 Task: Find connections with filter location Payakumbuh with filter topic #Homeofficewith filter profile language Potuguese with filter current company Mobile Programming LLC with filter school Rathinam College of Arts and Science with filter industry IT System Custom Software Development with filter service category Nature Photography with filter keywords title Guidance Counselor
Action: Mouse pressed left at (536, 62)
Screenshot: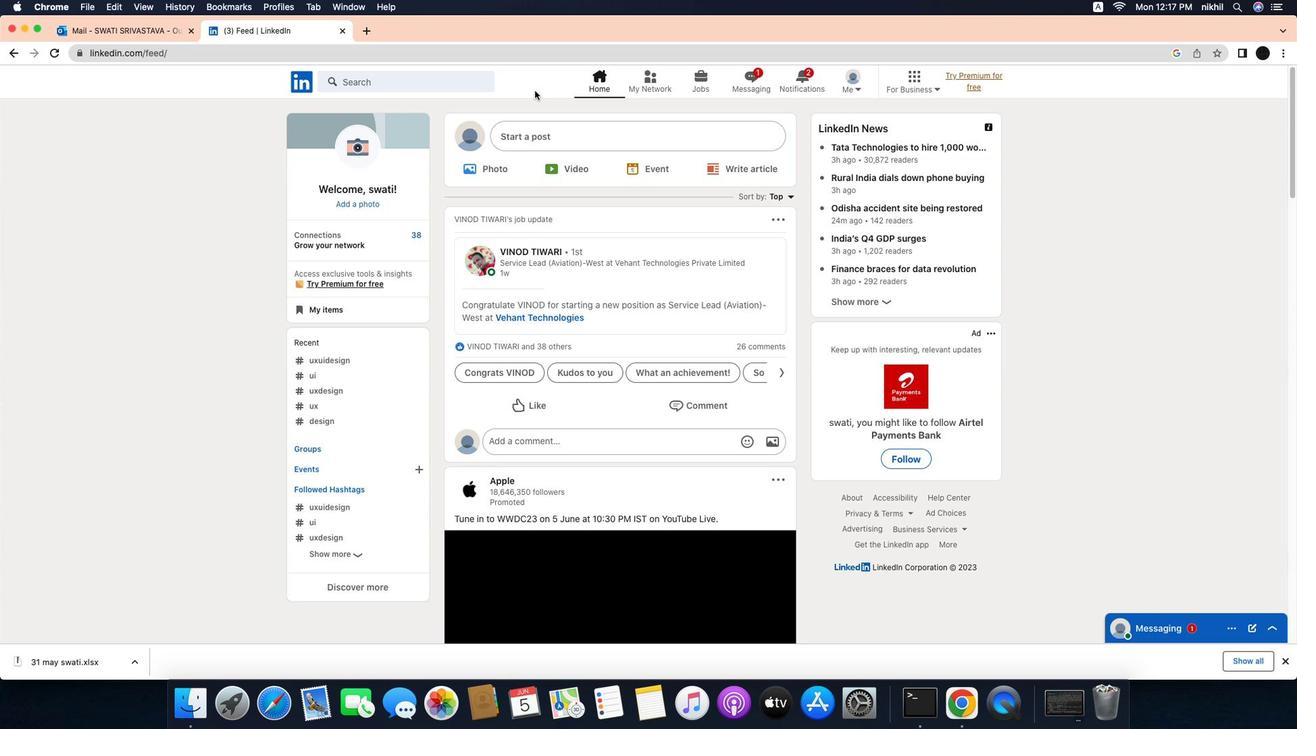 
Action: Mouse moved to (657, 52)
Screenshot: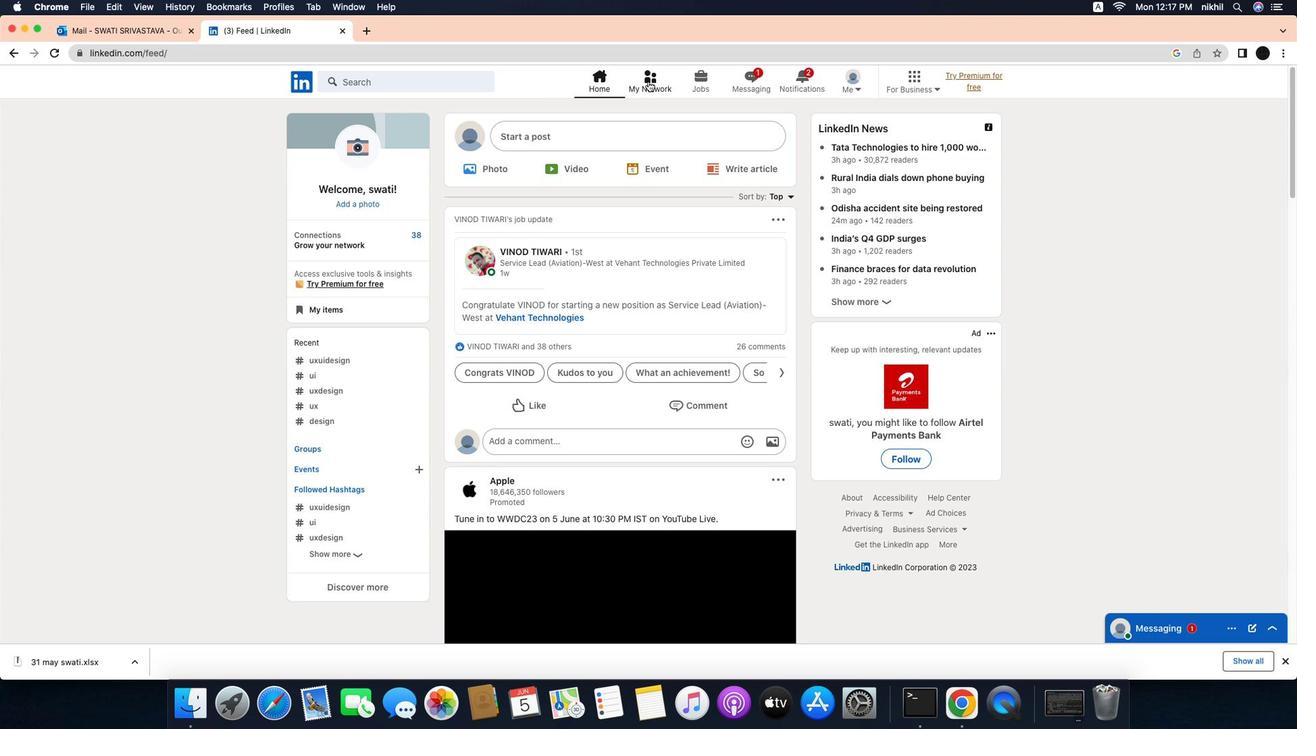 
Action: Mouse pressed left at (657, 52)
Screenshot: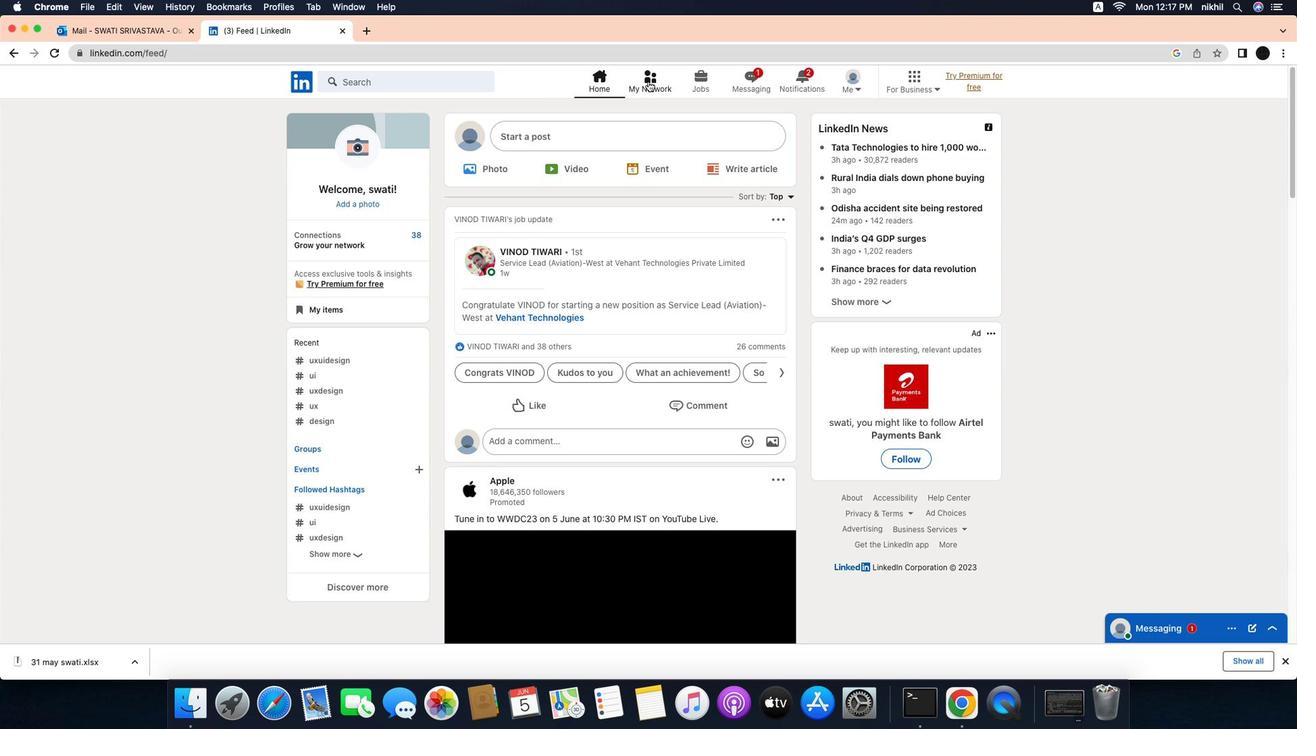 
Action: Mouse moved to (369, 114)
Screenshot: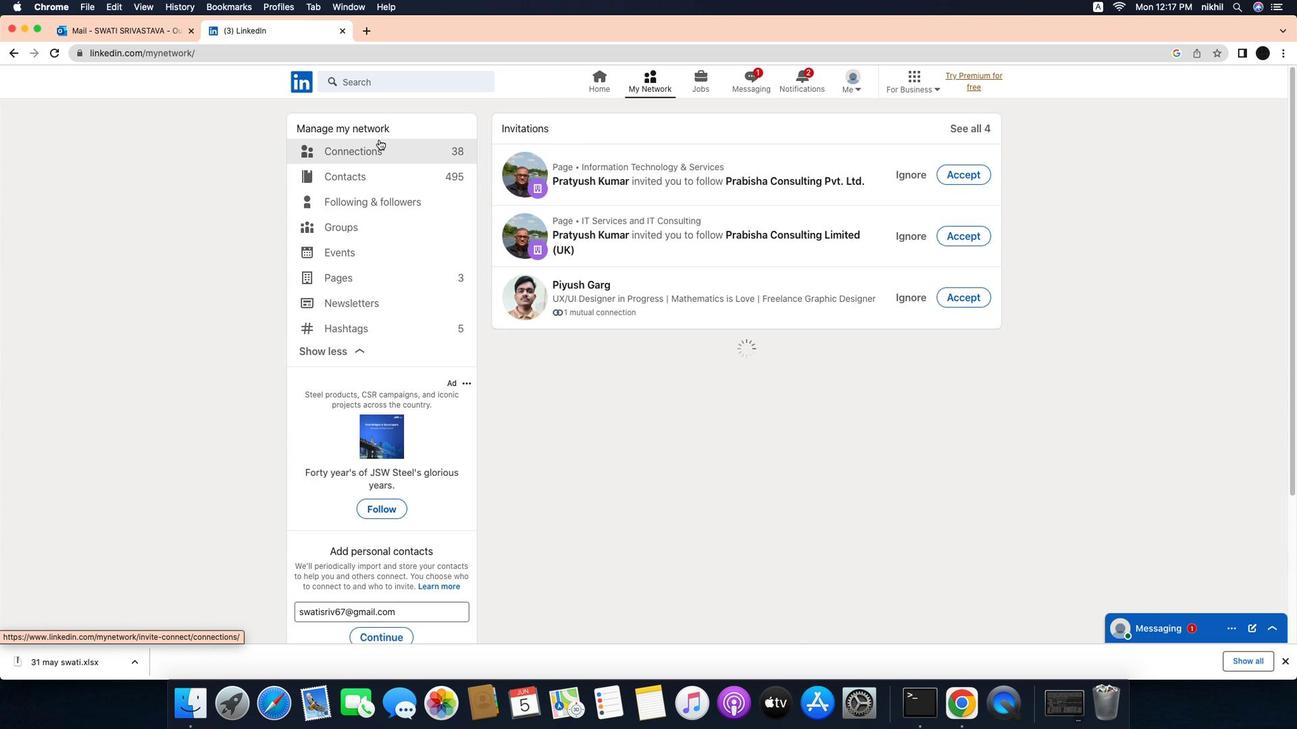 
Action: Mouse pressed left at (369, 114)
Screenshot: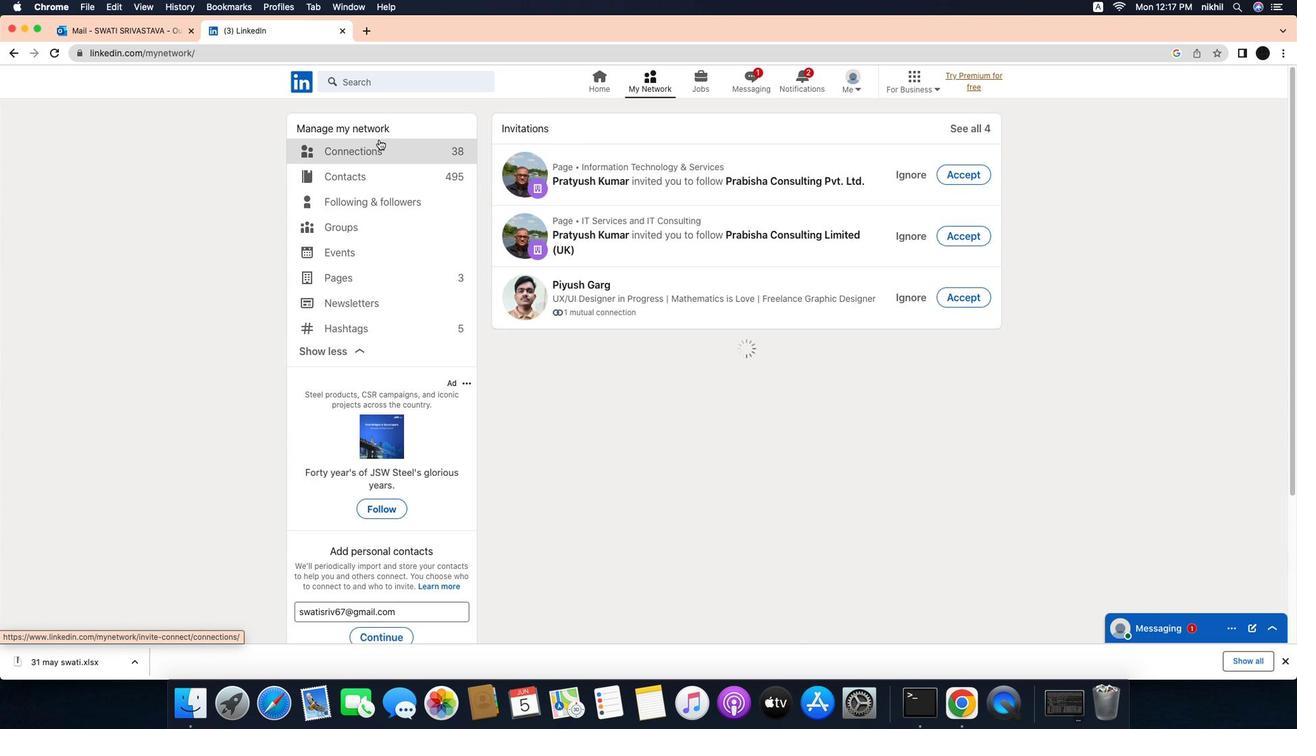 
Action: Mouse moved to (419, 130)
Screenshot: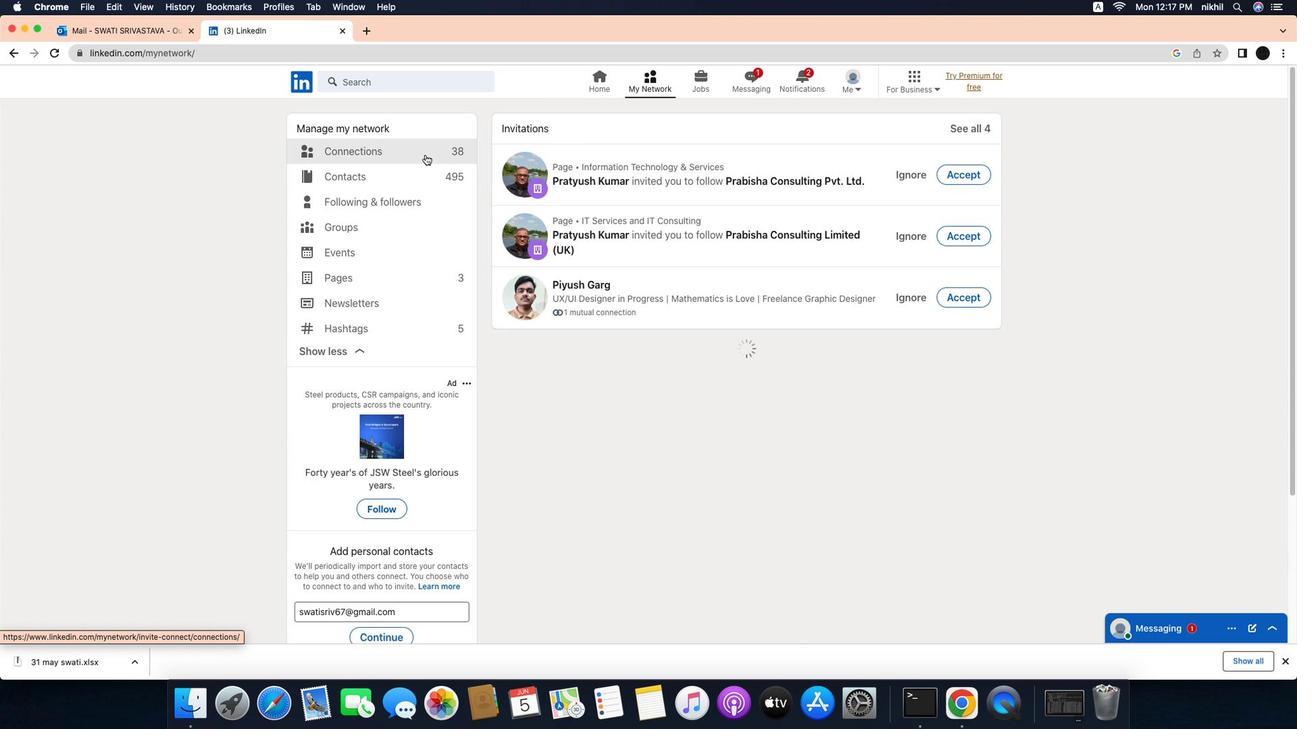 
Action: Mouse pressed left at (419, 130)
Screenshot: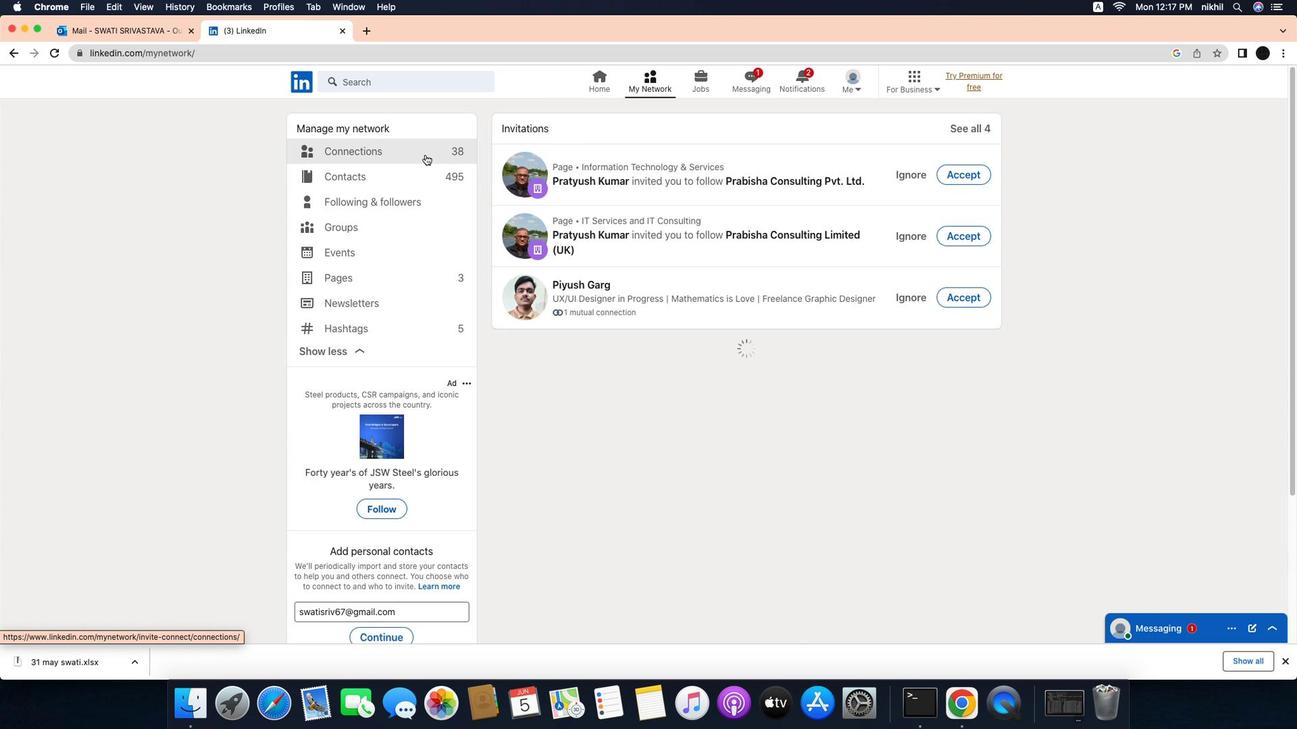 
Action: Mouse moved to (758, 131)
Screenshot: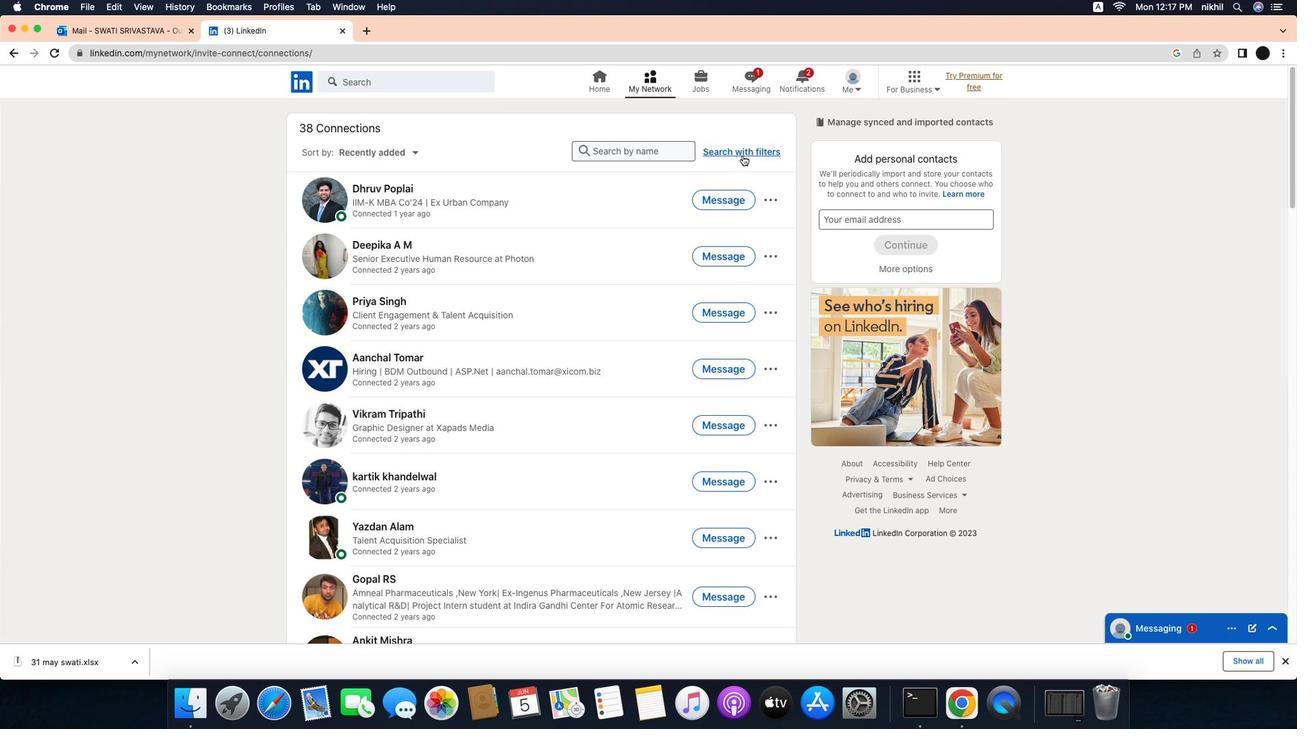 
Action: Mouse pressed left at (758, 131)
Screenshot: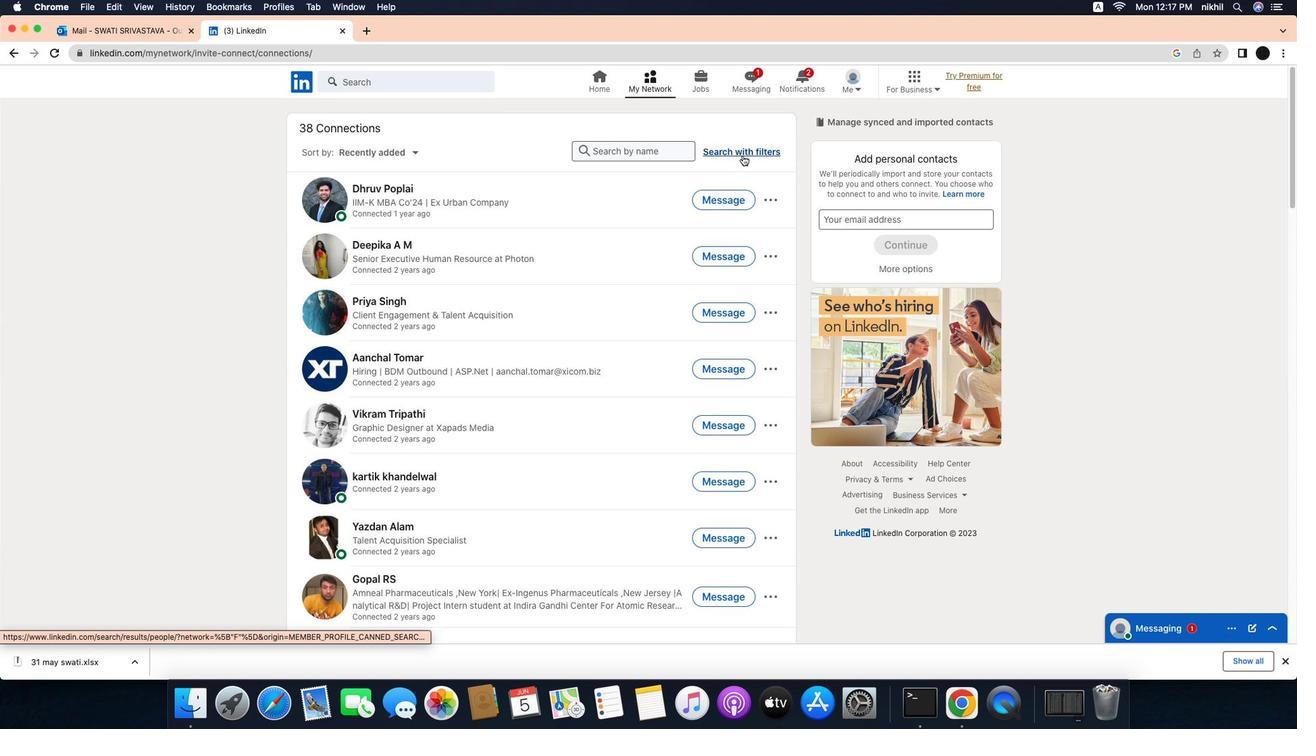 
Action: Mouse moved to (712, 95)
Screenshot: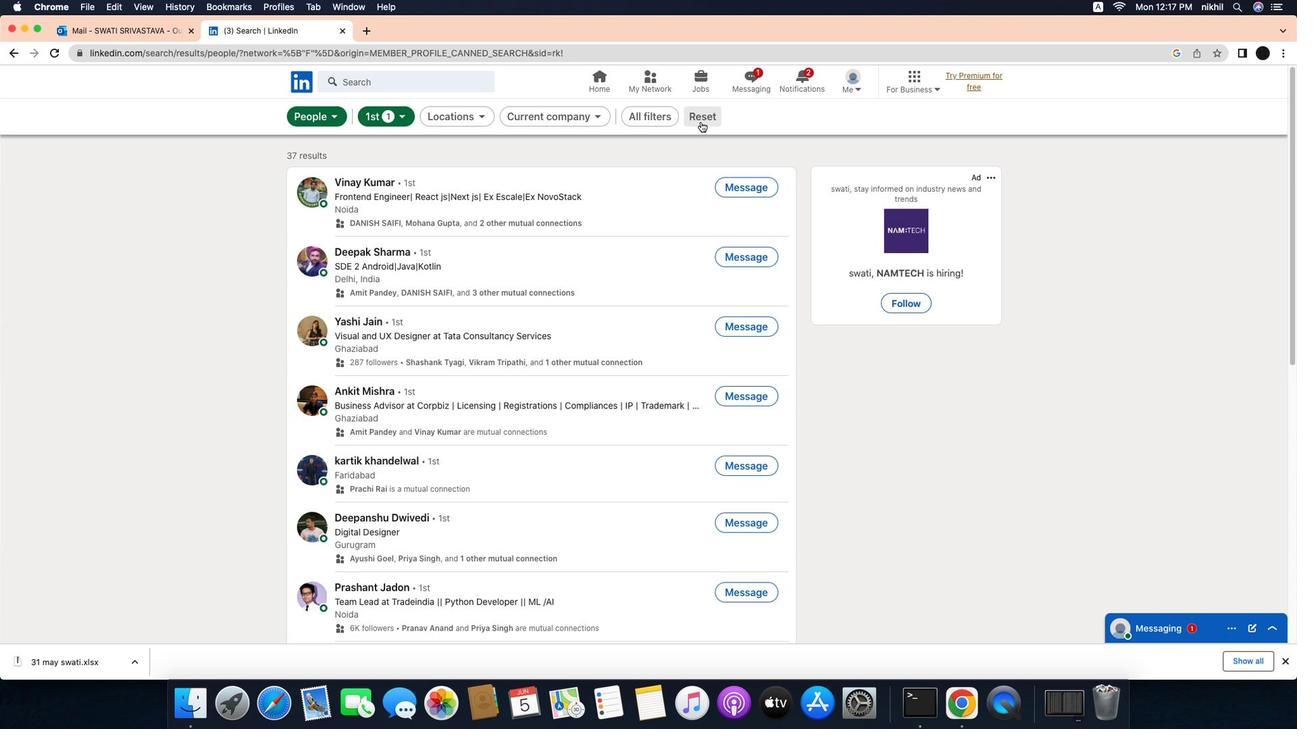 
Action: Mouse pressed left at (712, 95)
Screenshot: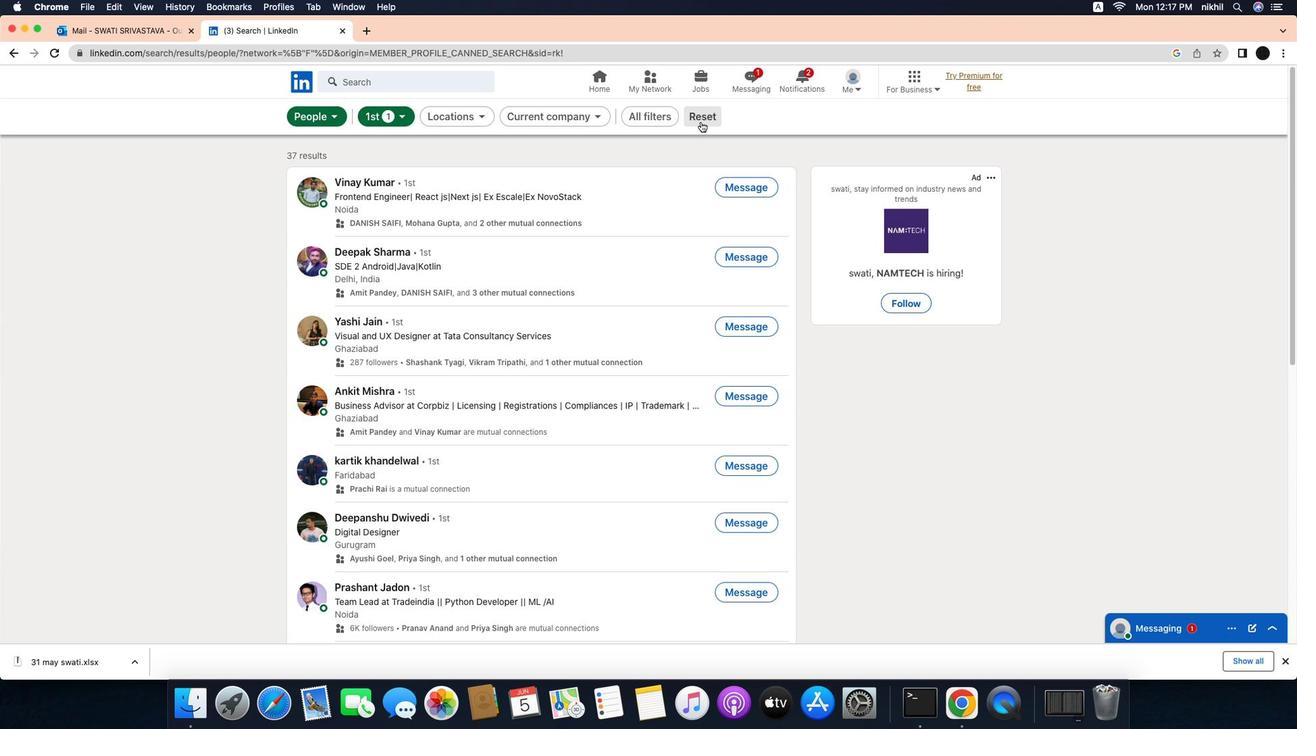 
Action: Mouse moved to (700, 94)
Screenshot: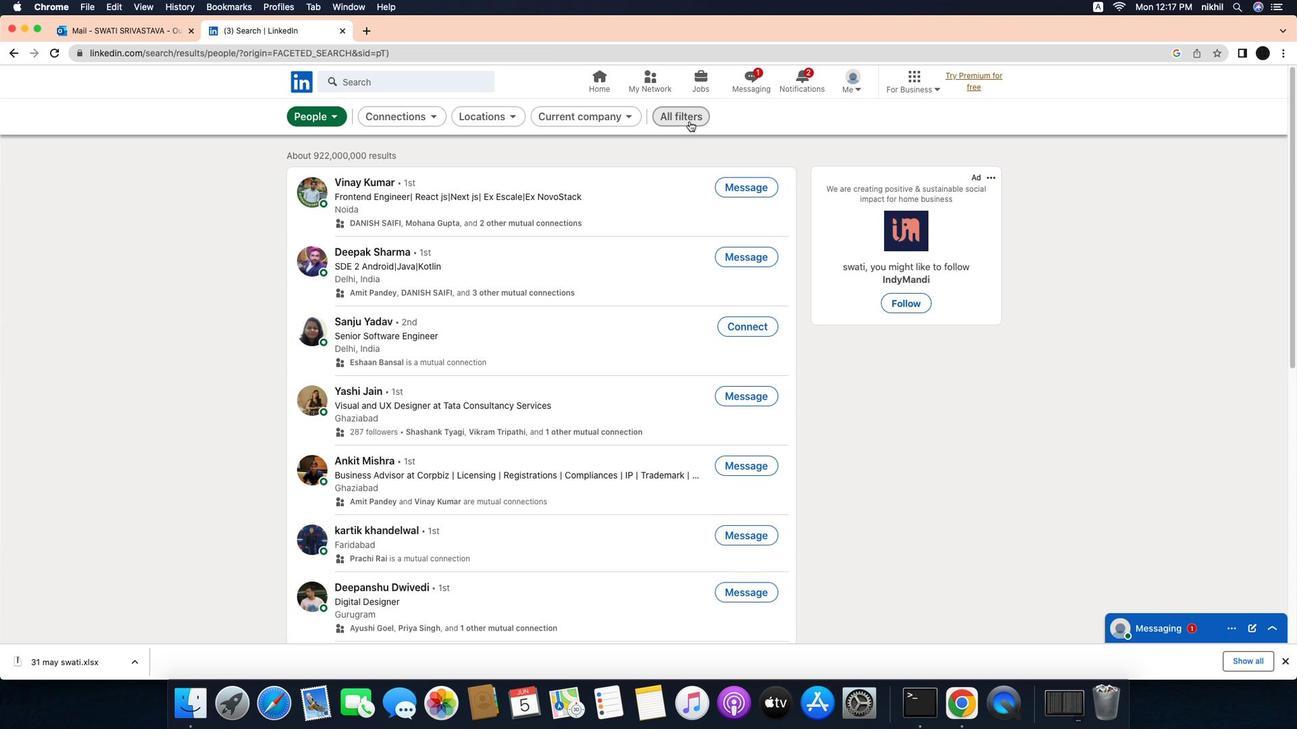 
Action: Mouse pressed left at (700, 94)
Screenshot: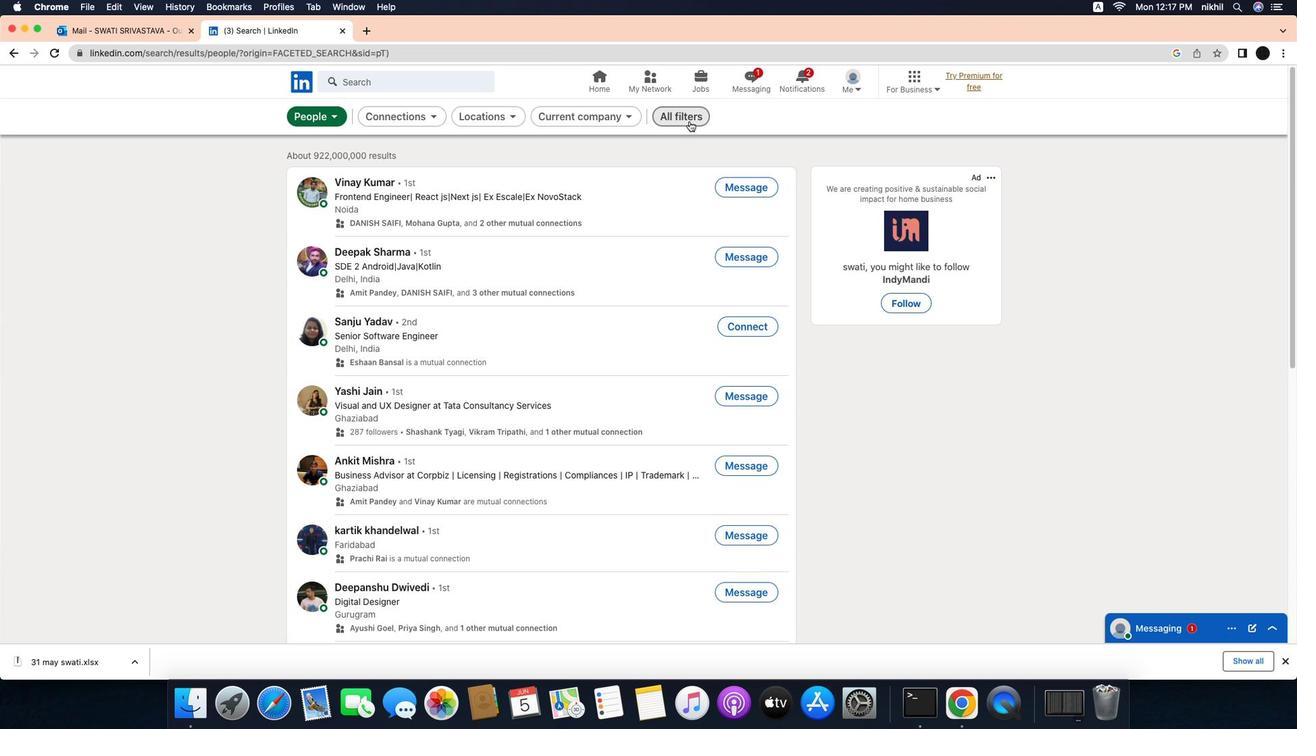 
Action: Mouse moved to (1142, 381)
Screenshot: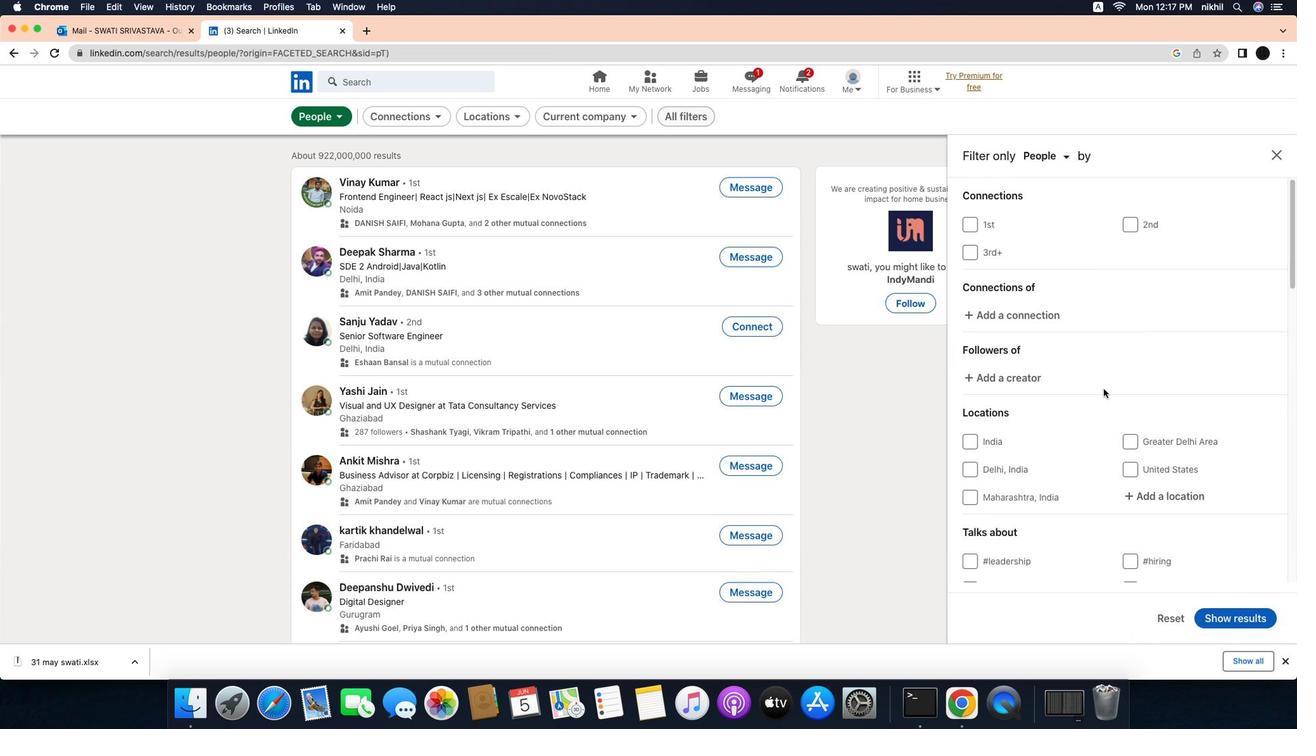 
Action: Mouse scrolled (1142, 381) with delta (-33, -34)
Screenshot: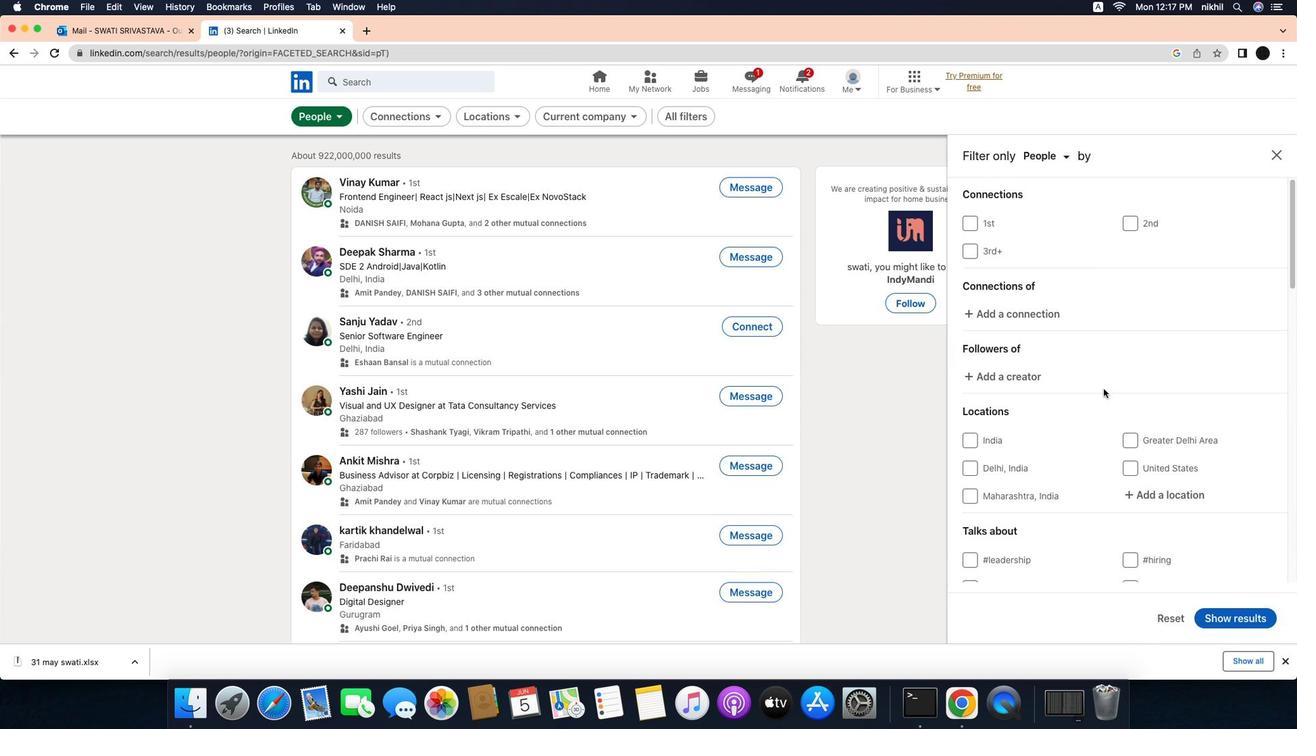 
Action: Mouse scrolled (1142, 381) with delta (-33, -34)
Screenshot: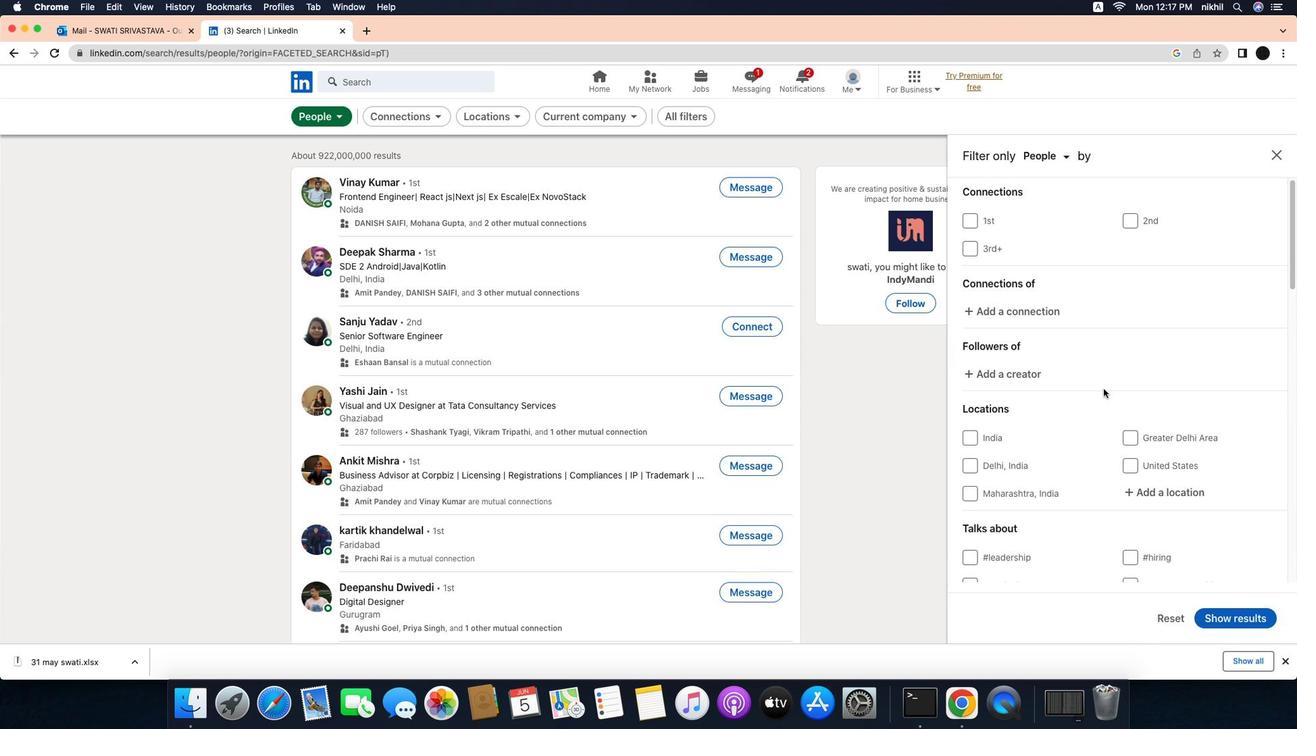 
Action: Mouse scrolled (1142, 381) with delta (-33, -35)
Screenshot: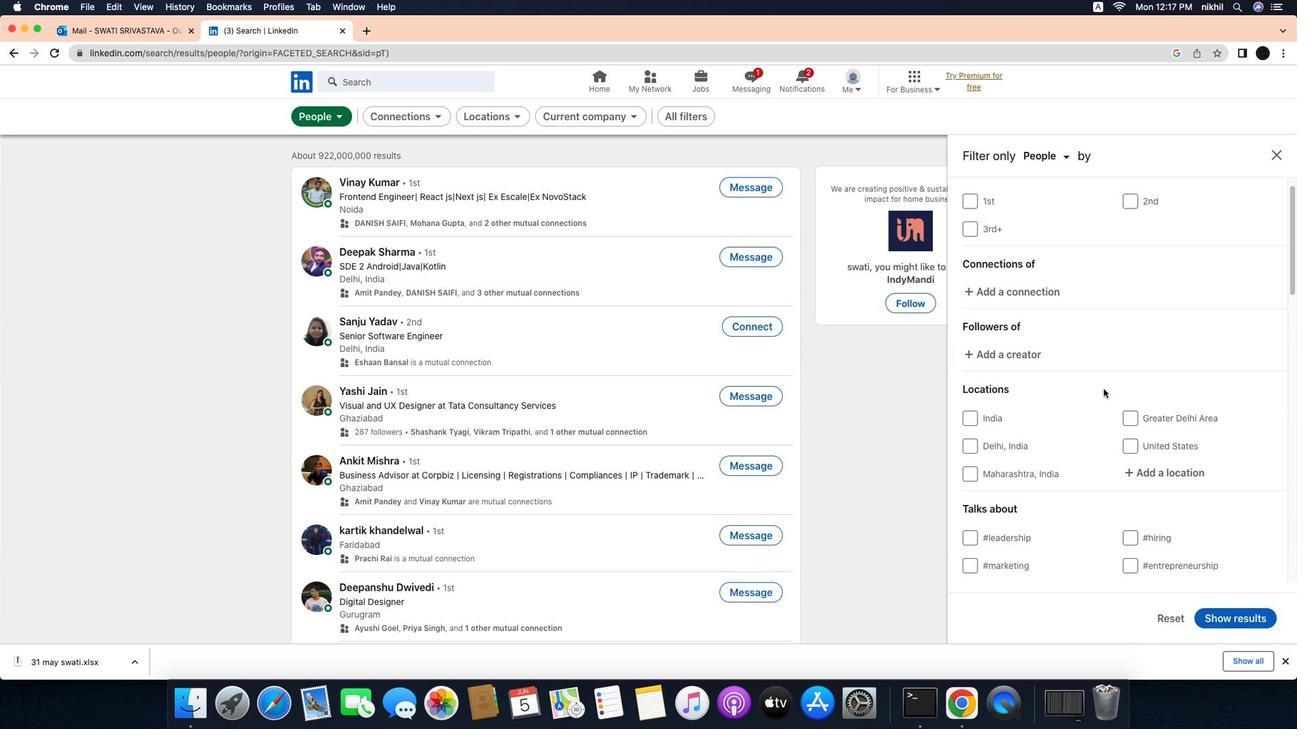 
Action: Mouse moved to (1204, 411)
Screenshot: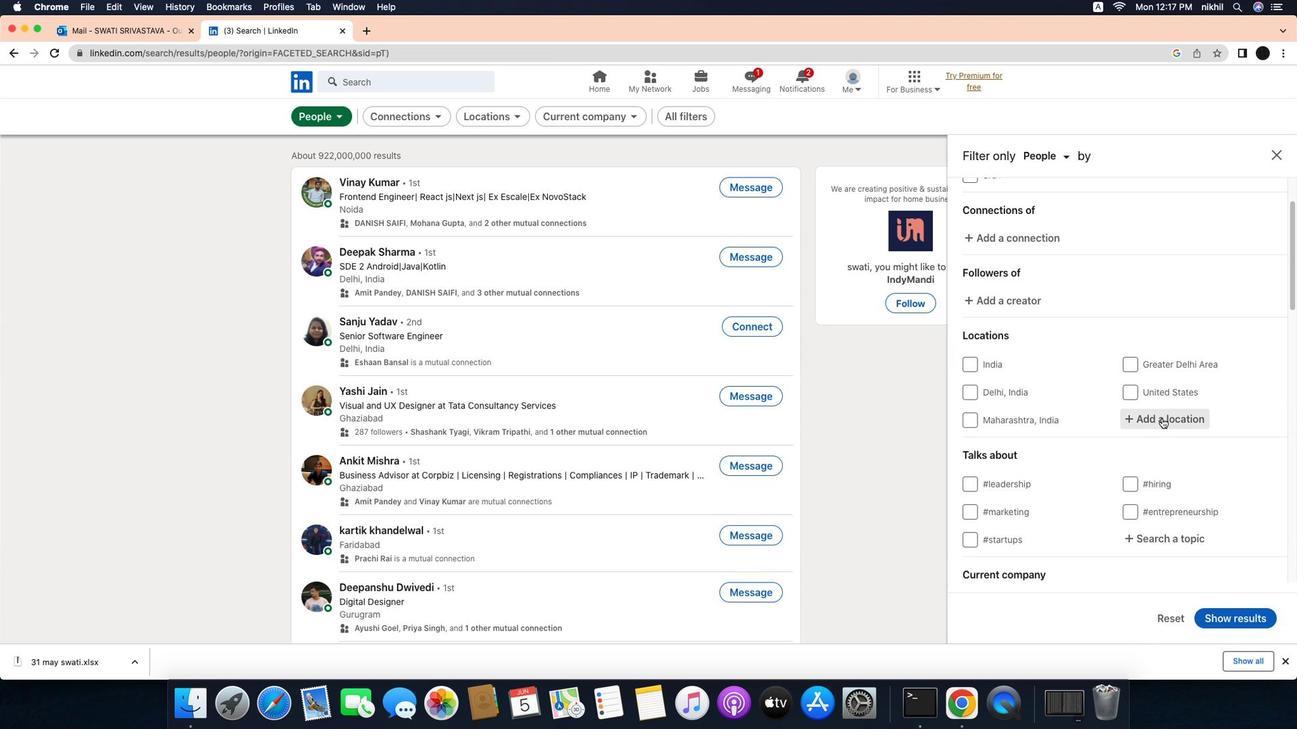 
Action: Mouse pressed left at (1204, 411)
Screenshot: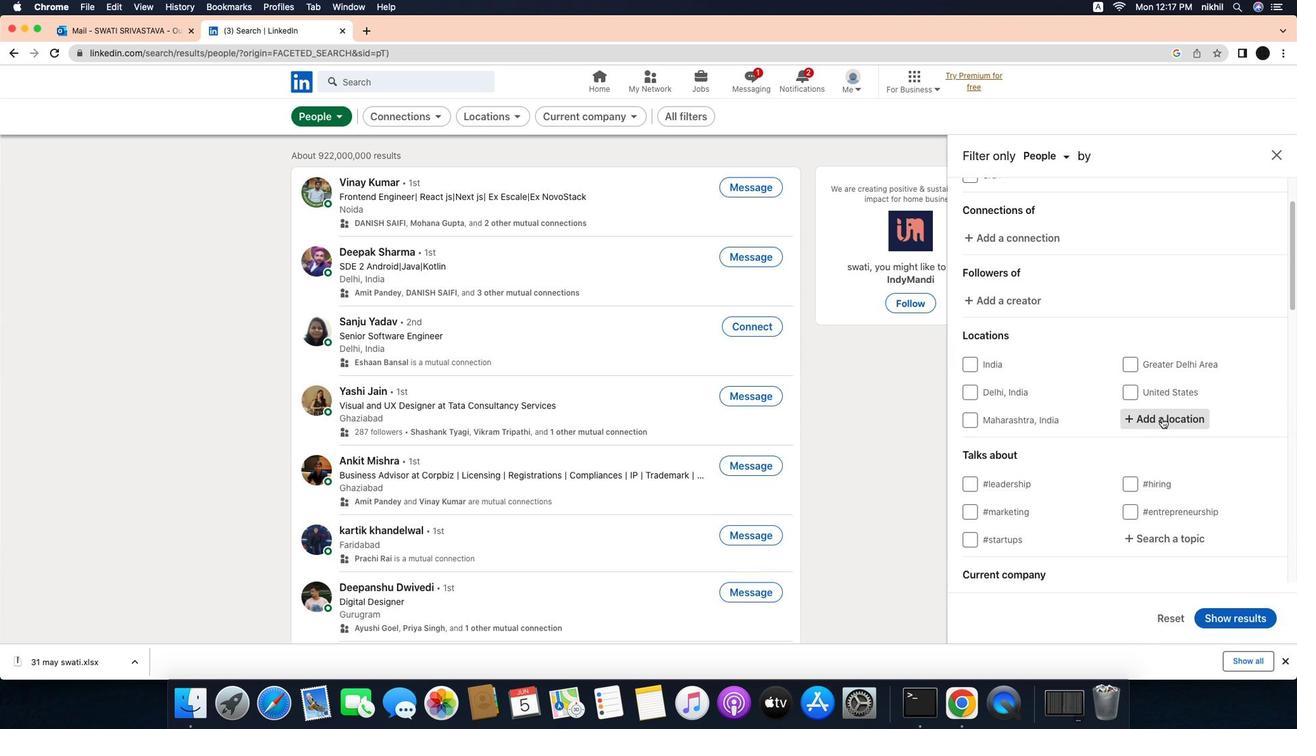 
Action: Mouse moved to (1183, 416)
Screenshot: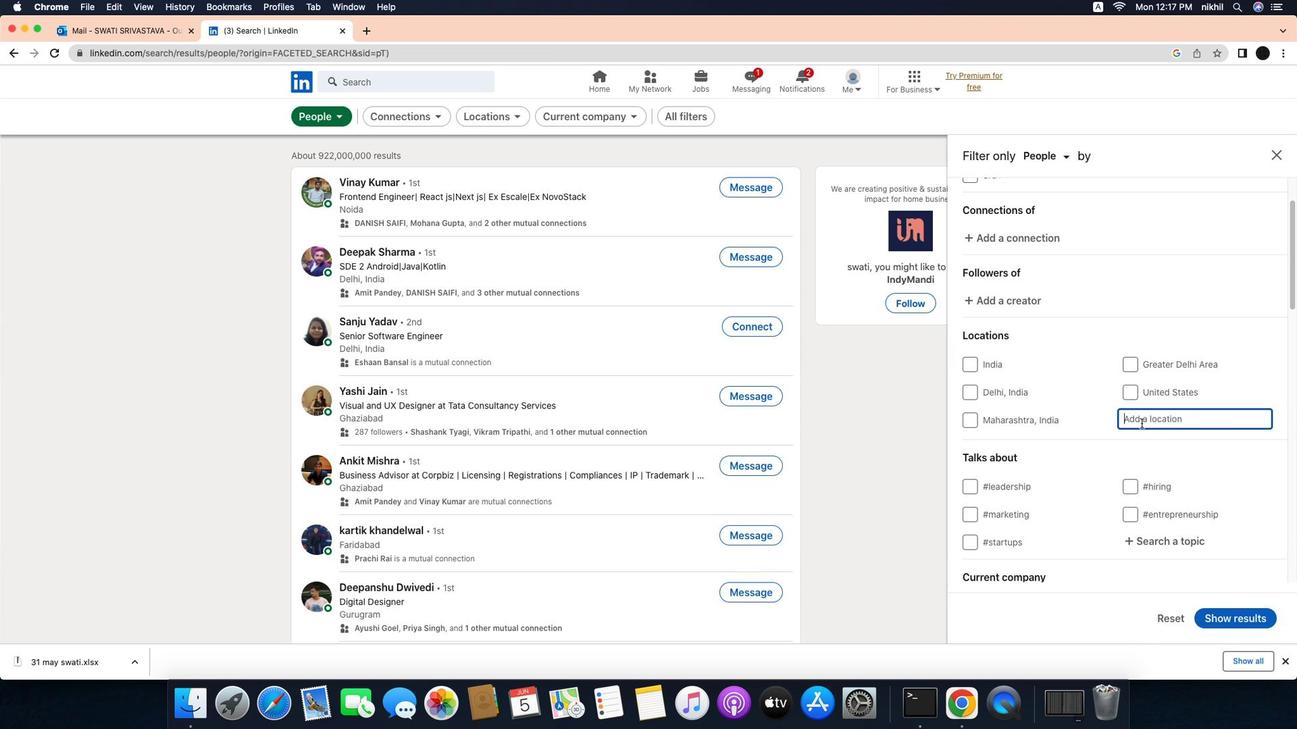 
Action: Mouse pressed left at (1183, 416)
Screenshot: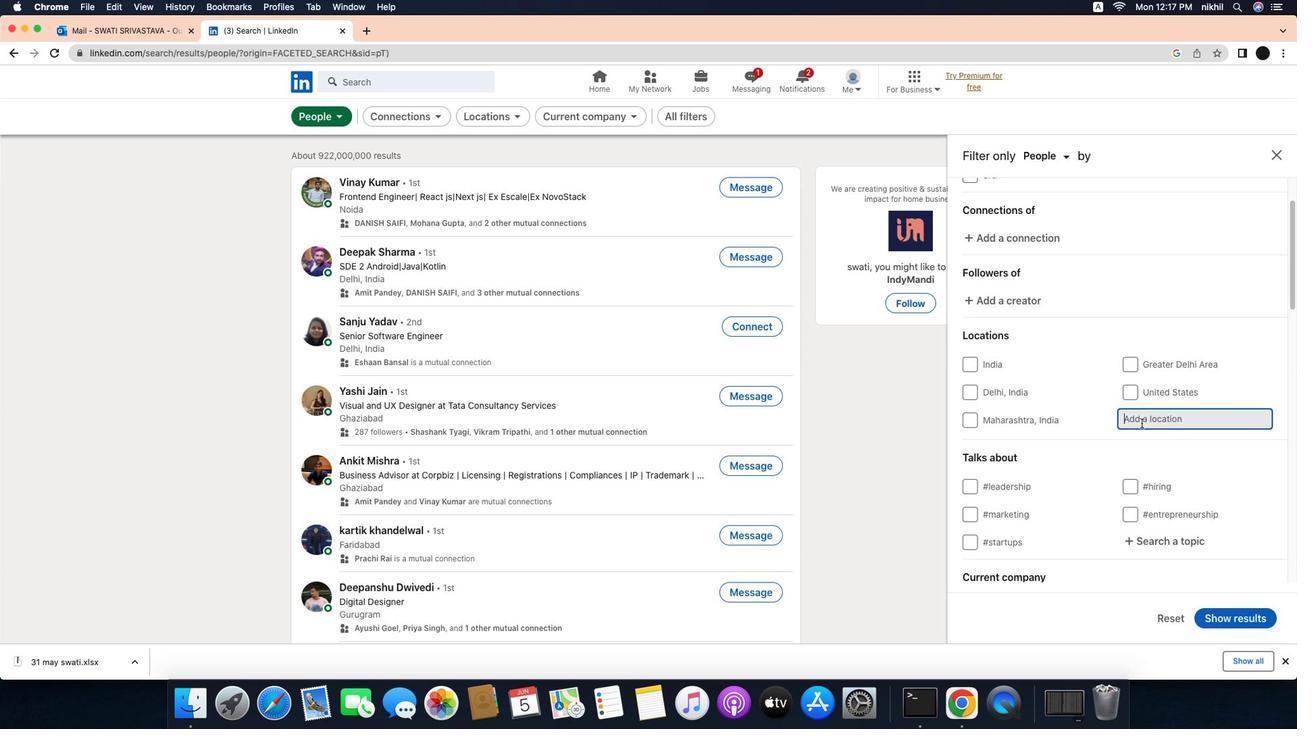 
Action: Key pressed Key.caps_lock'P'Key.caps_lock'a''y''a''k''u''m''b''u''h'Key.enter
Screenshot: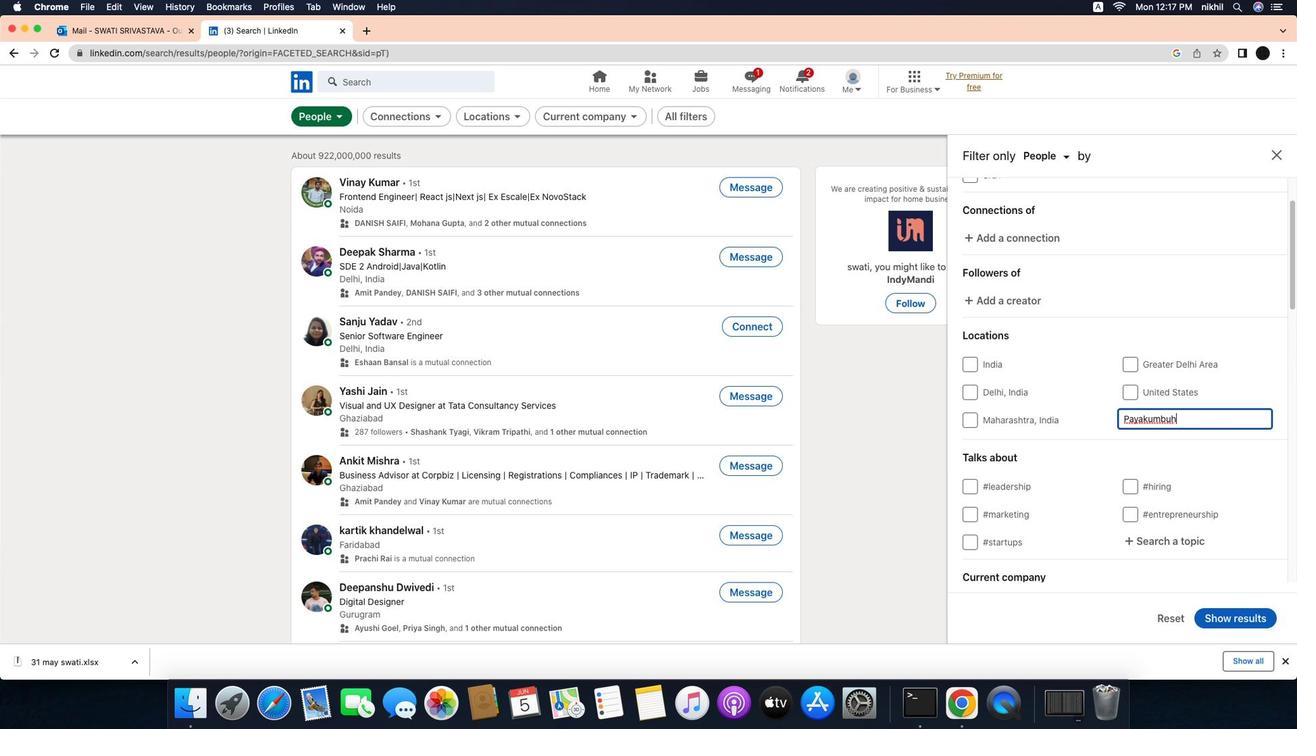 
Action: Mouse moved to (1289, 554)
Screenshot: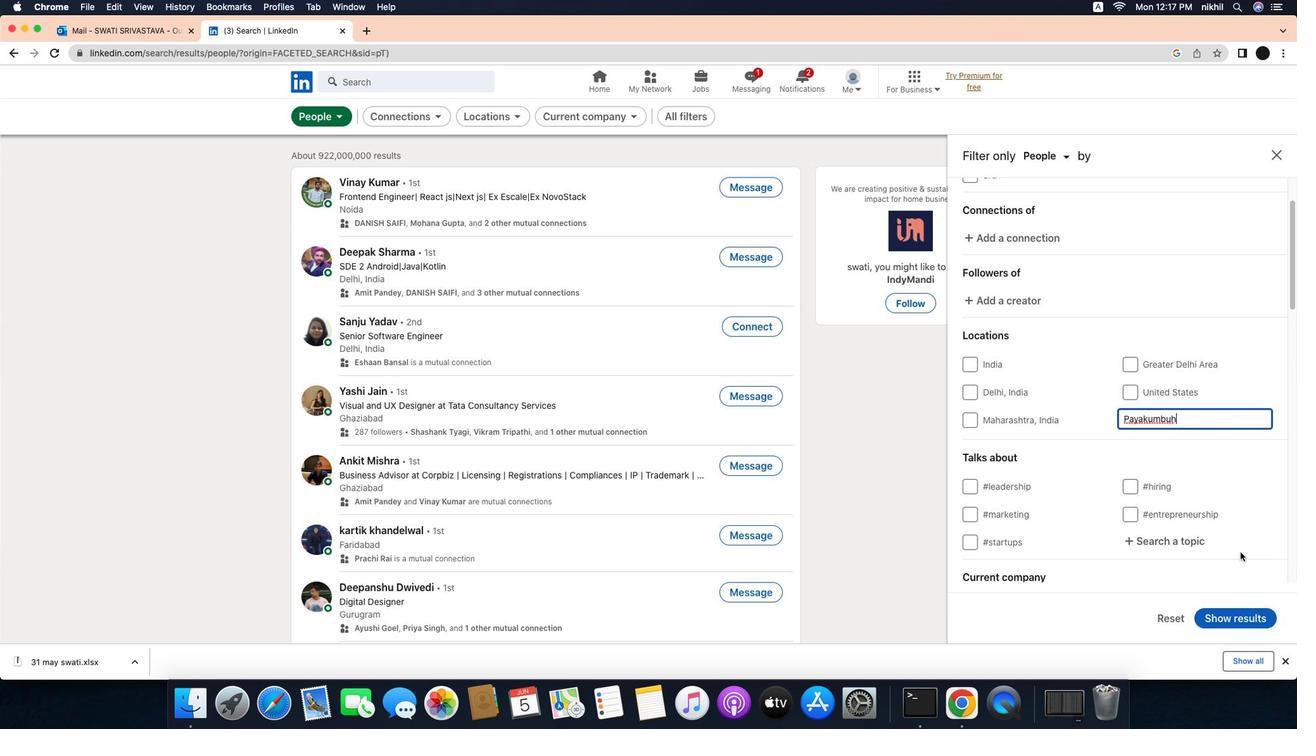 
Action: Mouse scrolled (1289, 554) with delta (-33, -34)
Screenshot: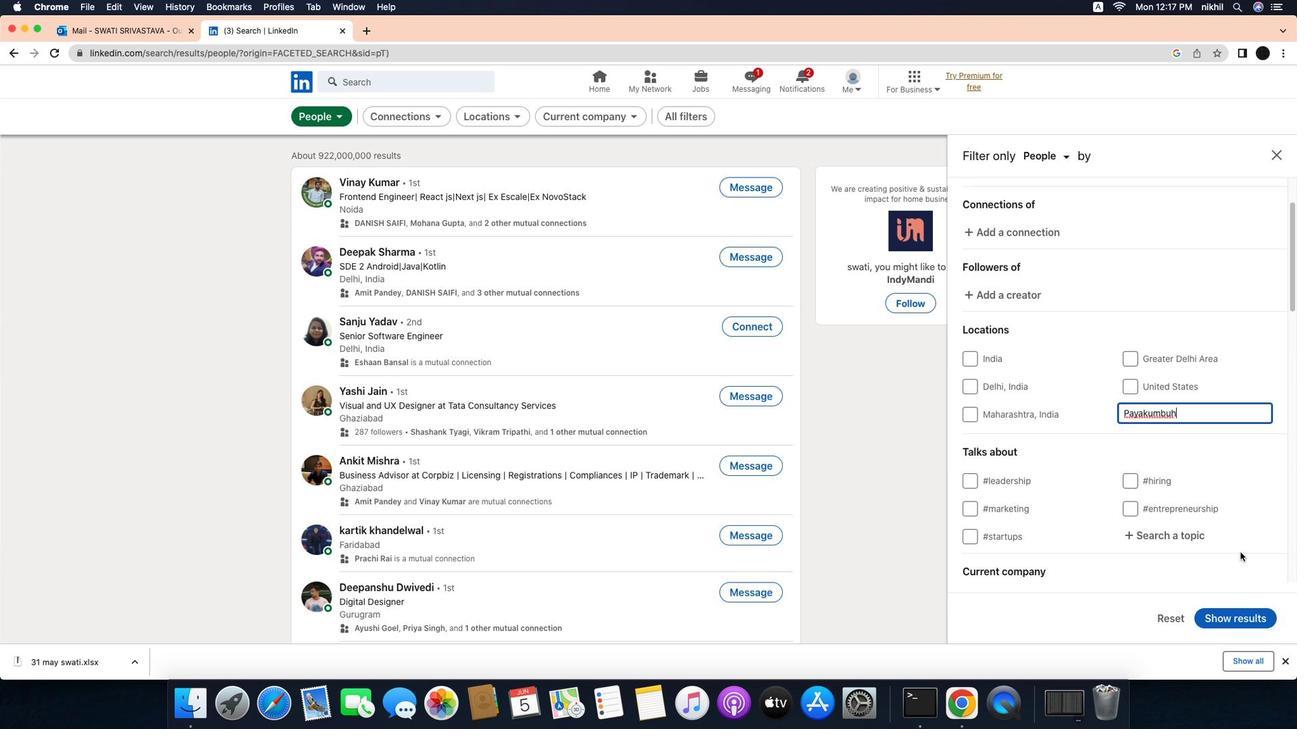 
Action: Mouse scrolled (1289, 554) with delta (-33, -34)
Screenshot: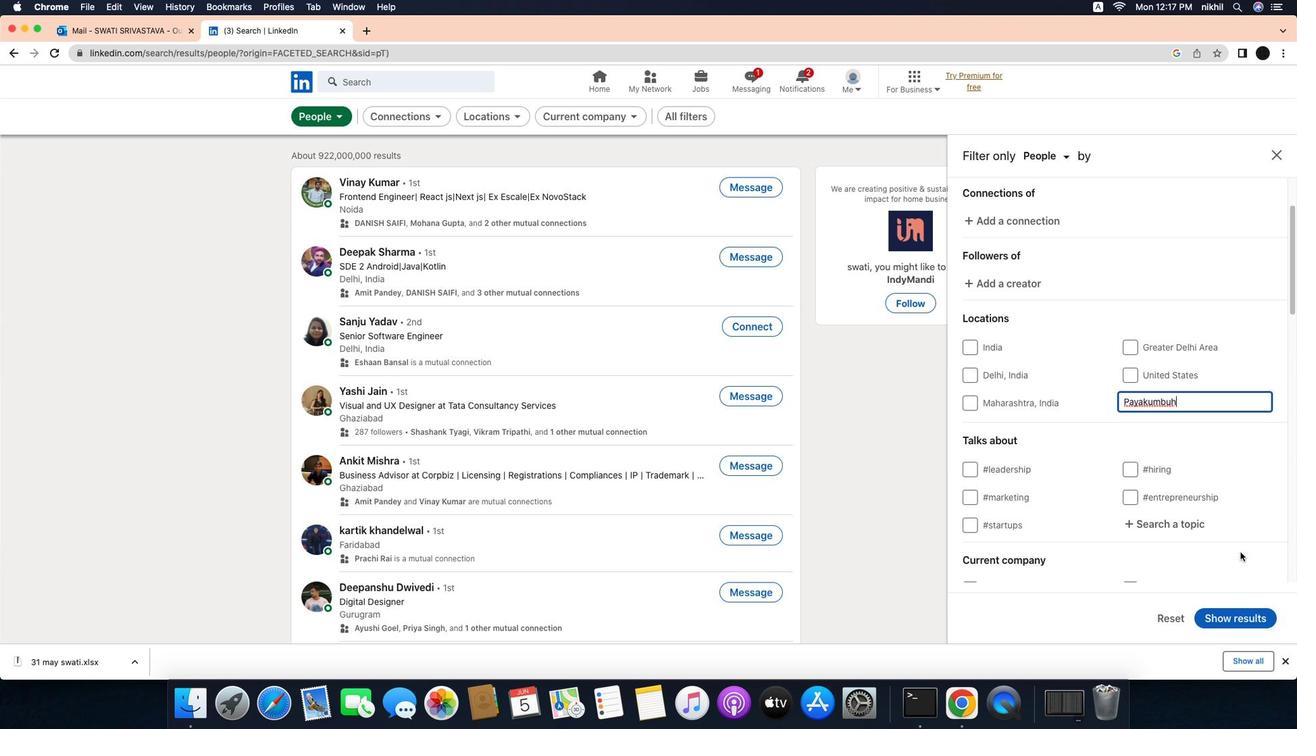 
Action: Mouse scrolled (1289, 554) with delta (-33, -35)
Screenshot: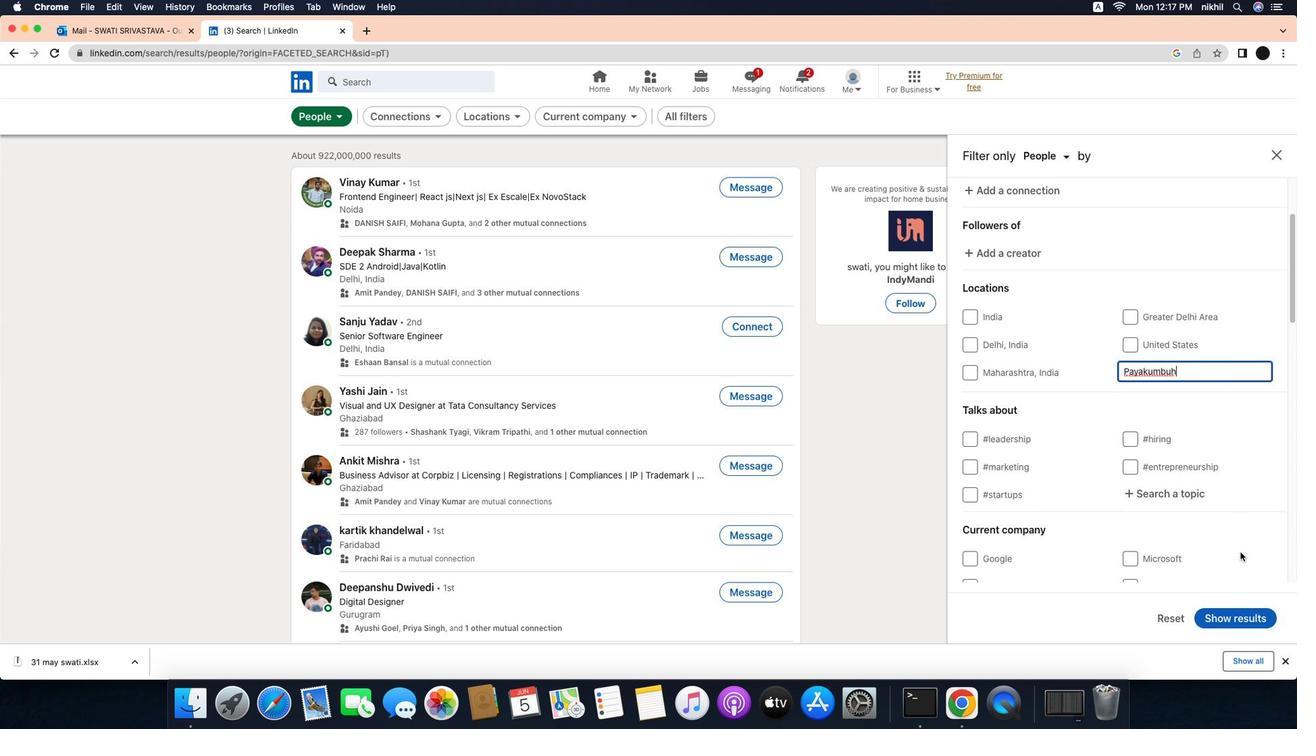 
Action: Mouse moved to (1219, 452)
Screenshot: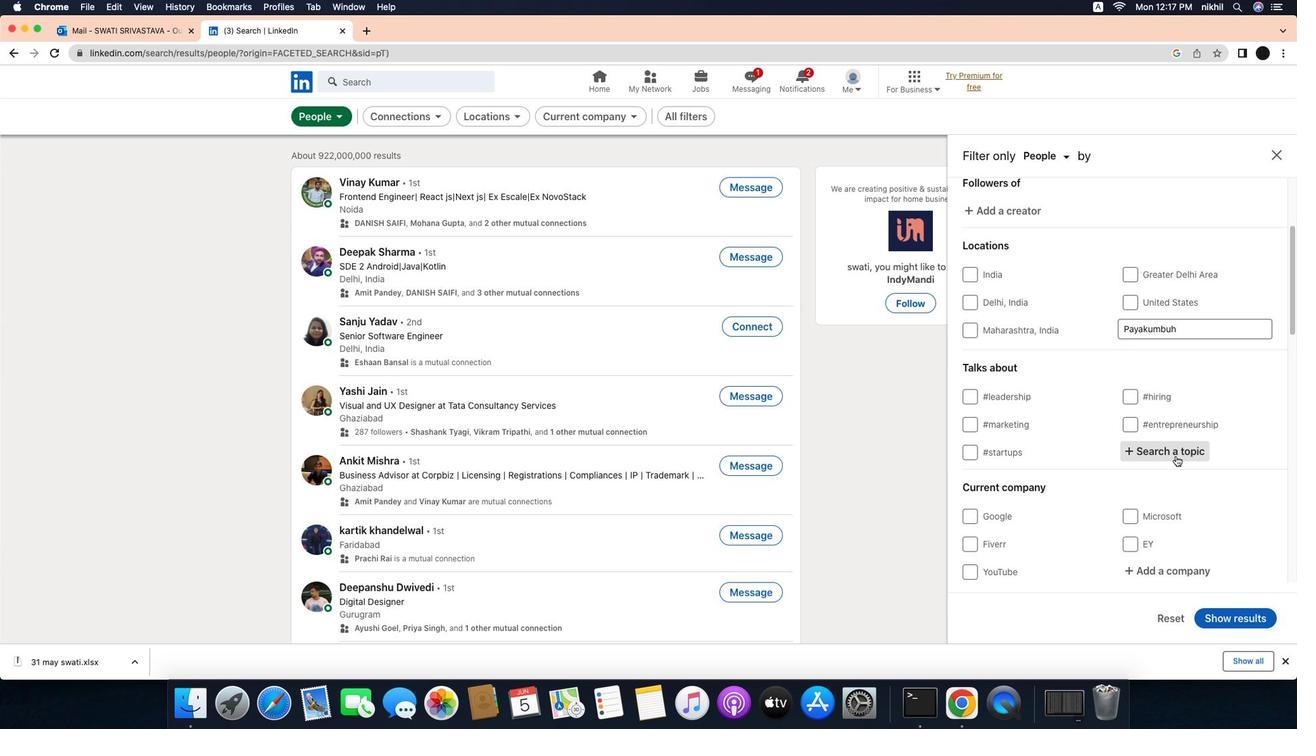 
Action: Mouse pressed left at (1219, 452)
Screenshot: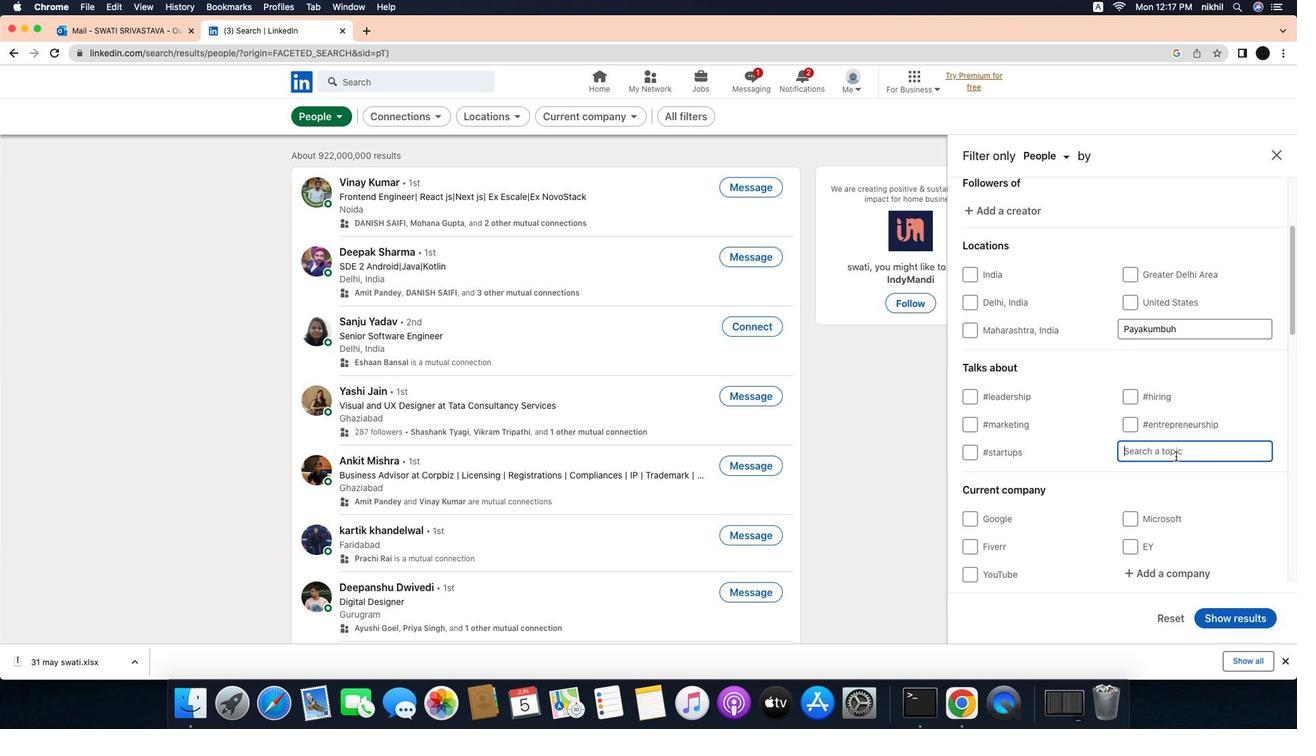 
Action: Mouse moved to (1191, 447)
Screenshot: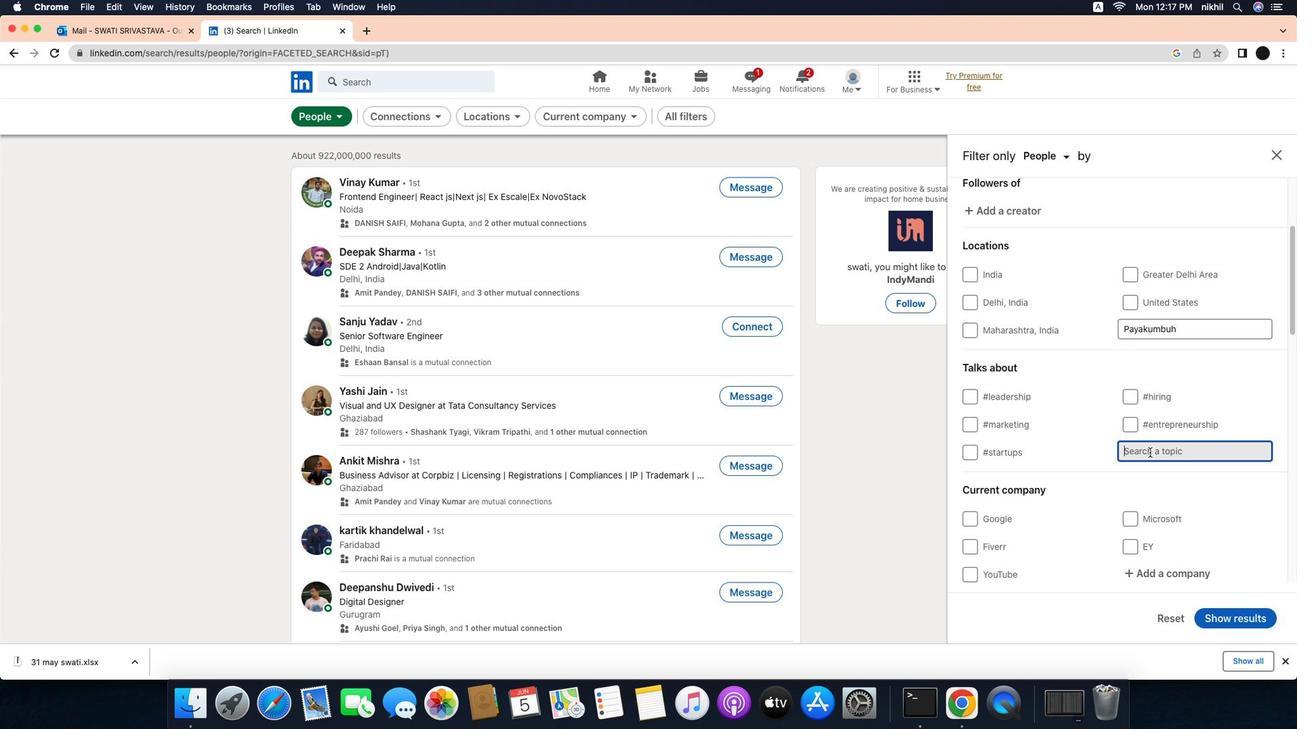 
Action: Mouse pressed left at (1191, 447)
Screenshot: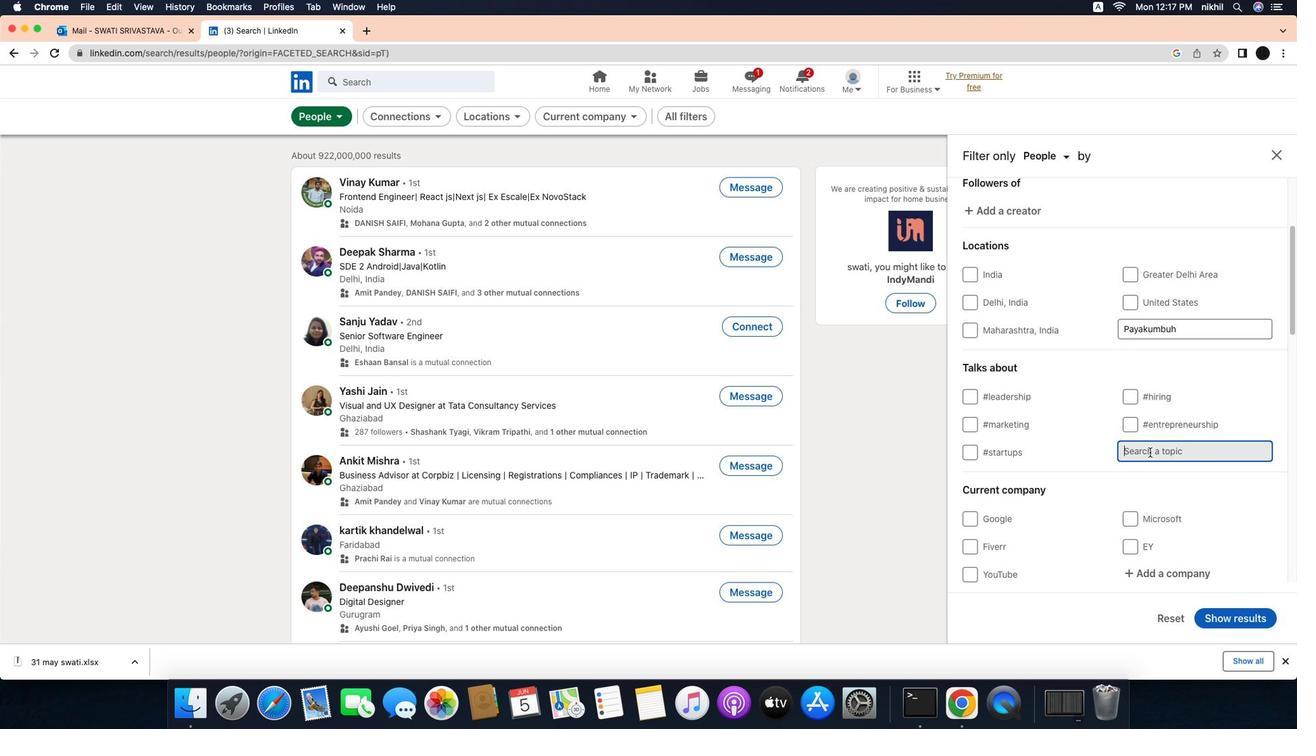 
Action: Mouse moved to (1191, 448)
Screenshot: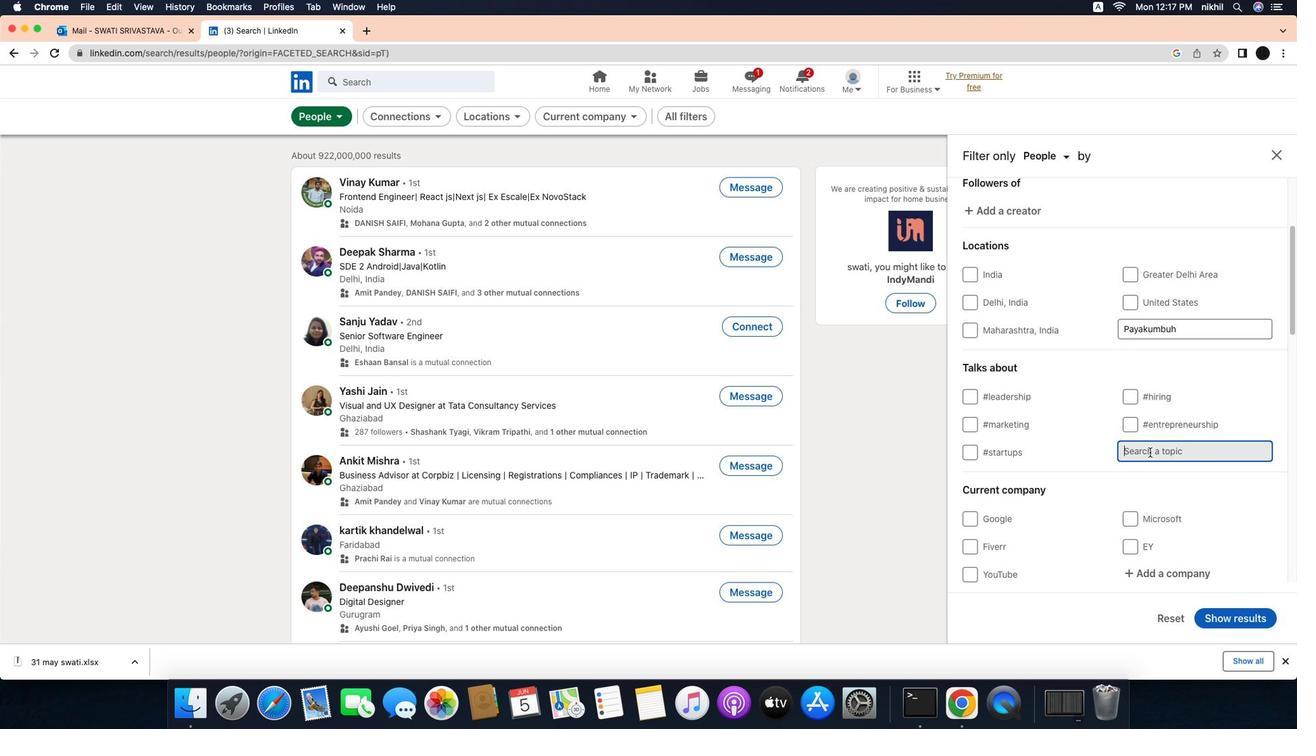 
Action: Key pressed Key.caps_lock'H'Key.caps_lock'o''m''e''o''f''f''i''c''e'
Screenshot: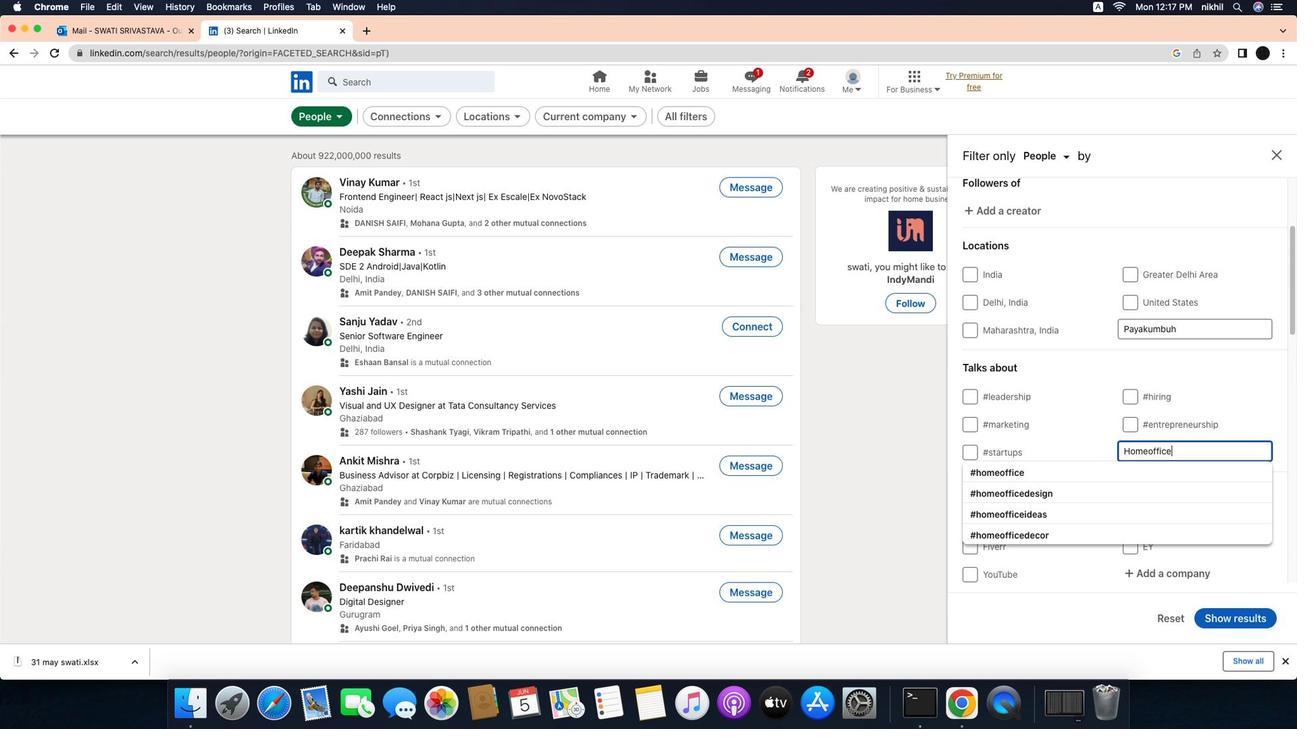 
Action: Mouse moved to (1196, 470)
Screenshot: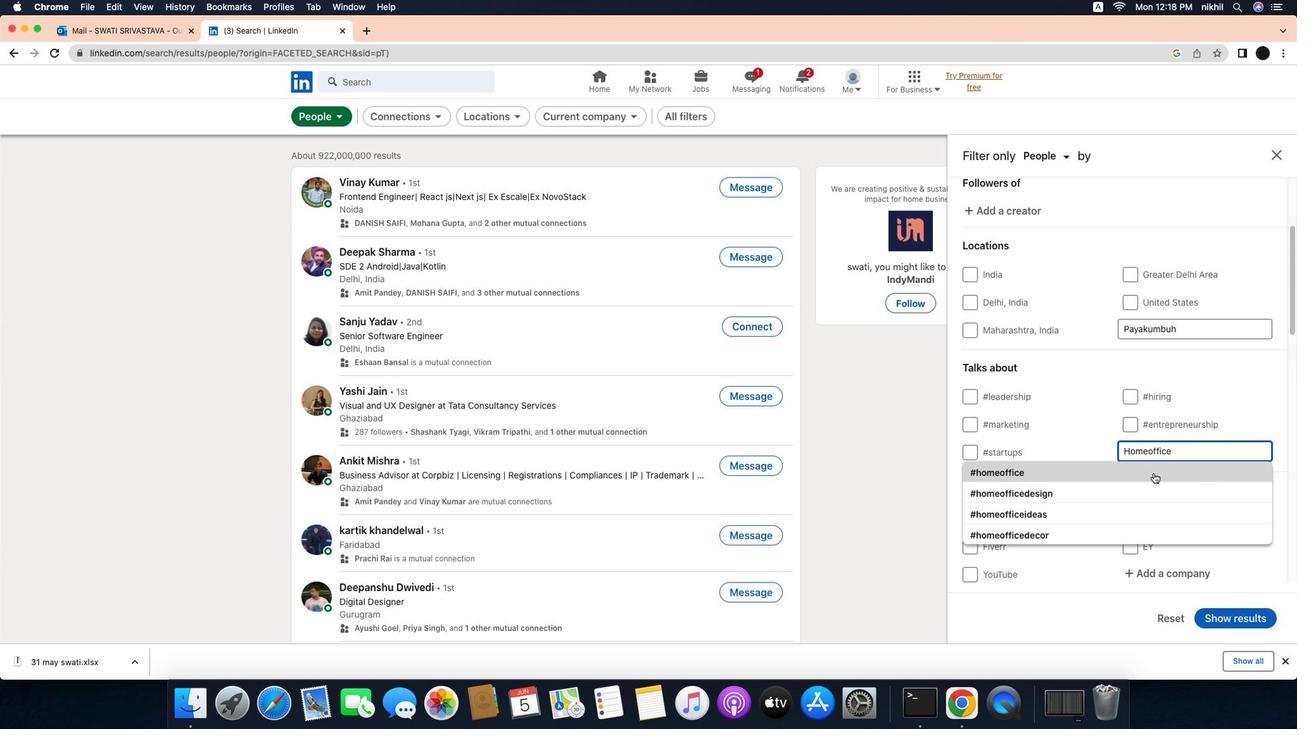 
Action: Mouse pressed left at (1196, 470)
Screenshot: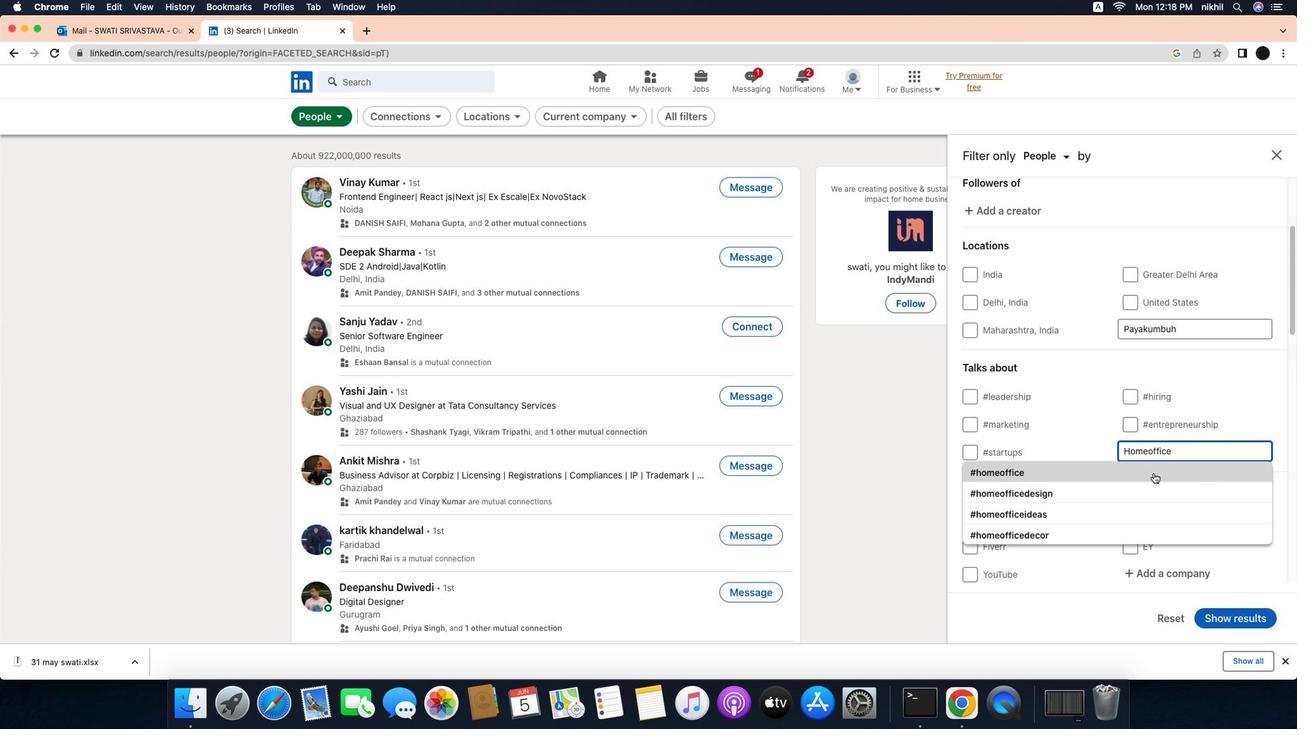 
Action: Mouse moved to (1194, 439)
Screenshot: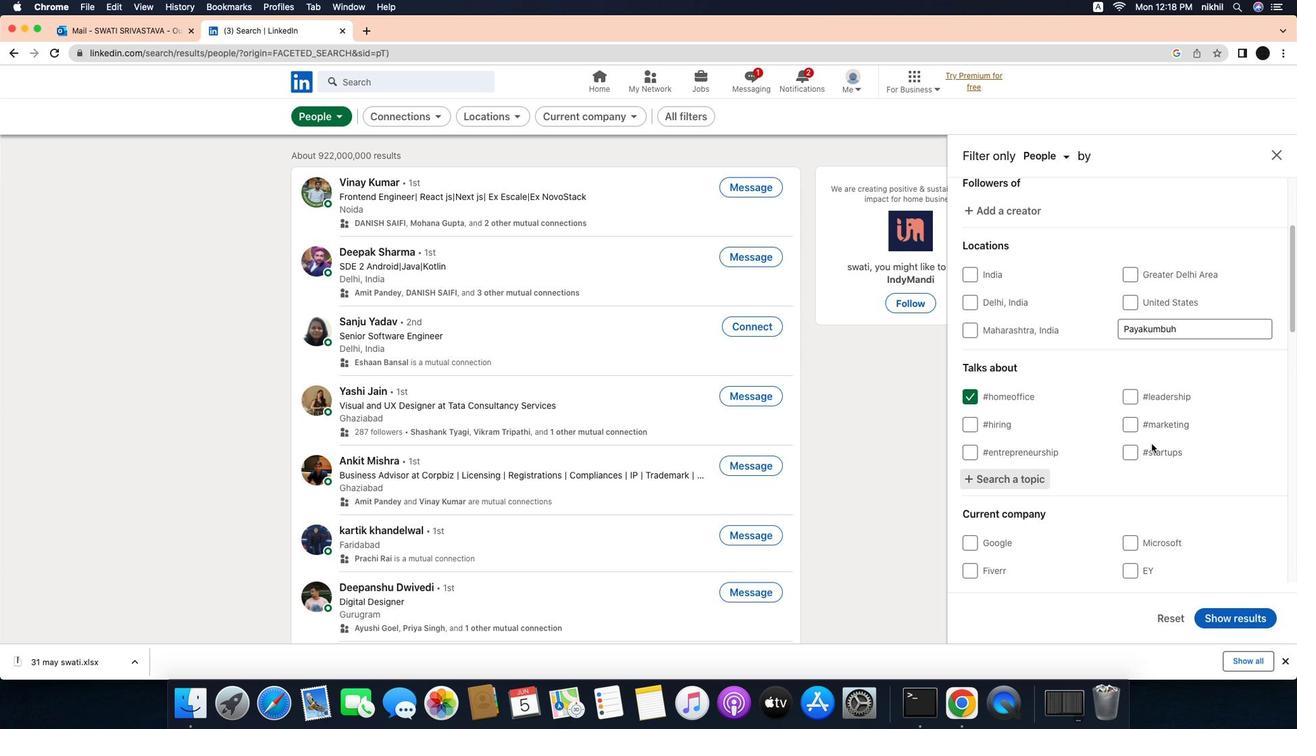 
Action: Mouse scrolled (1194, 439) with delta (-33, -34)
Screenshot: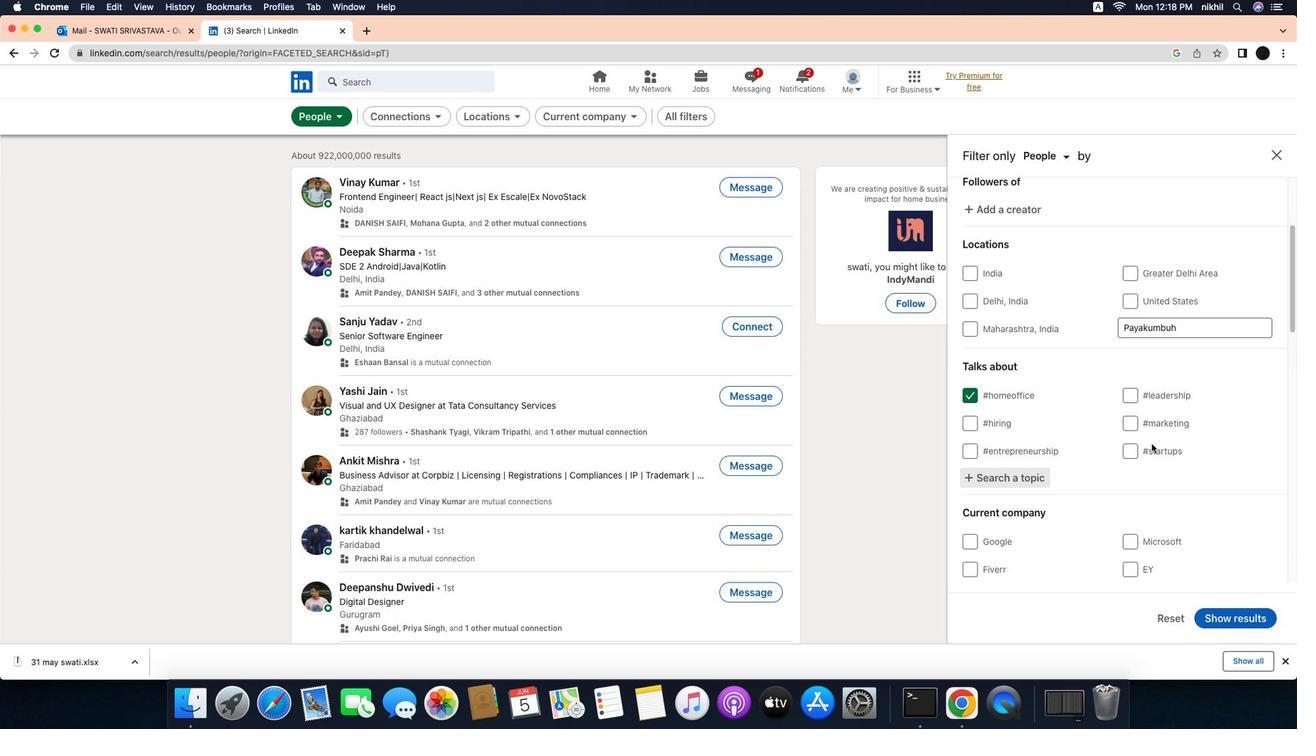 
Action: Mouse scrolled (1194, 439) with delta (-33, -34)
Screenshot: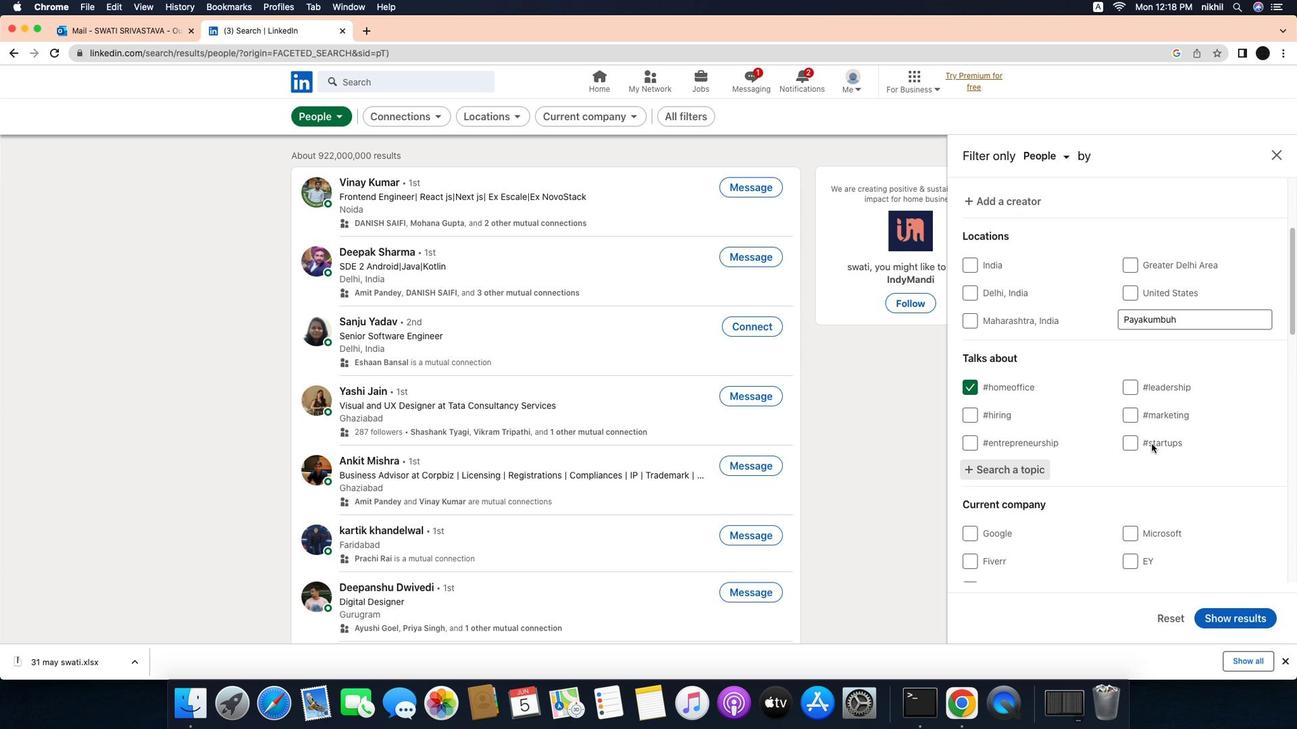 
Action: Mouse scrolled (1194, 439) with delta (-33, -34)
Screenshot: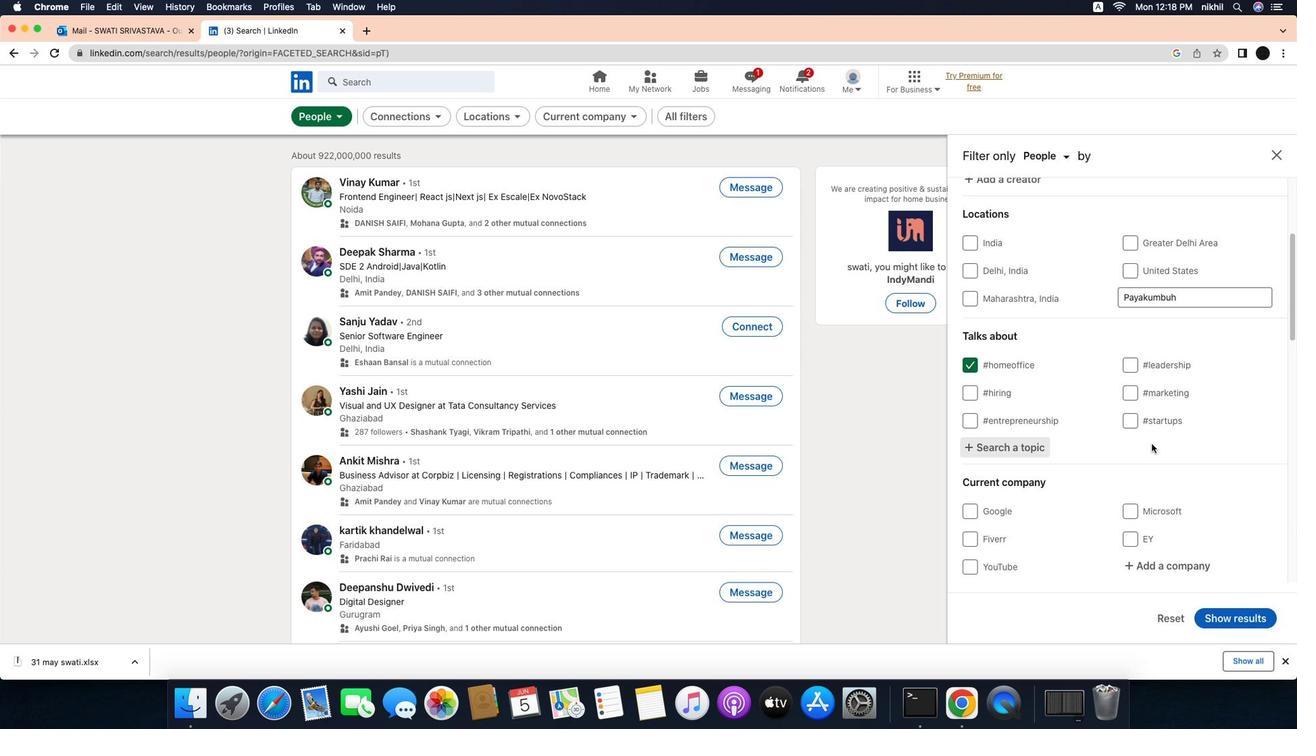 
Action: Mouse scrolled (1194, 439) with delta (-33, -34)
Screenshot: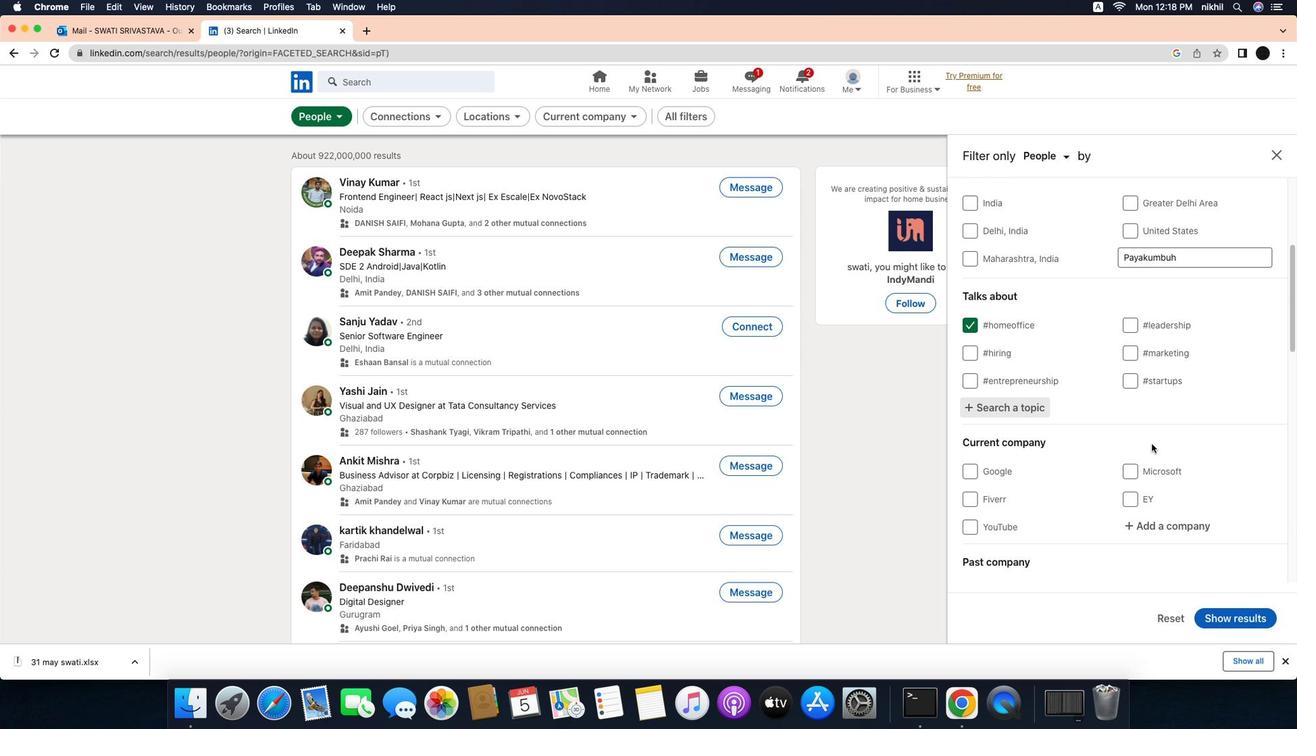 
Action: Mouse scrolled (1194, 439) with delta (-33, -34)
Screenshot: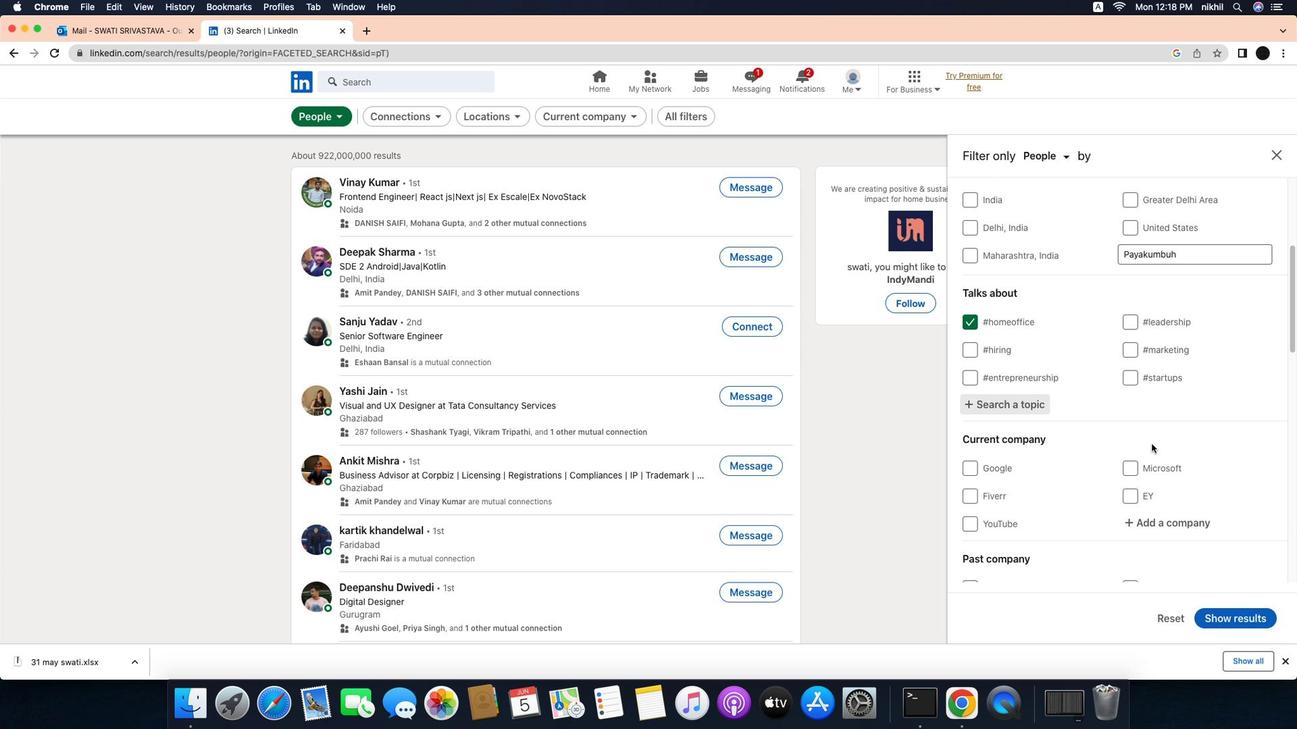 
Action: Mouse scrolled (1194, 439) with delta (-33, -34)
Screenshot: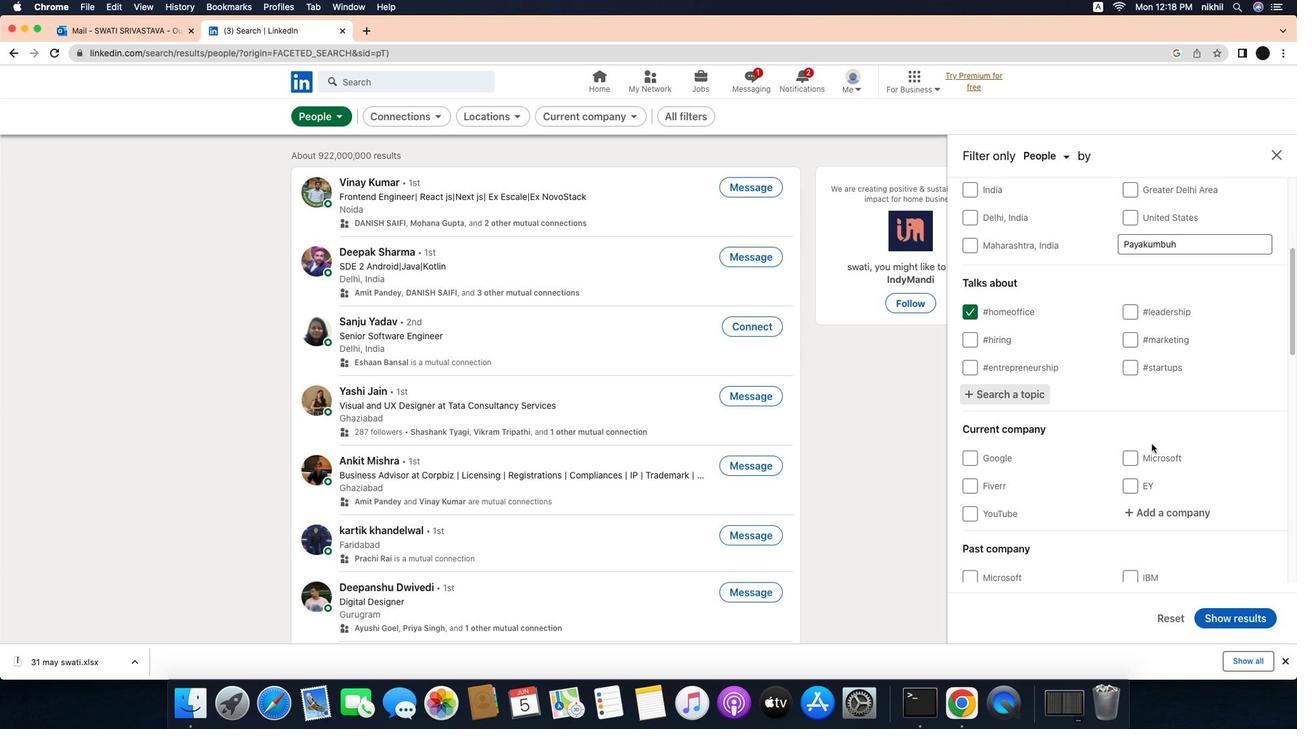 
Action: Mouse scrolled (1194, 439) with delta (-33, -35)
Screenshot: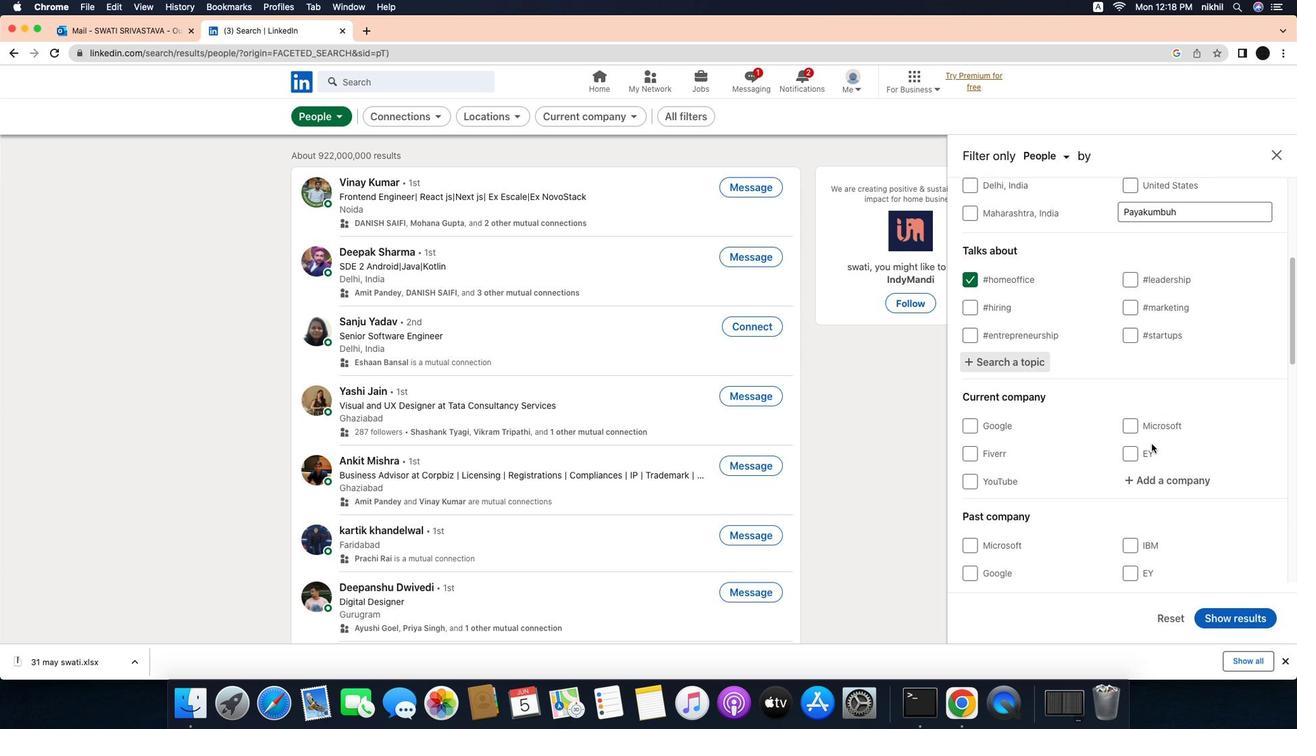 
Action: Mouse moved to (1204, 442)
Screenshot: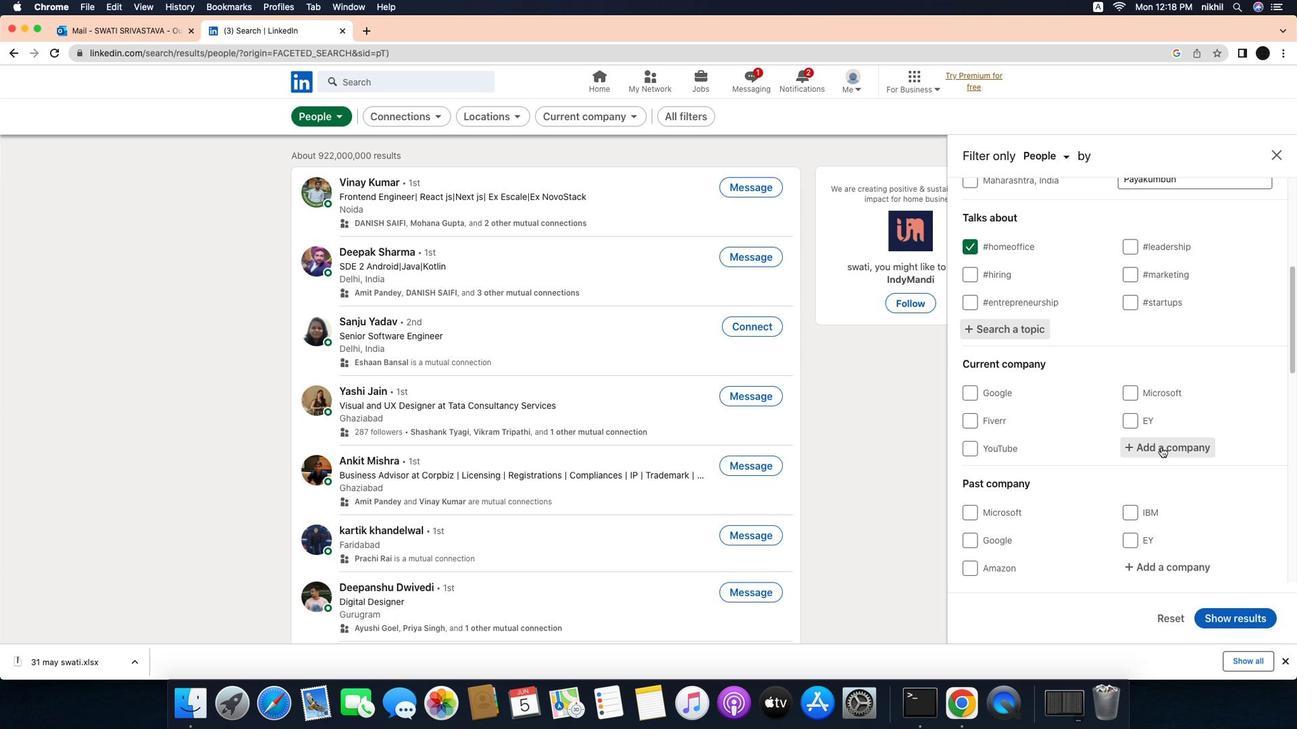 
Action: Mouse pressed left at (1204, 442)
Screenshot: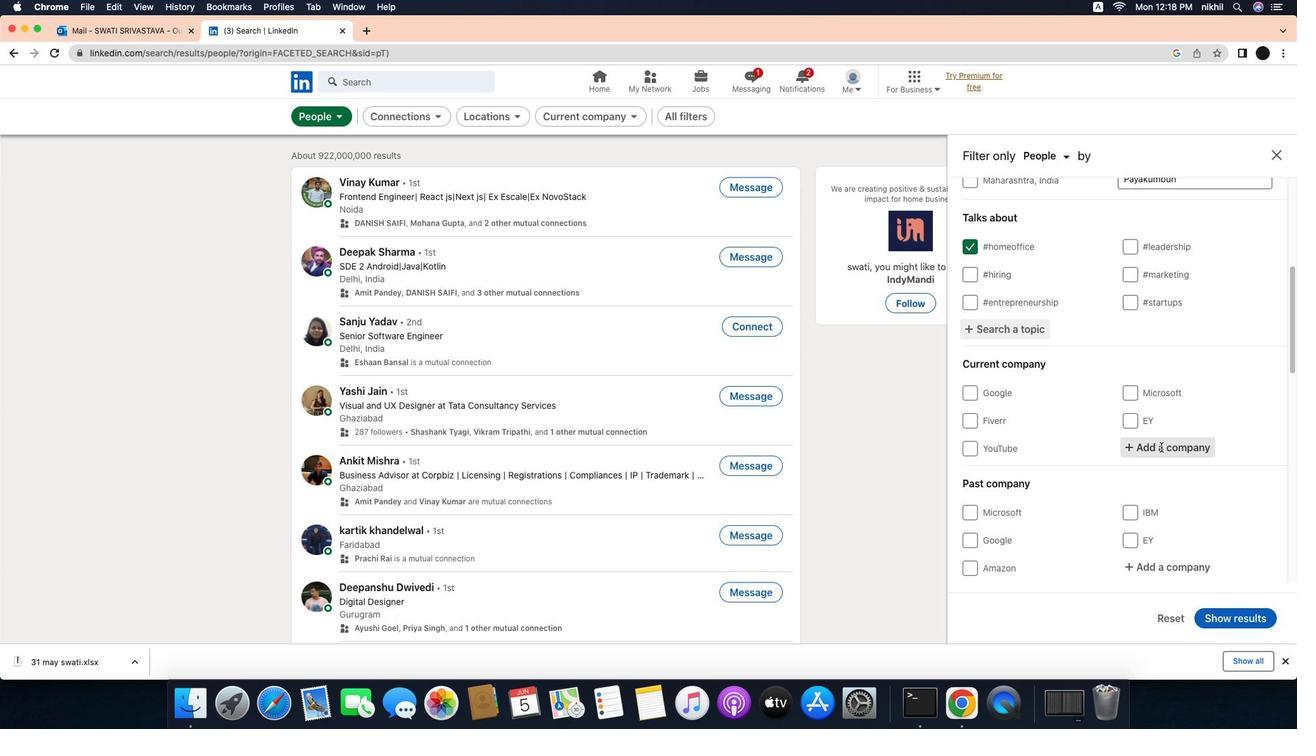 
Action: Mouse moved to (1187, 446)
Screenshot: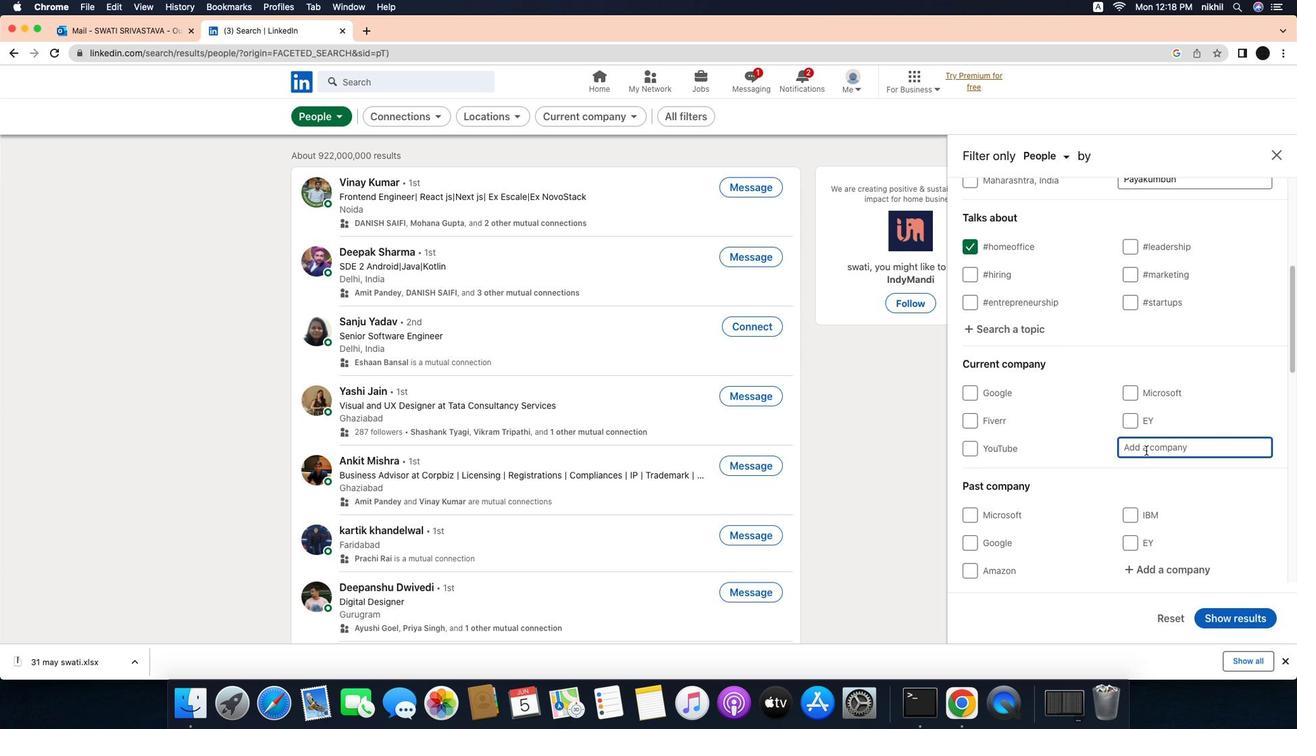 
Action: Mouse pressed left at (1187, 446)
Screenshot: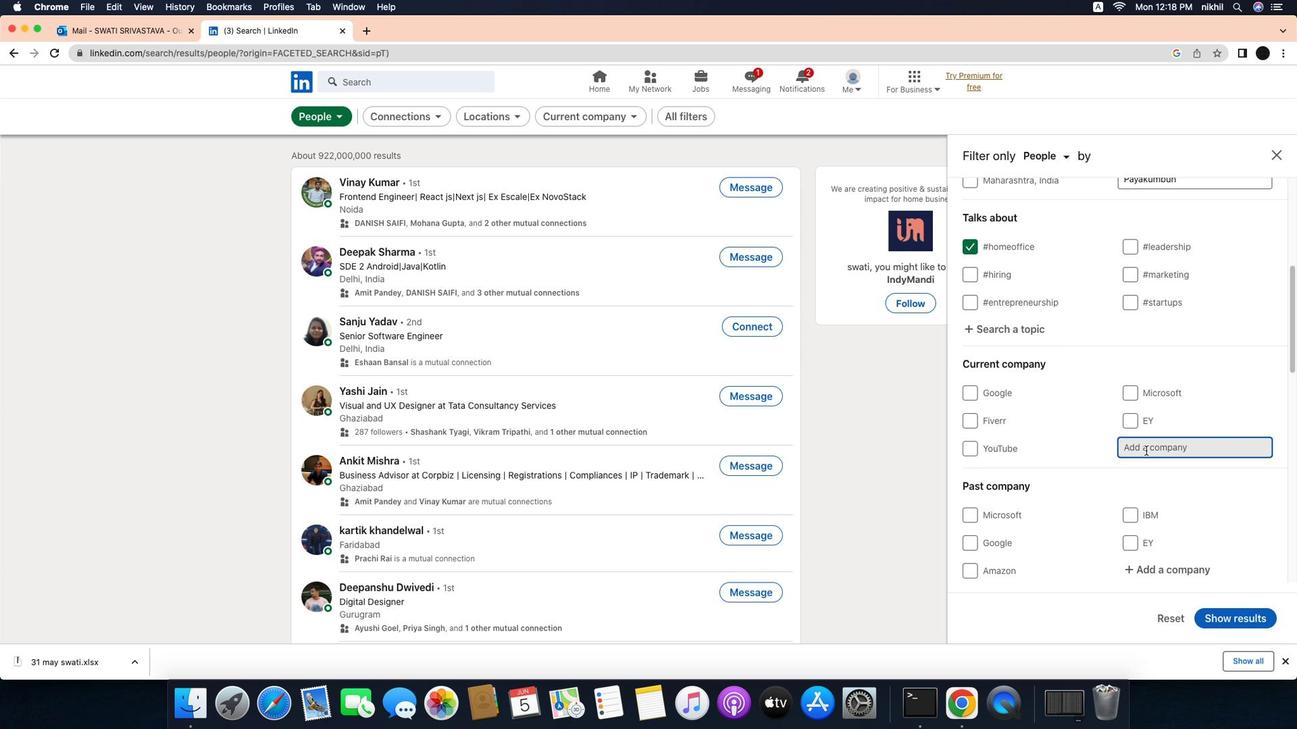 
Action: Key pressed Key.caps_lock'M'Key.caps_lock'o''b''i''l''e'Key.spaceKey.caps_lock'P'Key.caps_lock'r''o''g''r''a''m''m''i''n''g'Key.spaceKey.caps_lock'L''L''C'
Screenshot: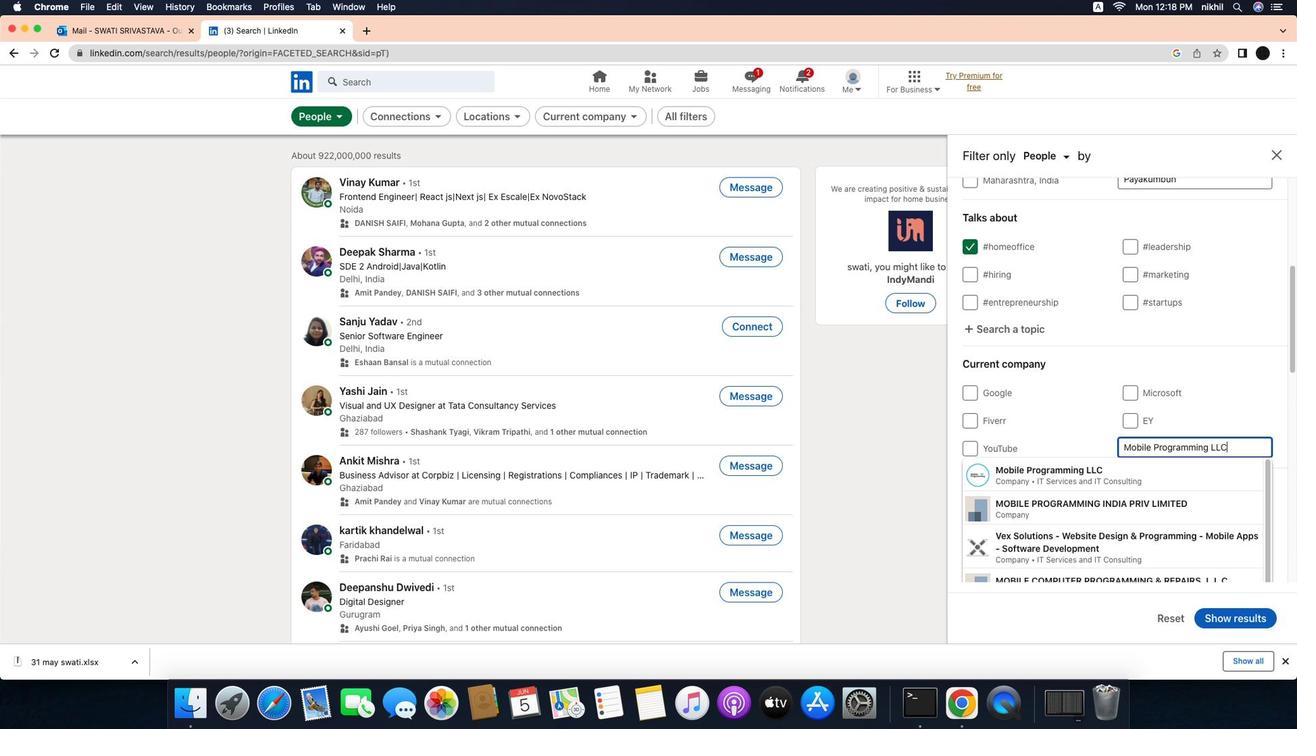 
Action: Mouse moved to (1179, 477)
Screenshot: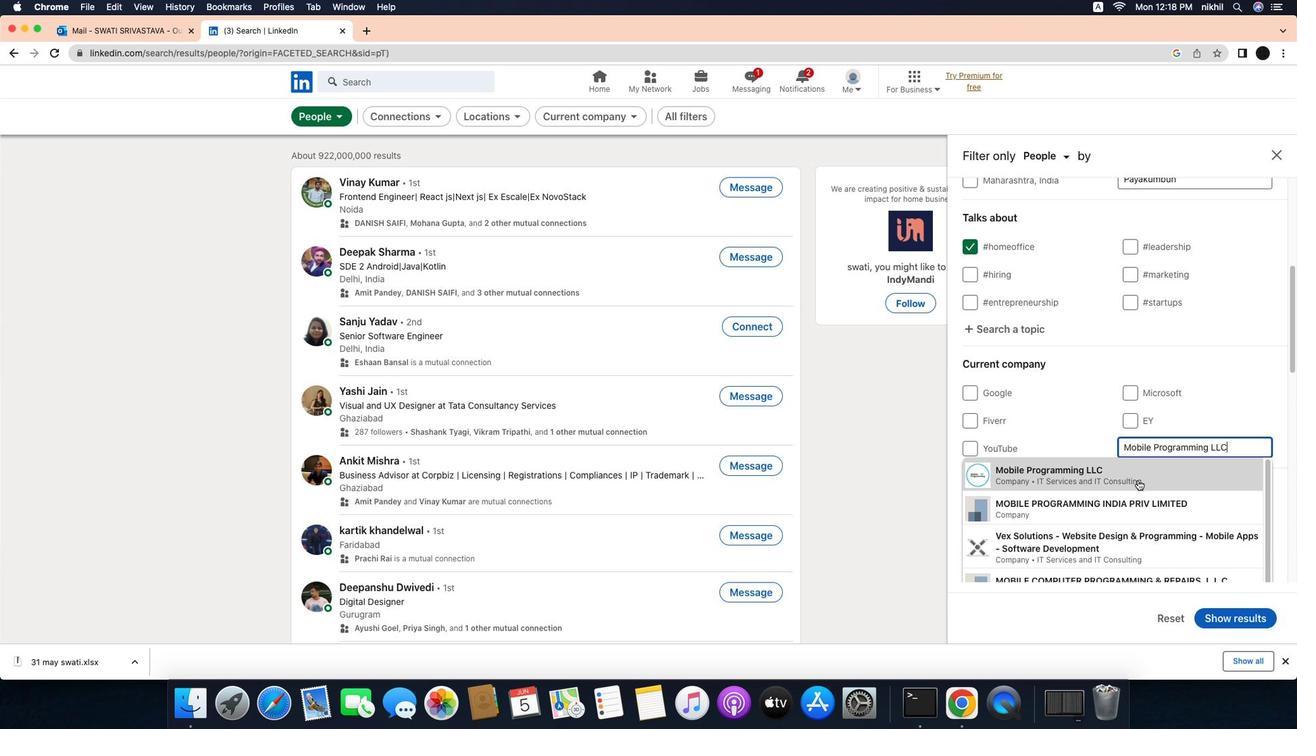 
Action: Mouse pressed left at (1179, 477)
Screenshot: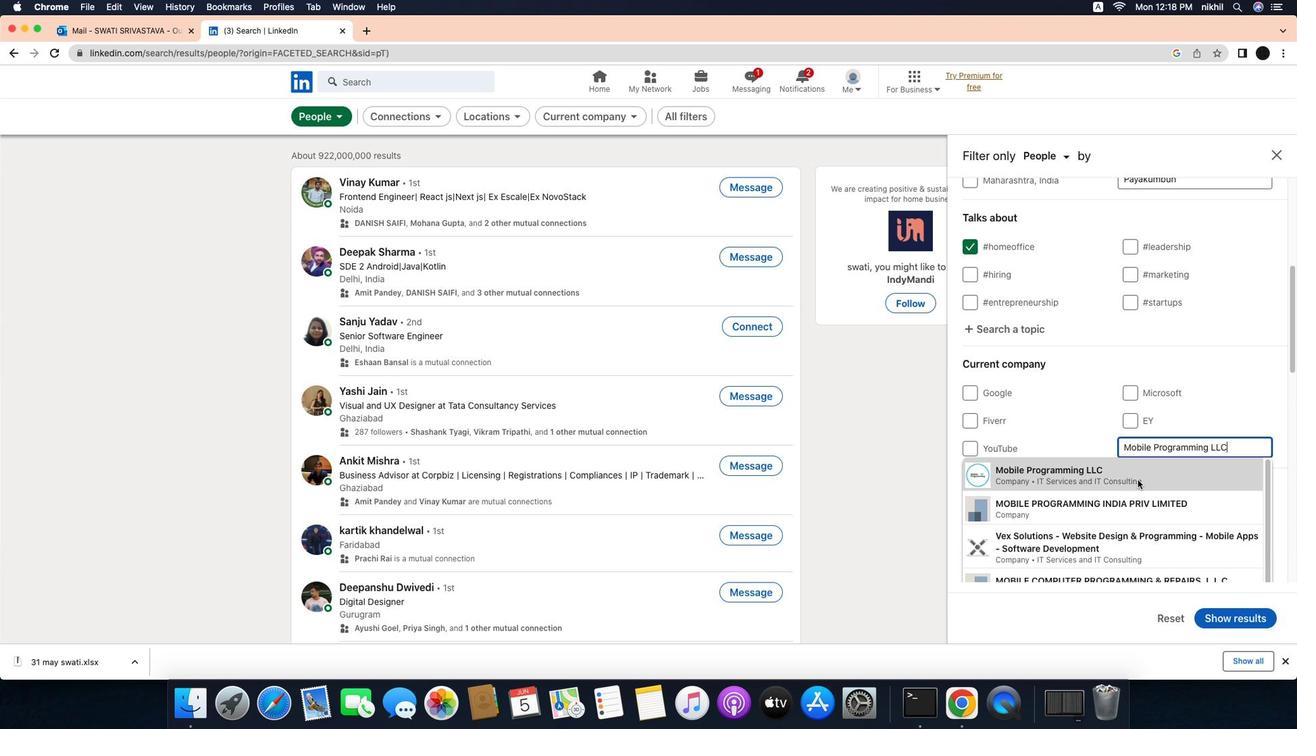 
Action: Mouse moved to (1173, 479)
Screenshot: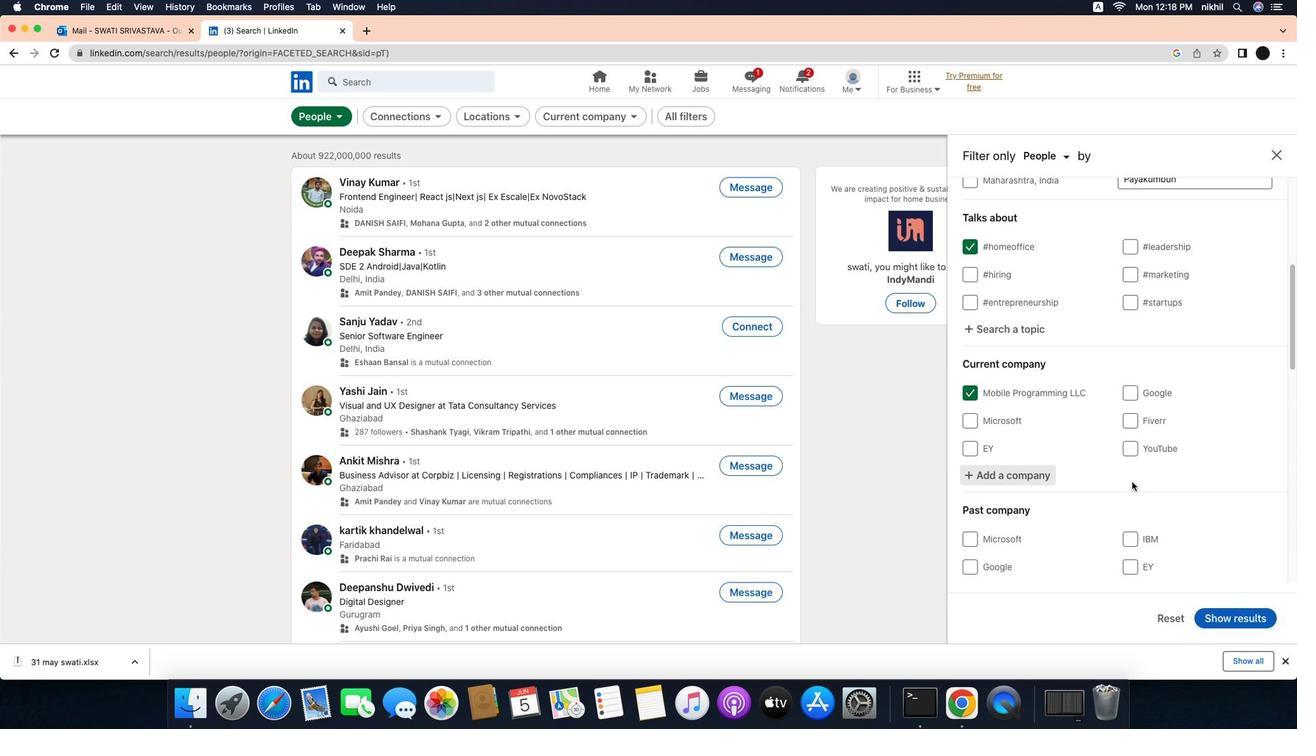 
Action: Mouse scrolled (1173, 479) with delta (-33, -34)
Screenshot: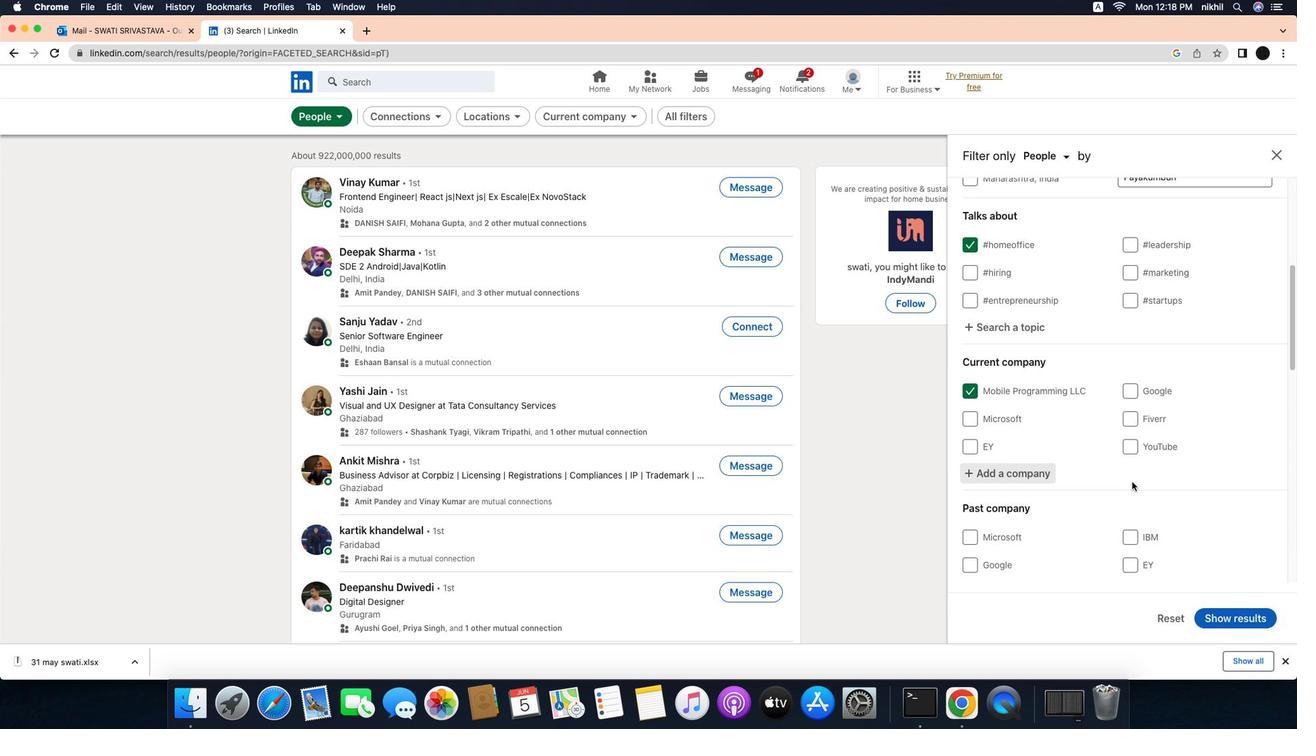 
Action: Mouse scrolled (1173, 479) with delta (-33, -34)
Screenshot: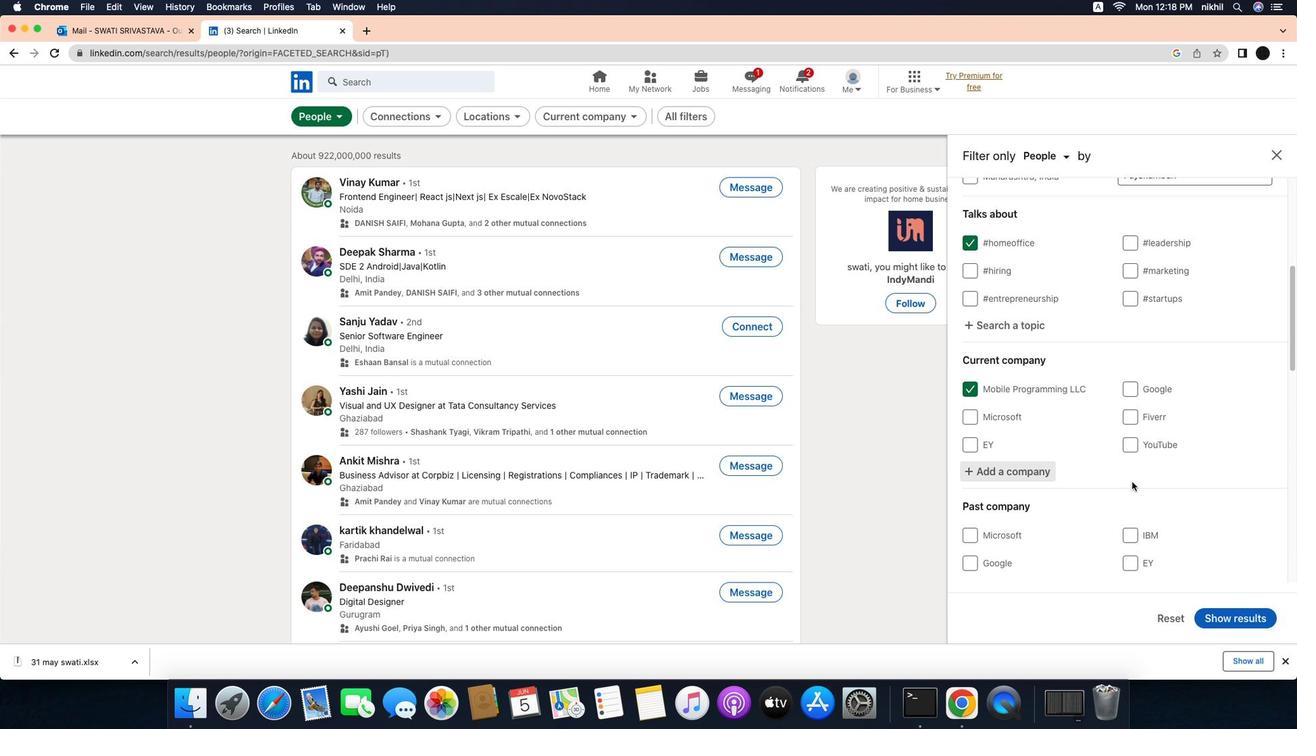 
Action: Mouse scrolled (1173, 479) with delta (-33, -34)
Screenshot: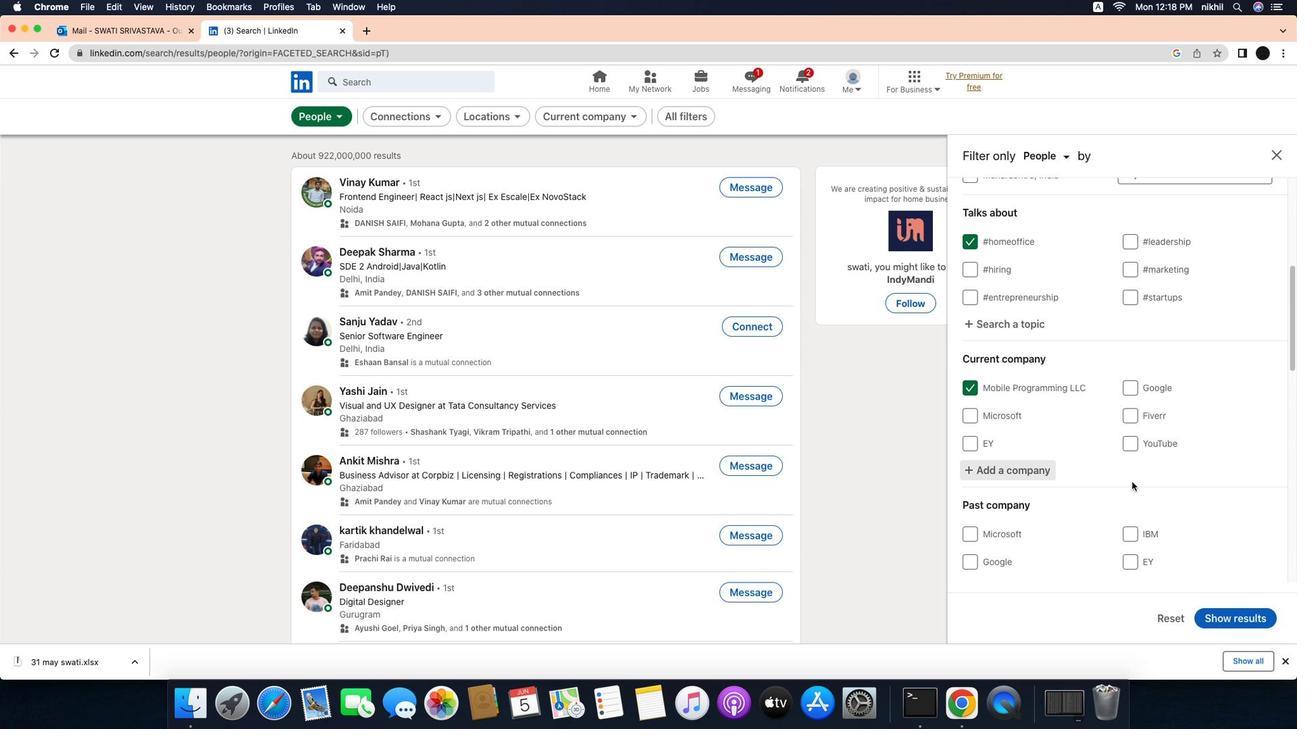 
Action: Mouse scrolled (1173, 479) with delta (-33, -34)
Screenshot: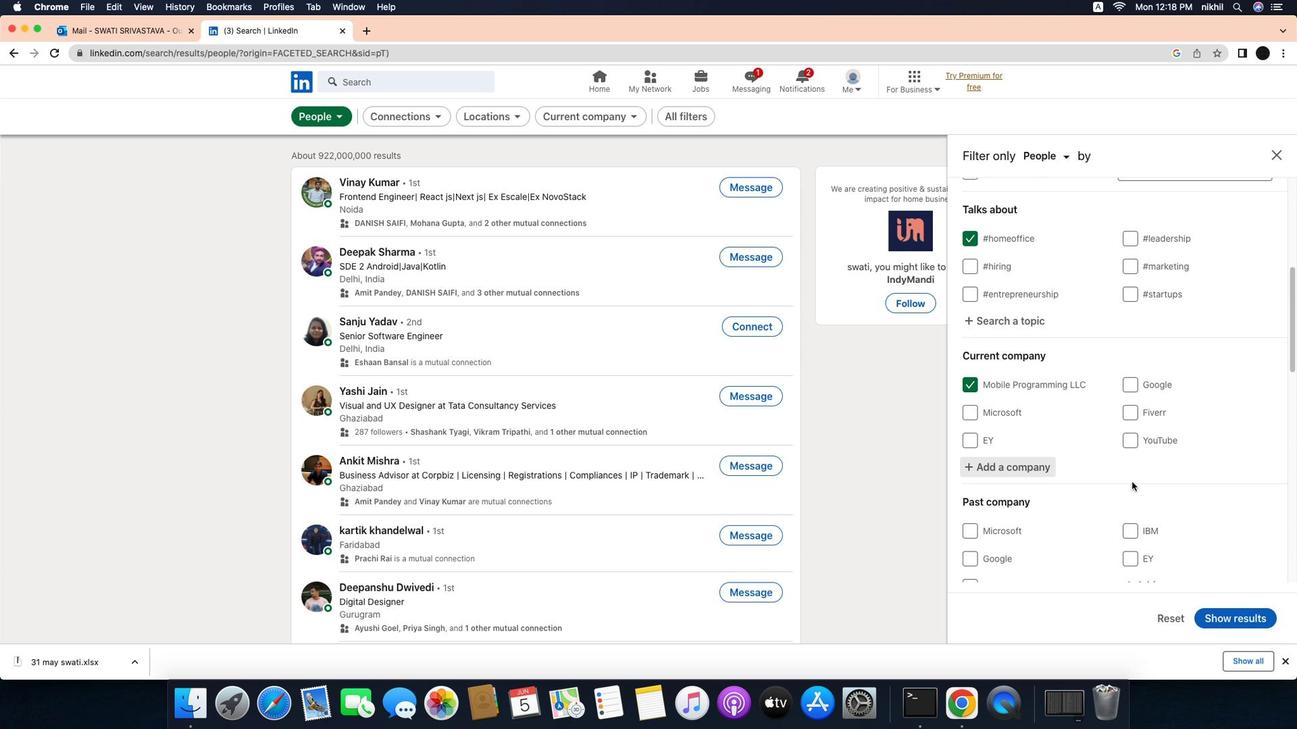 
Action: Mouse scrolled (1173, 479) with delta (-33, -34)
Screenshot: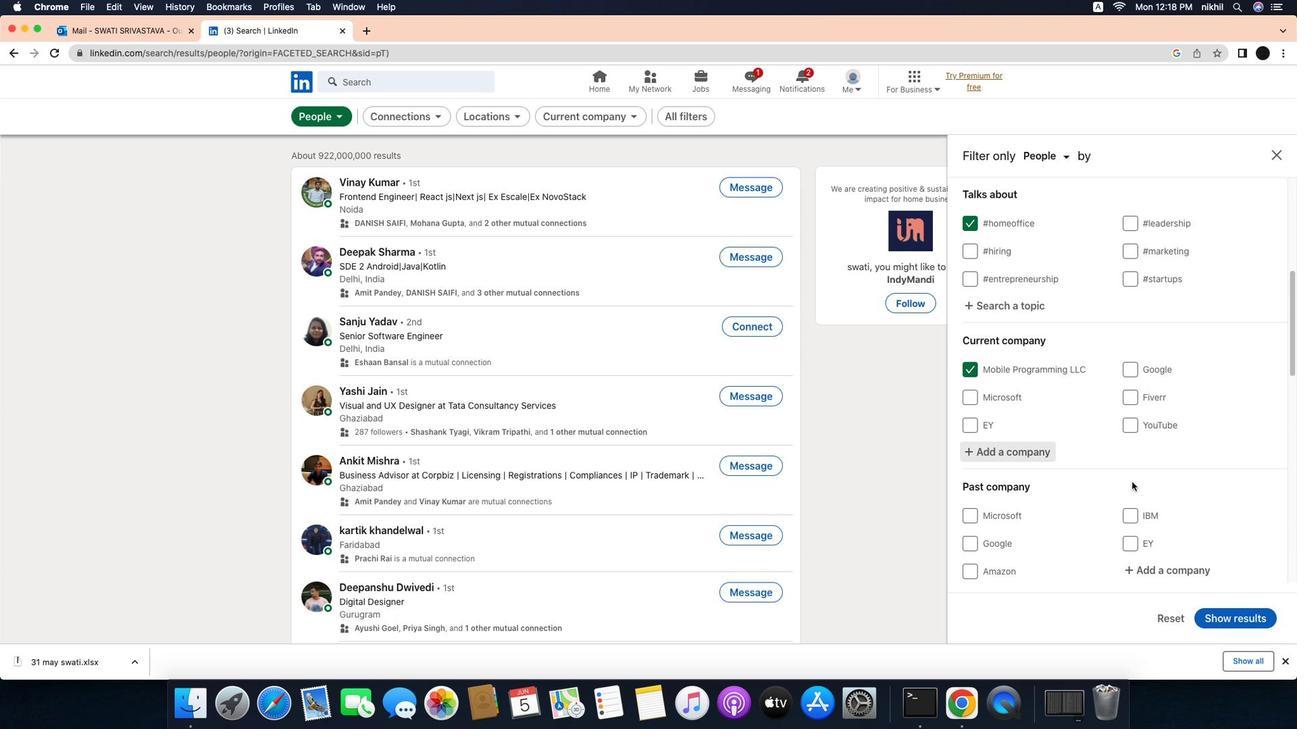 
Action: Mouse scrolled (1173, 479) with delta (-33, -34)
Screenshot: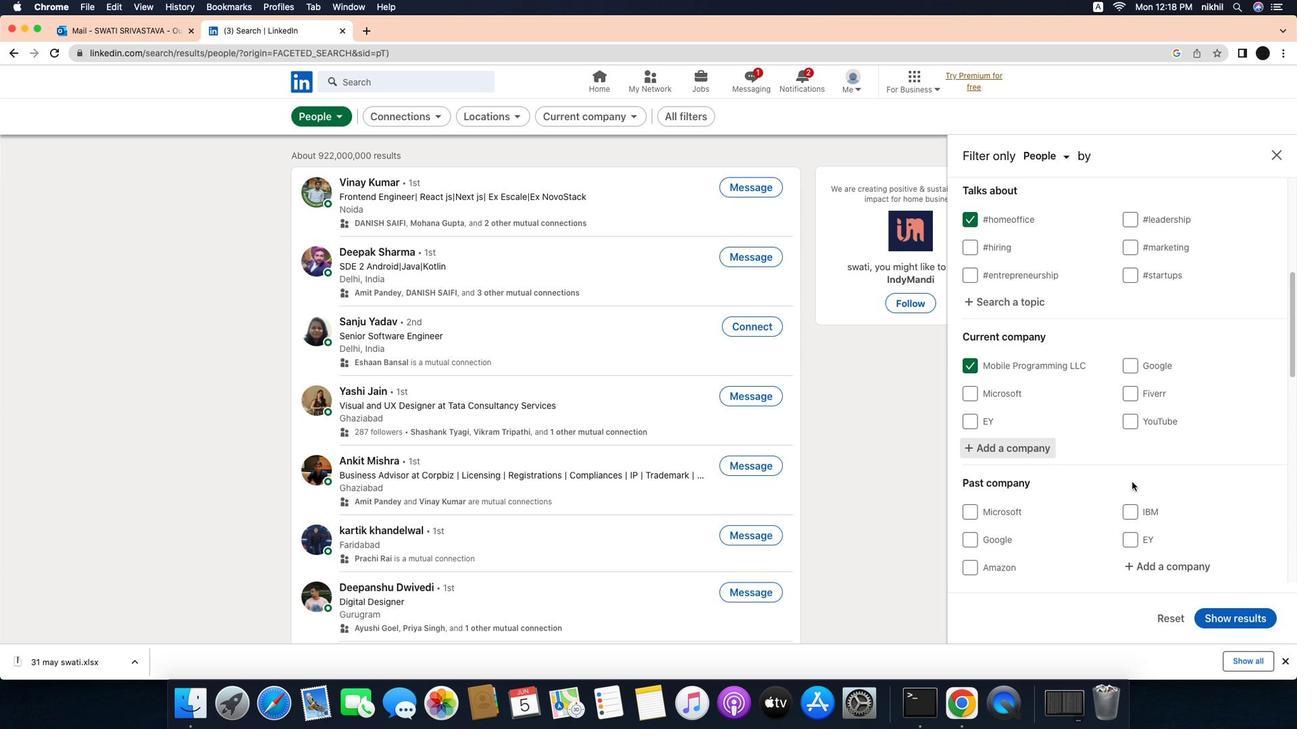 
Action: Mouse scrolled (1173, 479) with delta (-33, -34)
Screenshot: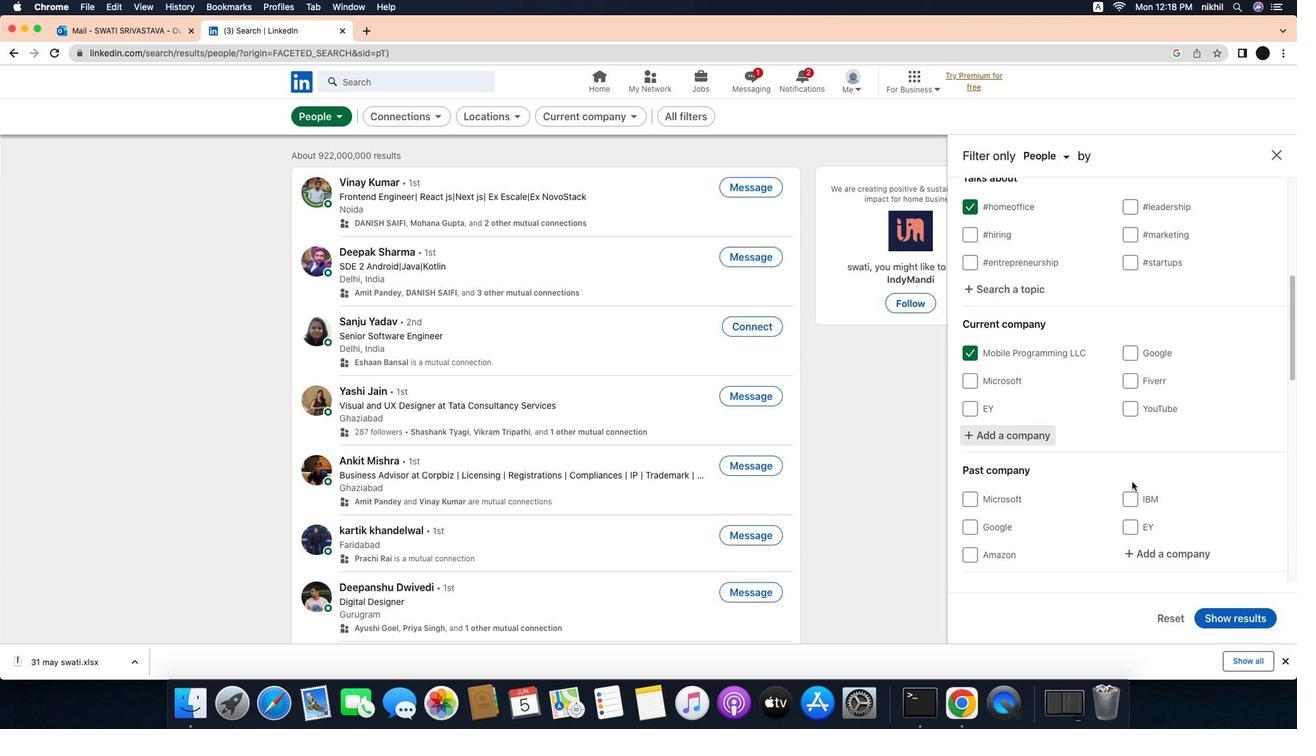 
Action: Mouse scrolled (1173, 479) with delta (-33, -34)
Screenshot: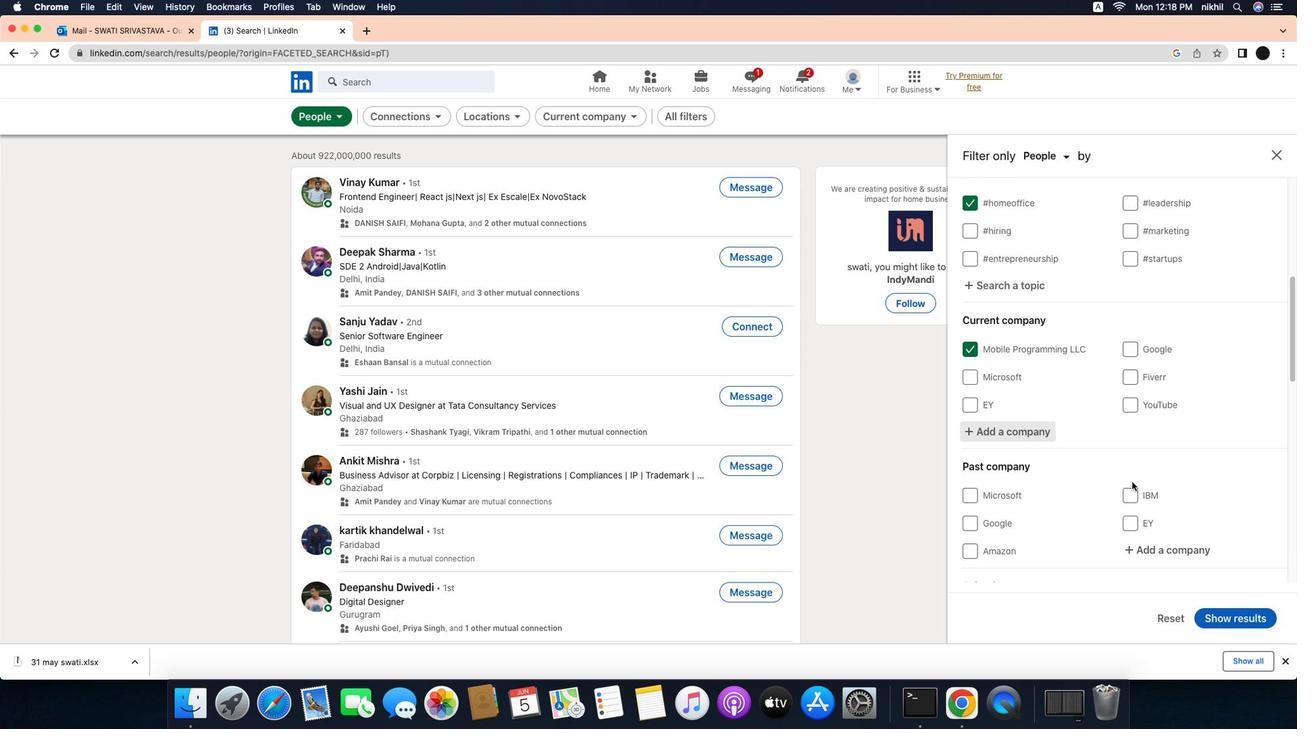 
Action: Mouse scrolled (1173, 479) with delta (-33, -35)
Screenshot: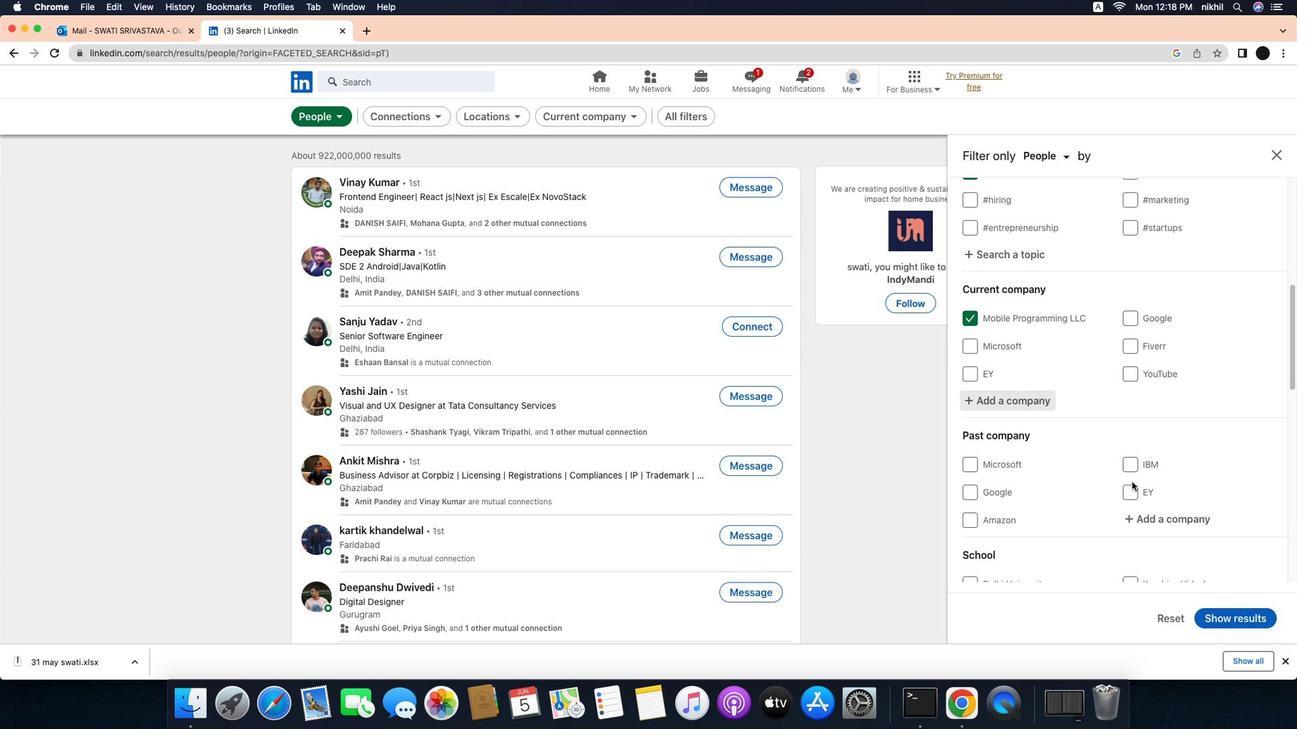 
Action: Mouse scrolled (1173, 479) with delta (-33, -35)
Screenshot: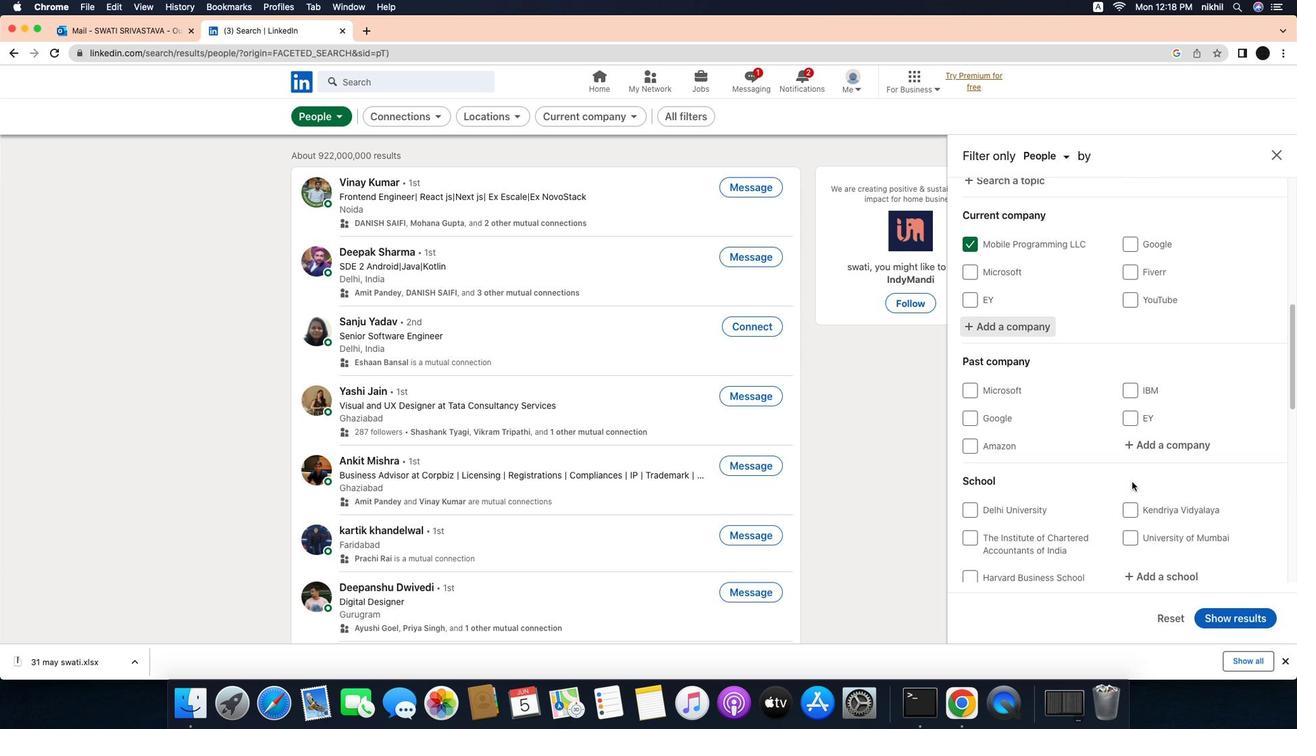 
Action: Mouse scrolled (1173, 479) with delta (-33, -34)
Screenshot: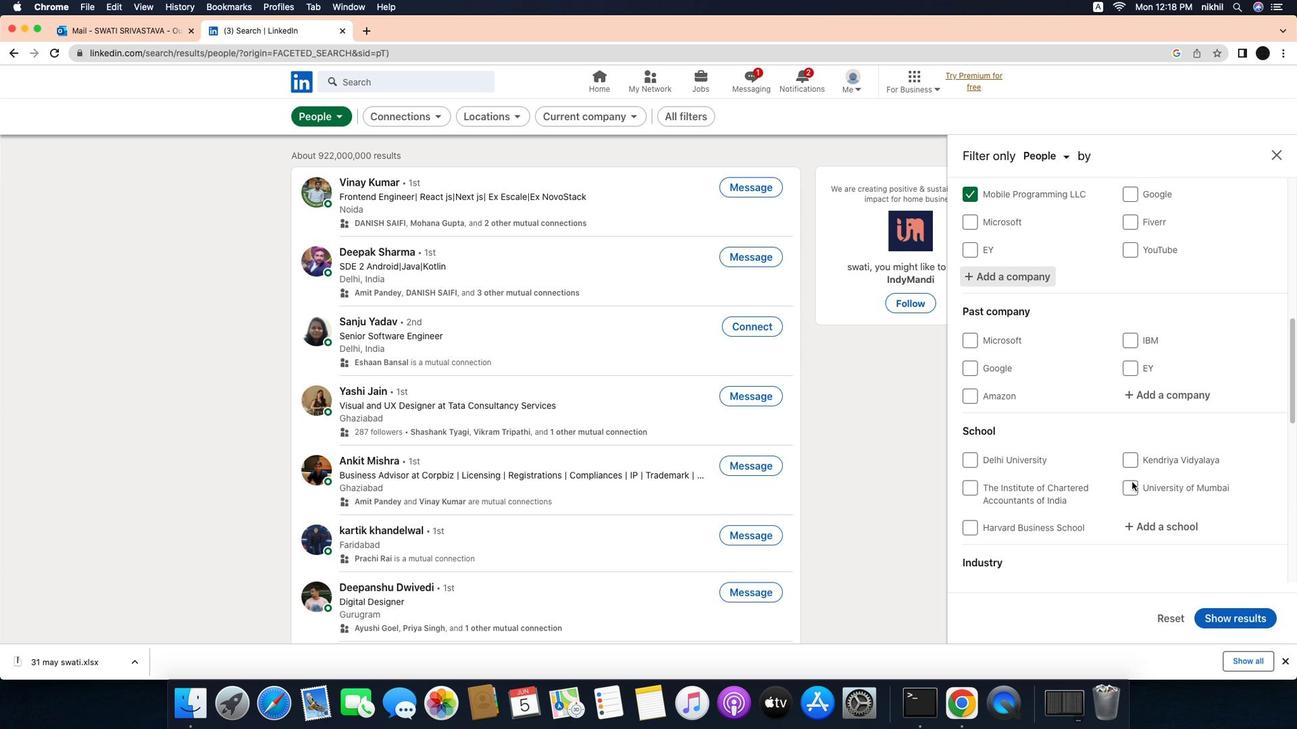 
Action: Mouse scrolled (1173, 479) with delta (-33, -34)
Screenshot: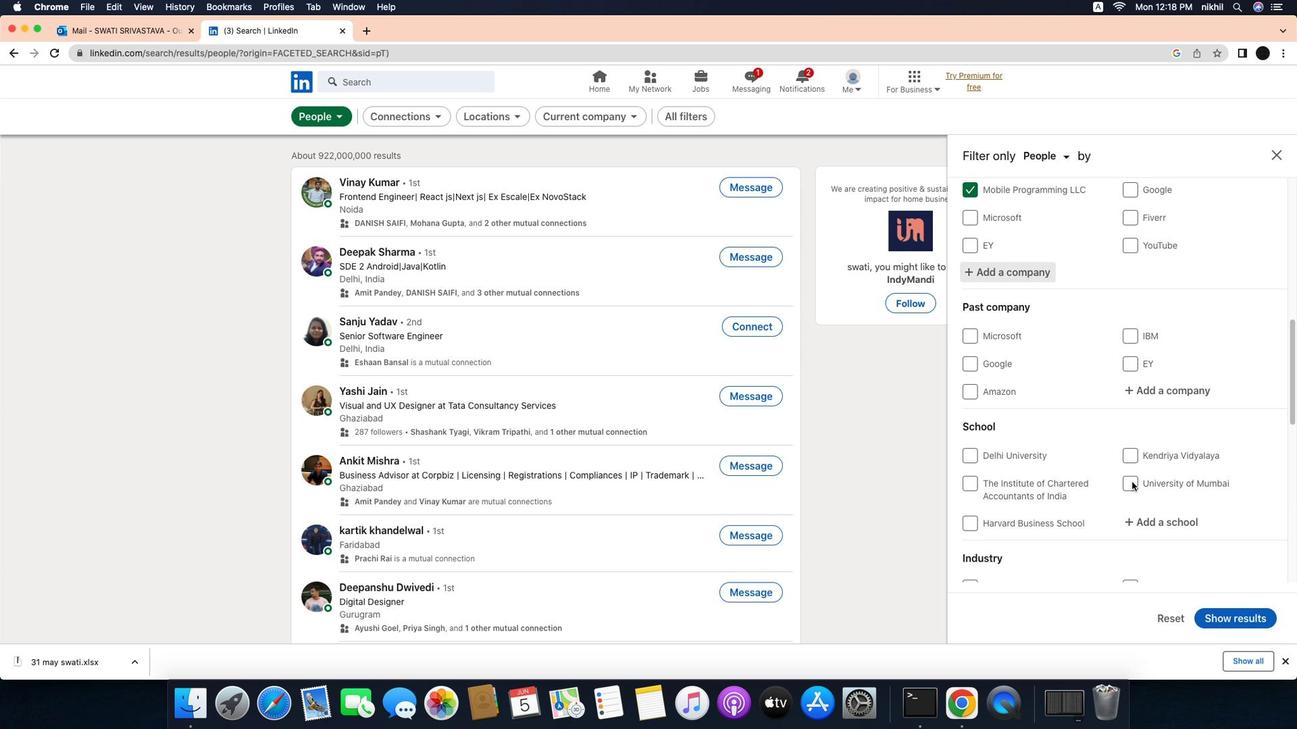 
Action: Mouse scrolled (1173, 479) with delta (-33, -35)
Screenshot: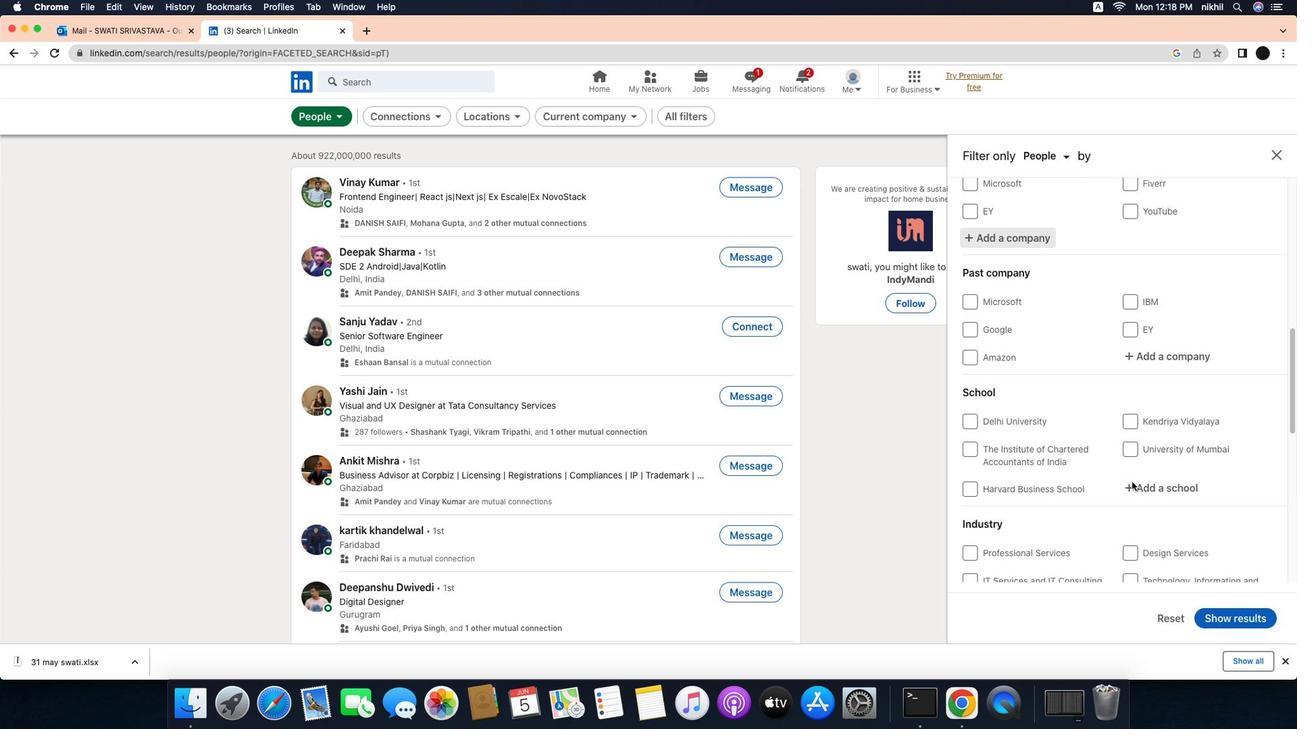 
Action: Mouse moved to (1214, 429)
Screenshot: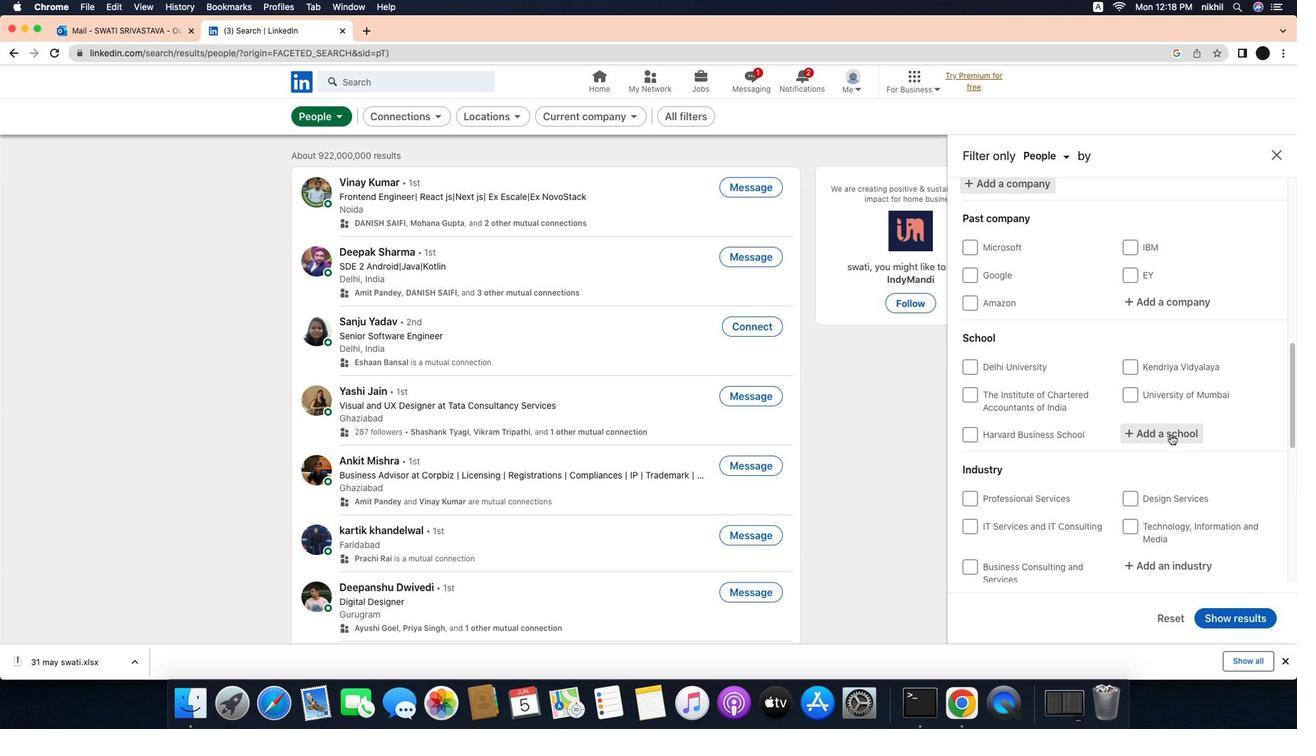 
Action: Mouse pressed left at (1214, 429)
Screenshot: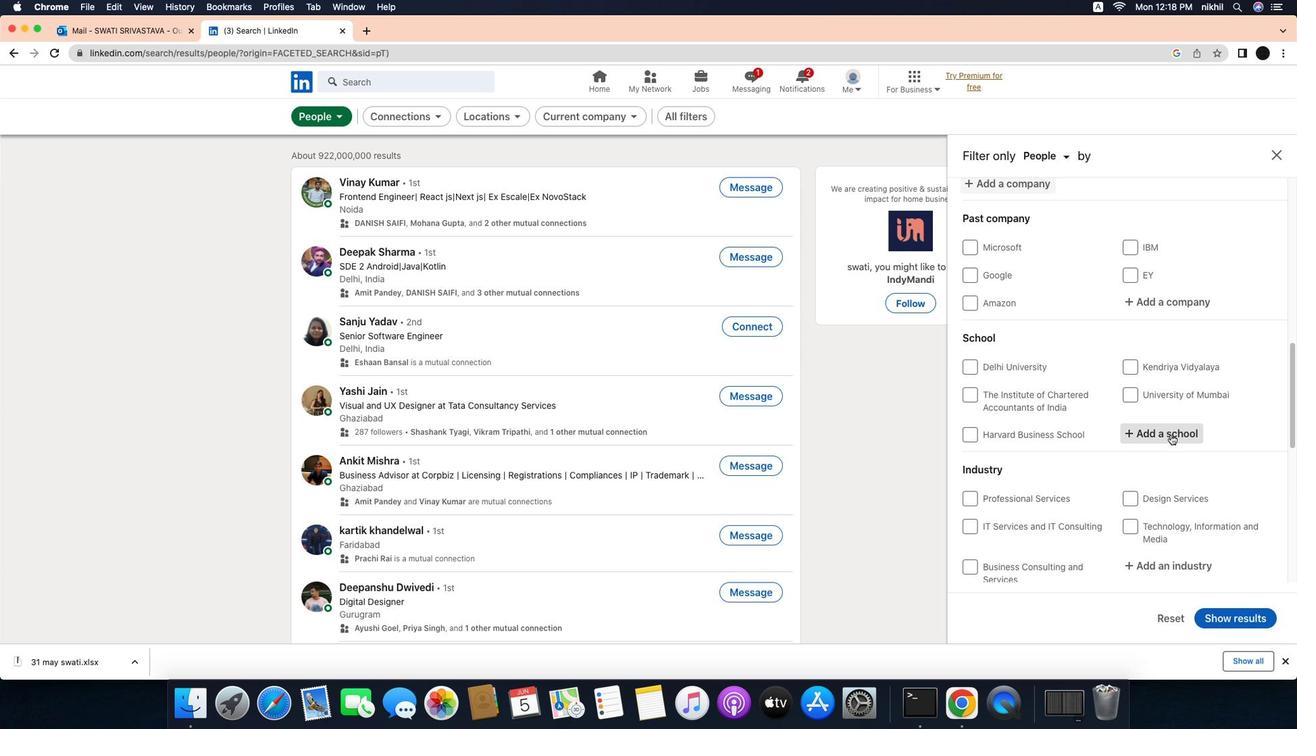 
Action: Mouse moved to (1196, 432)
Screenshot: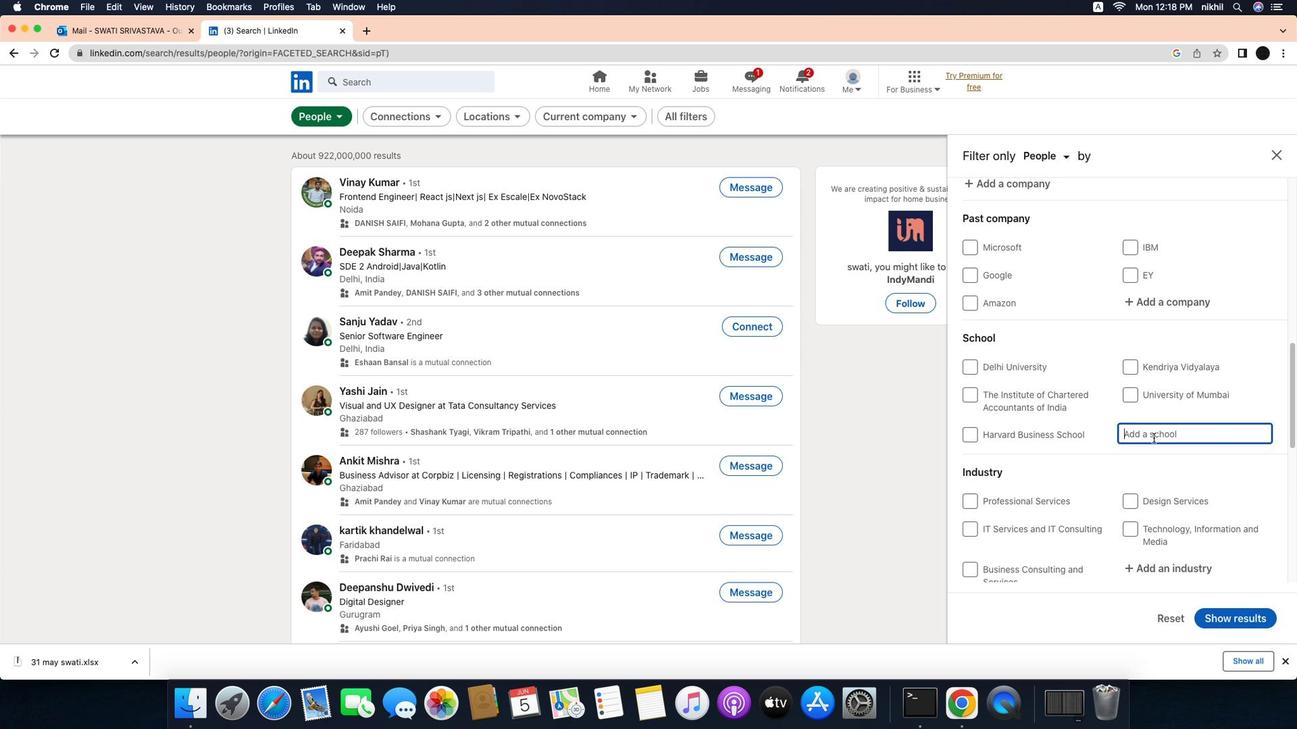 
Action: Mouse pressed left at (1196, 432)
Screenshot: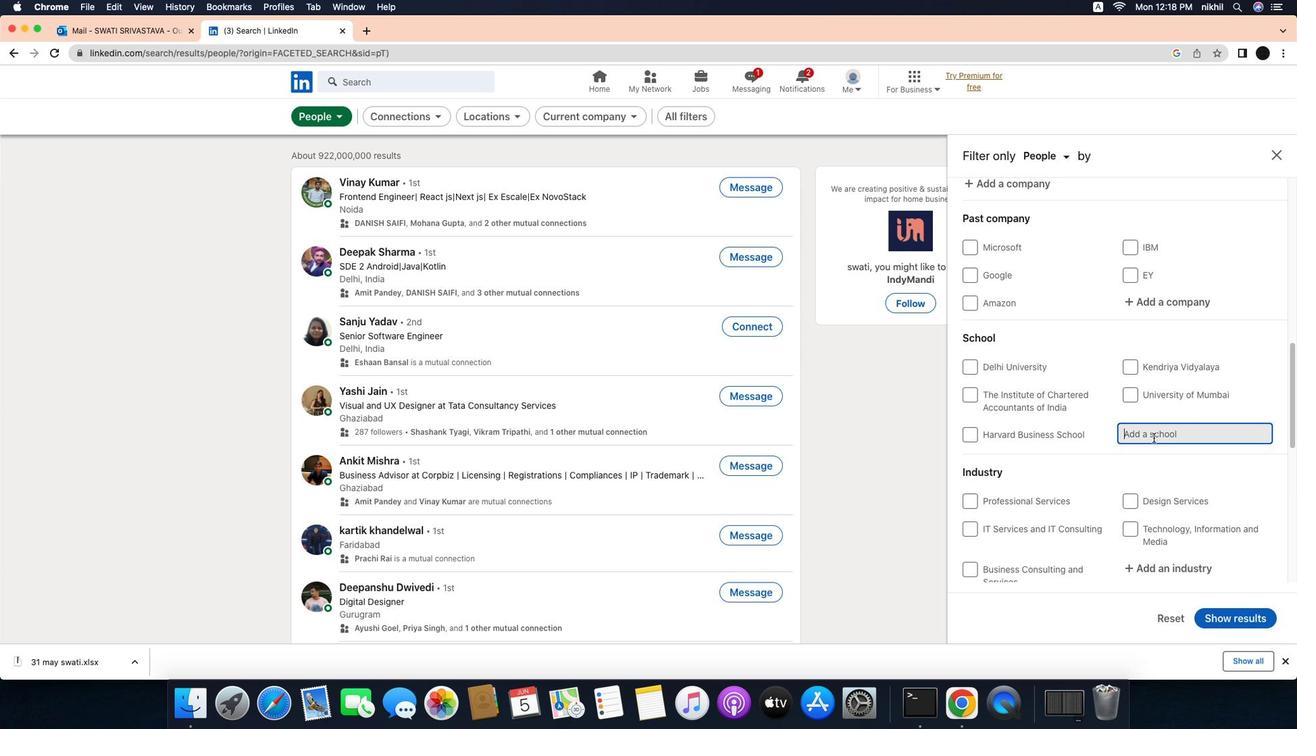
Action: Key pressed Key.caps_lockKey.caps_lock'R'Key.caps_lock'a''t''h''i''n''a''m'Key.spaceKey.caps_lock'C'Key.caps_lock'o''l''l''e''g''e'Key.space'o''f'Key.spaceKey.caps_lock'A'Key.caps_lock'r''t''s'Key.space'a''n''d'Key.spaceKey.caps_lock'S'Key.caps_lock'c''i''e''n''c''e'
Screenshot: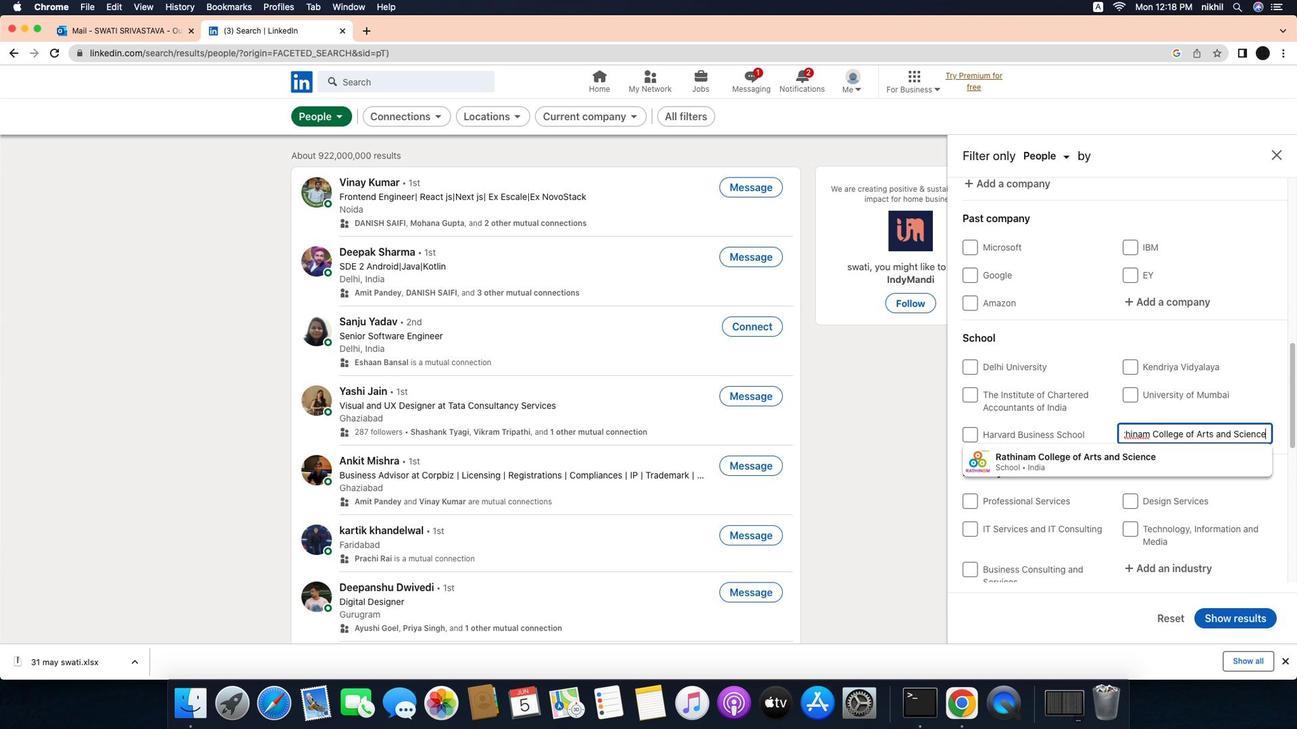
Action: Mouse moved to (1166, 454)
Screenshot: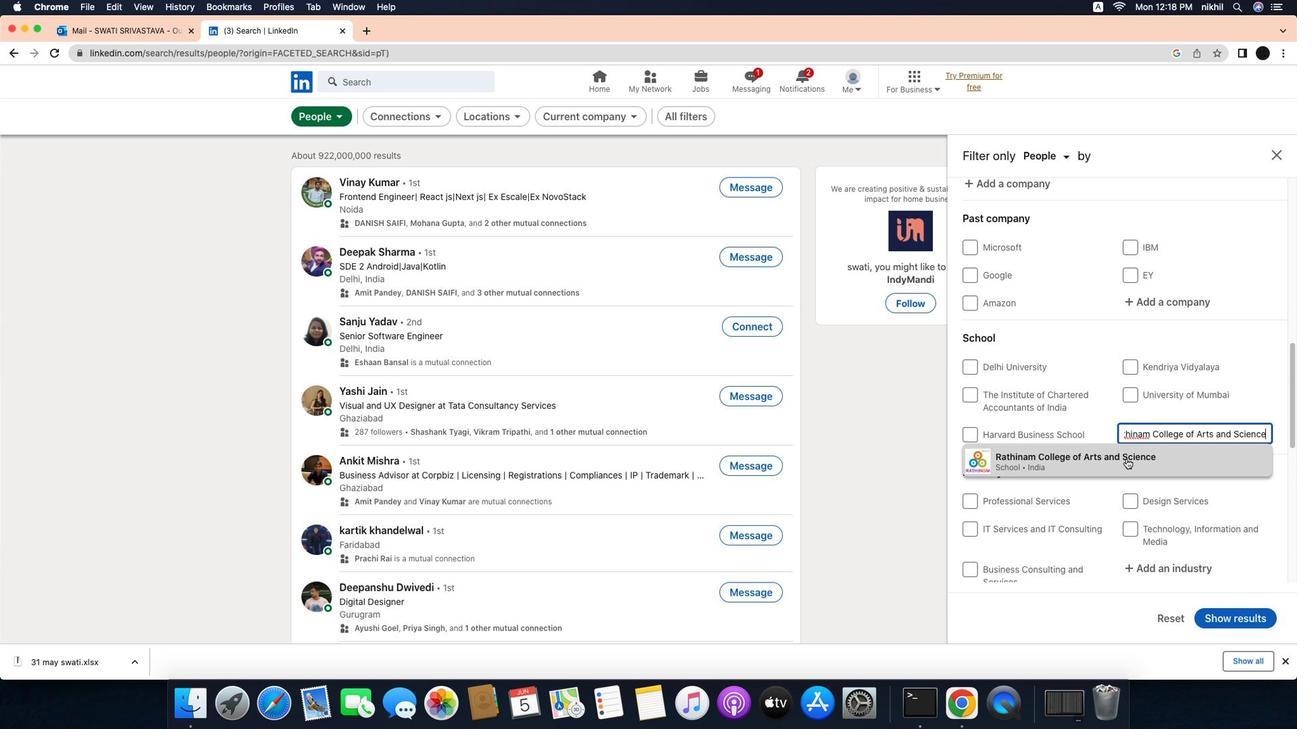 
Action: Mouse pressed left at (1166, 454)
Screenshot: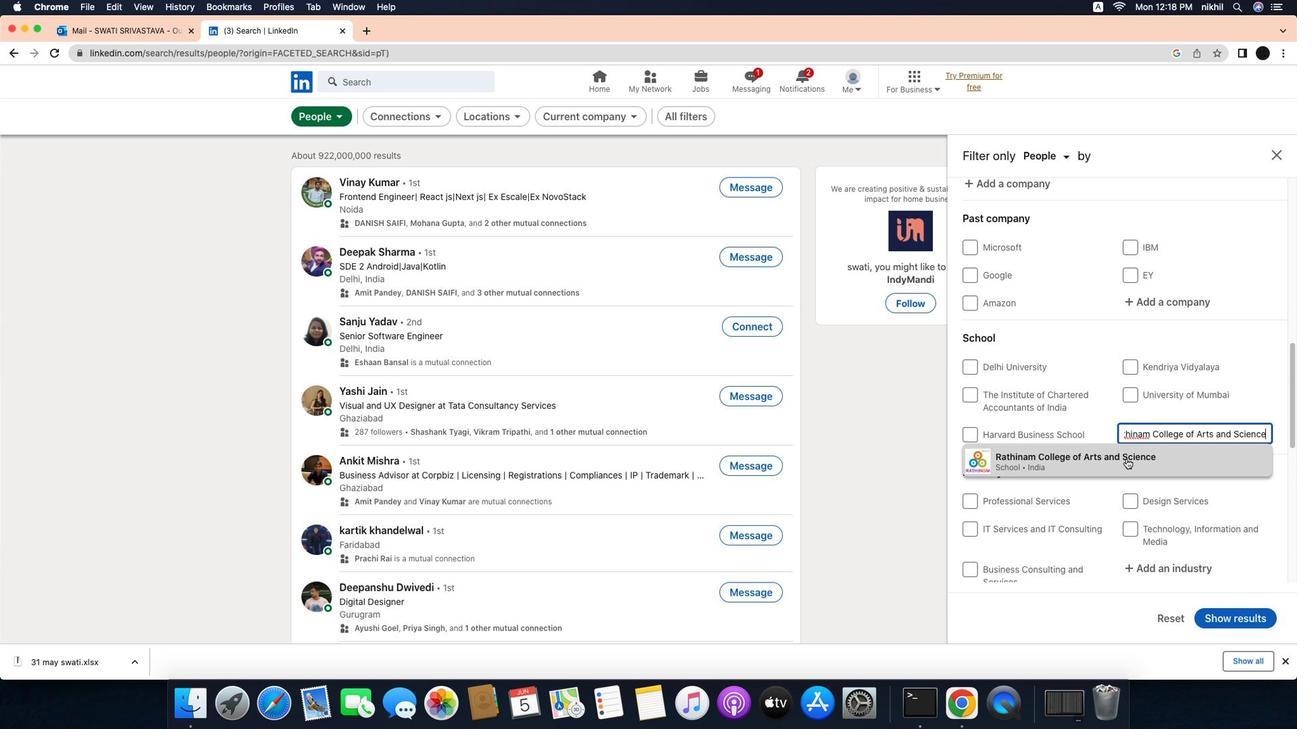 
Action: Mouse moved to (1196, 454)
Screenshot: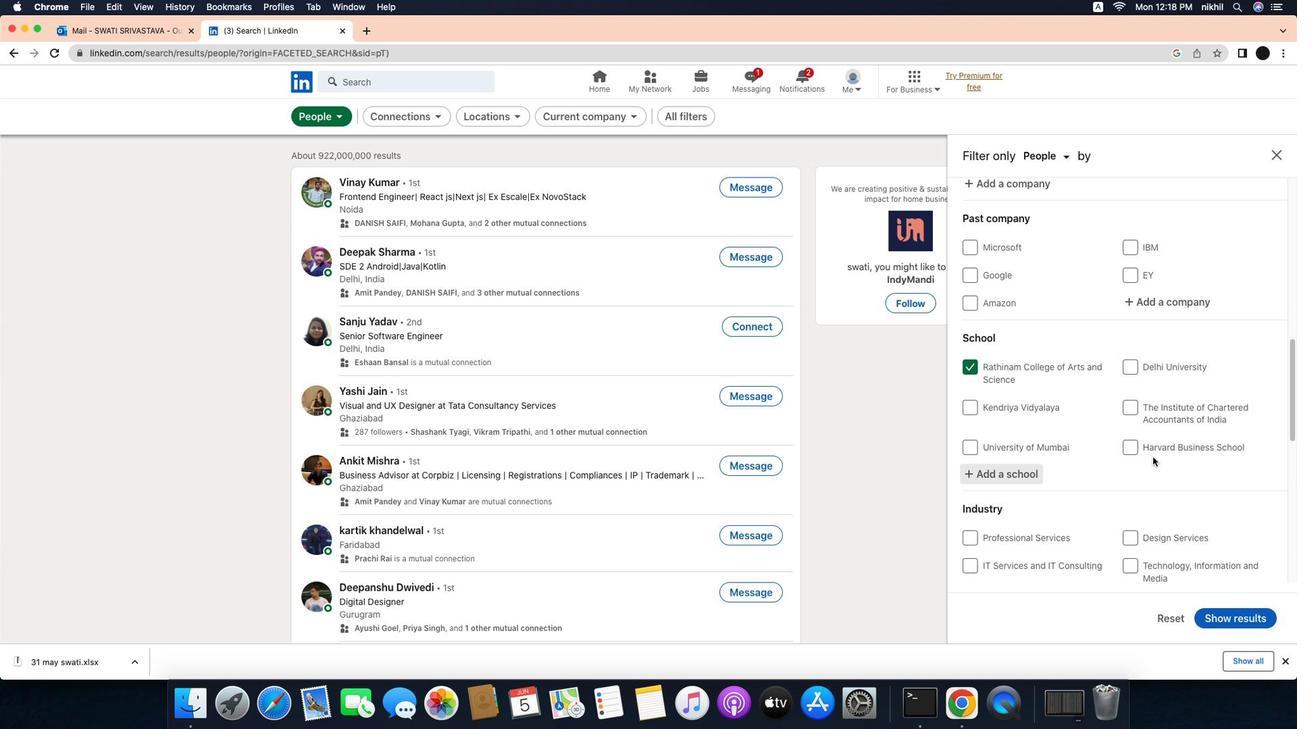 
Action: Mouse scrolled (1196, 454) with delta (-33, -34)
Screenshot: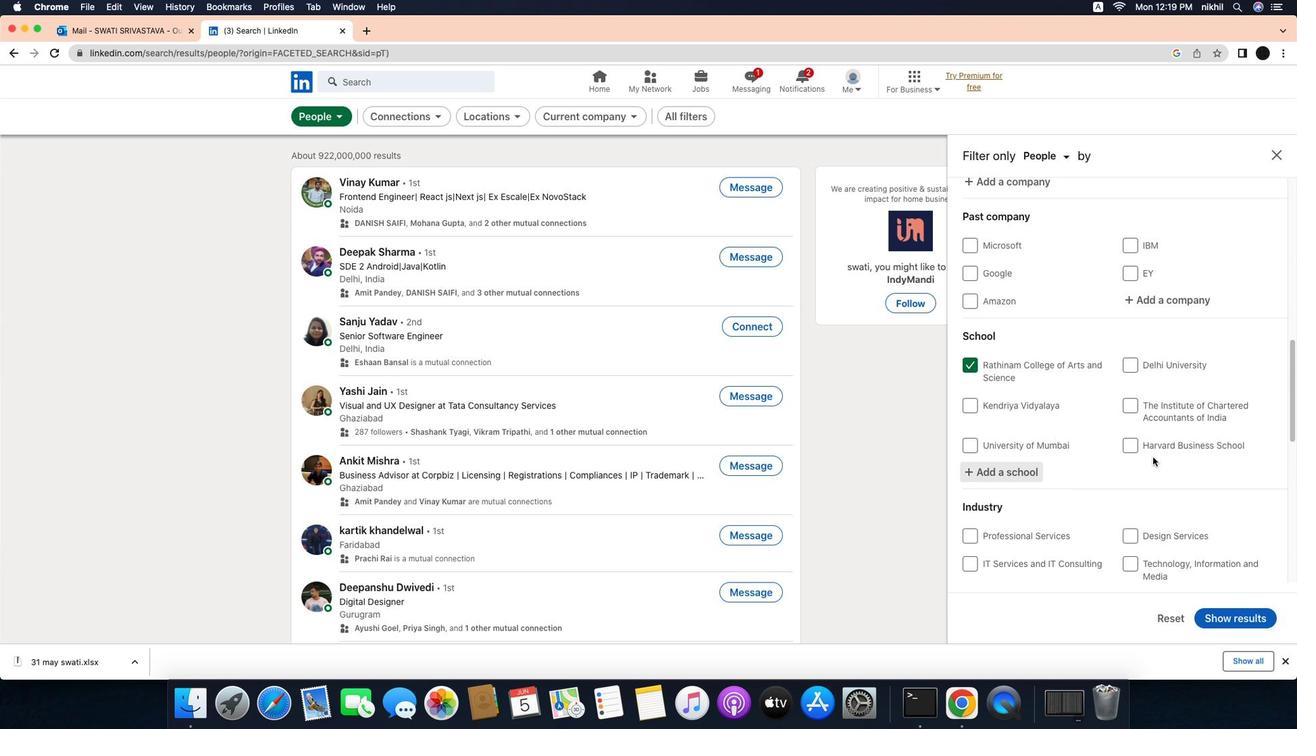 
Action: Mouse scrolled (1196, 454) with delta (-33, -34)
Screenshot: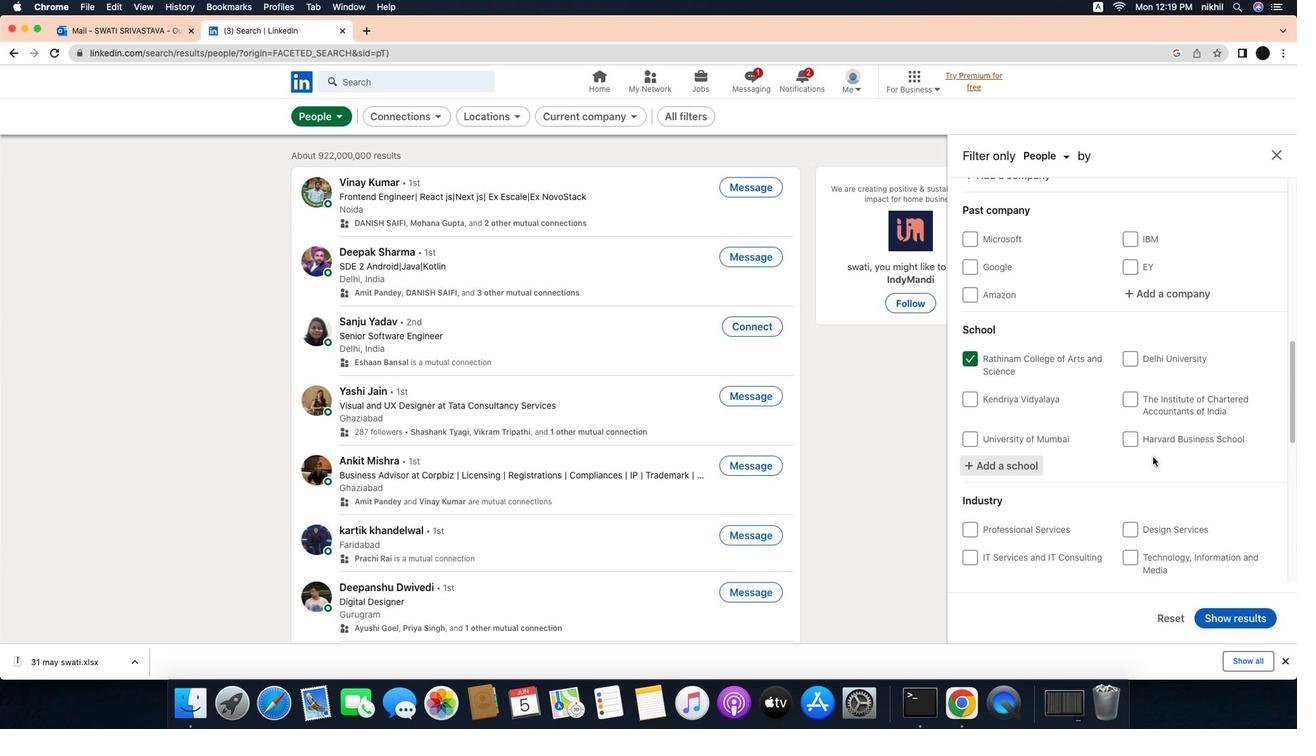 
Action: Mouse scrolled (1196, 454) with delta (-33, -34)
Screenshot: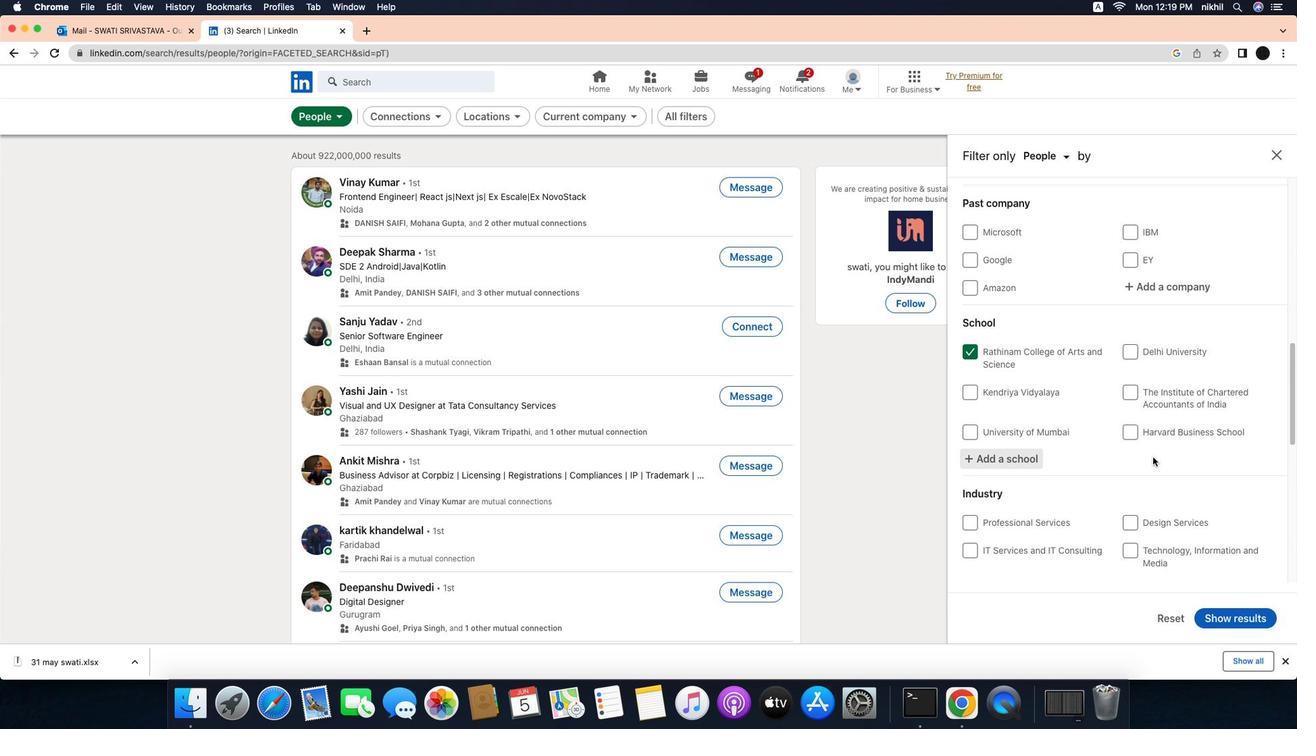 
Action: Mouse scrolled (1196, 454) with delta (-33, -34)
Screenshot: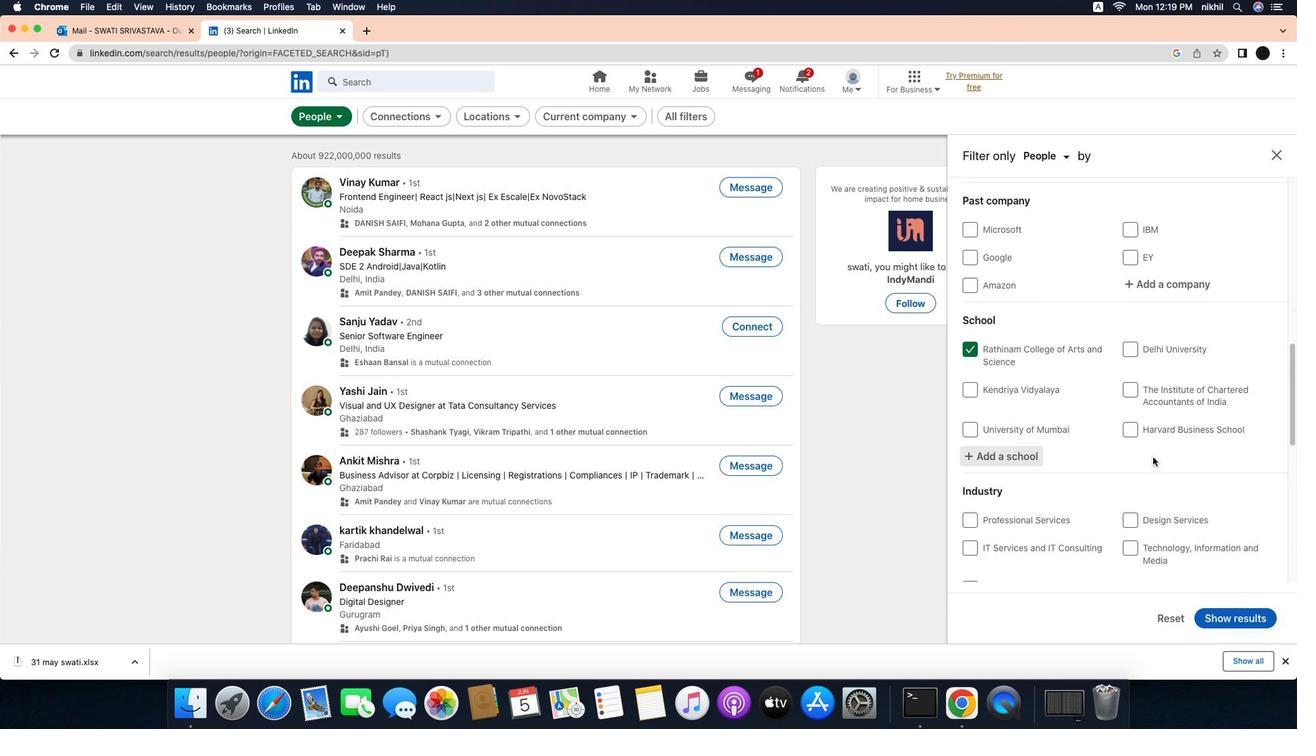 
Action: Mouse scrolled (1196, 454) with delta (-33, -34)
Screenshot: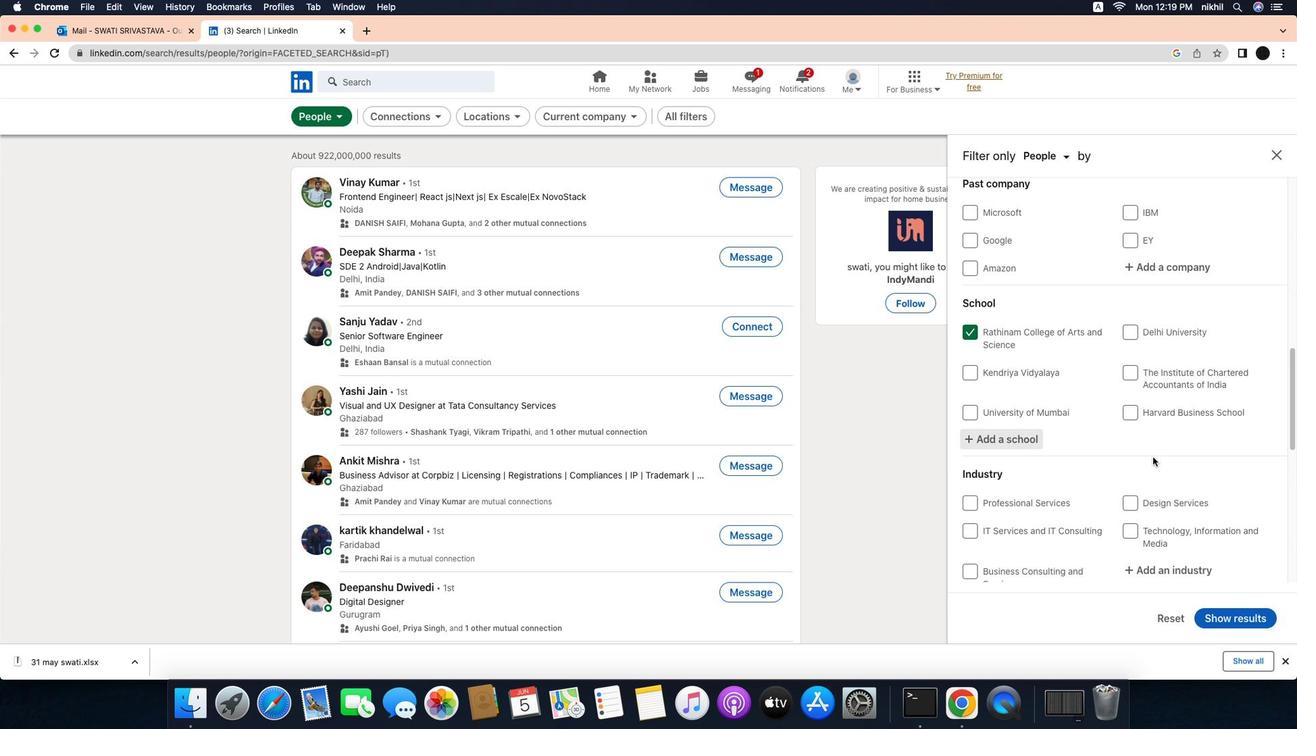 
Action: Mouse scrolled (1196, 454) with delta (-33, -35)
Screenshot: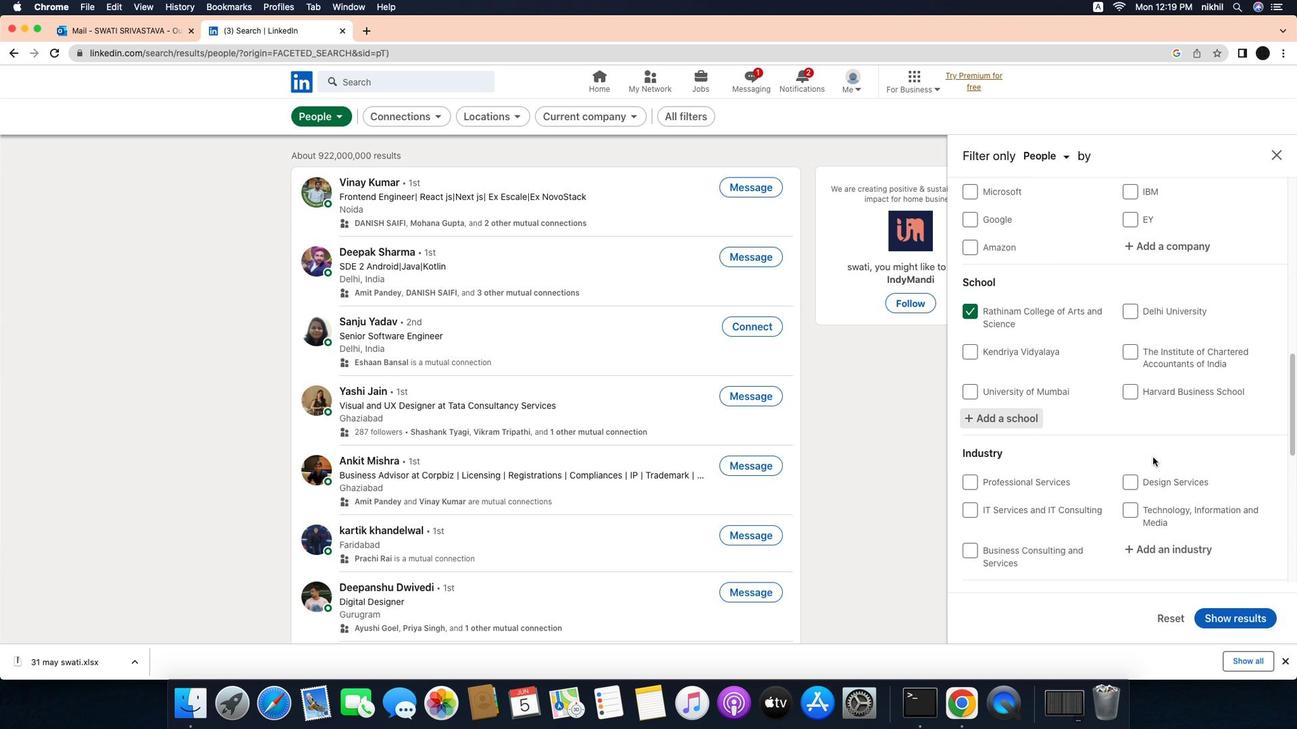 
Action: Mouse moved to (1208, 493)
Screenshot: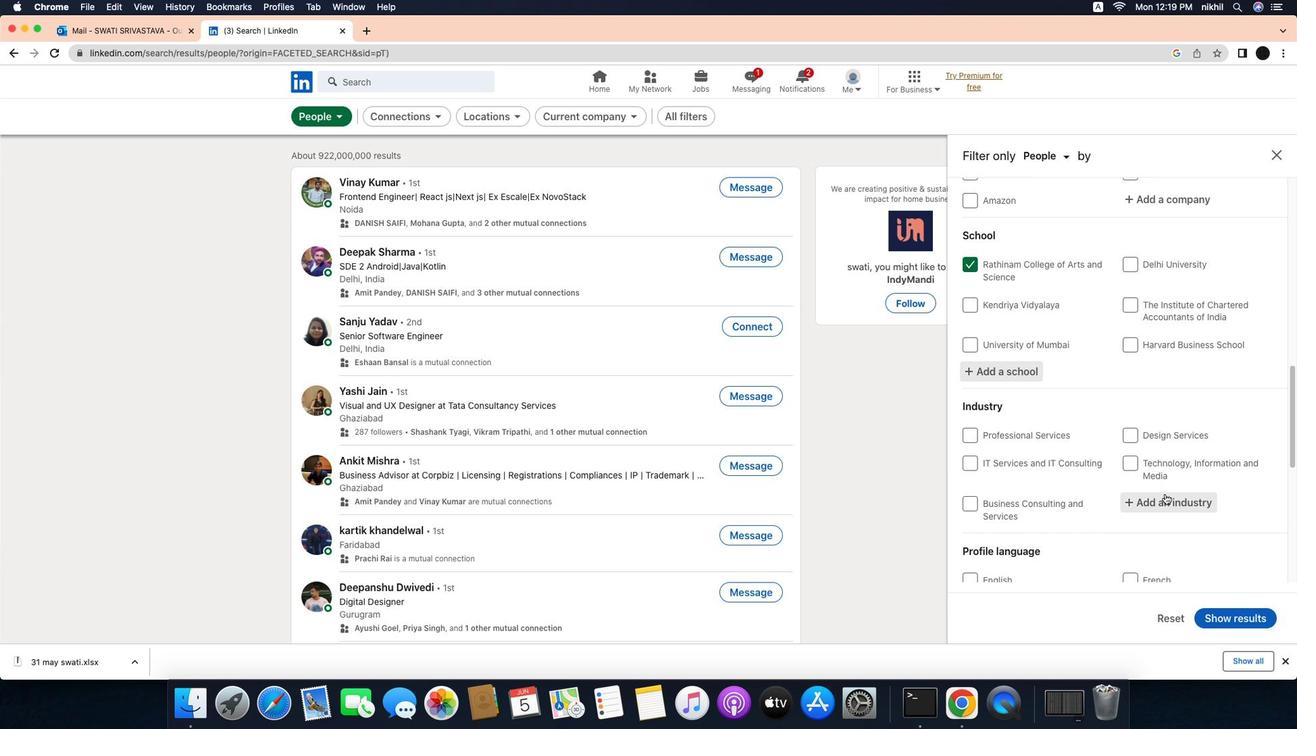 
Action: Mouse pressed left at (1208, 493)
Screenshot: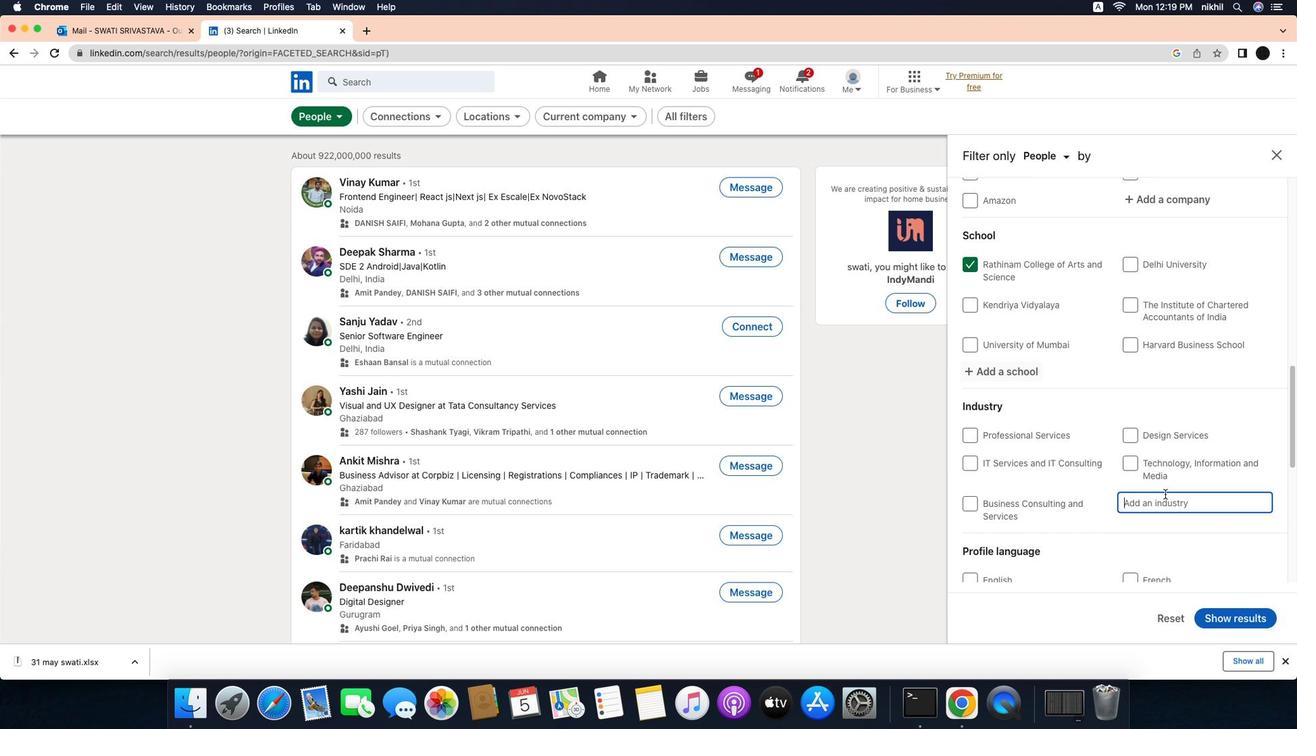 
Action: Mouse moved to (1205, 501)
Screenshot: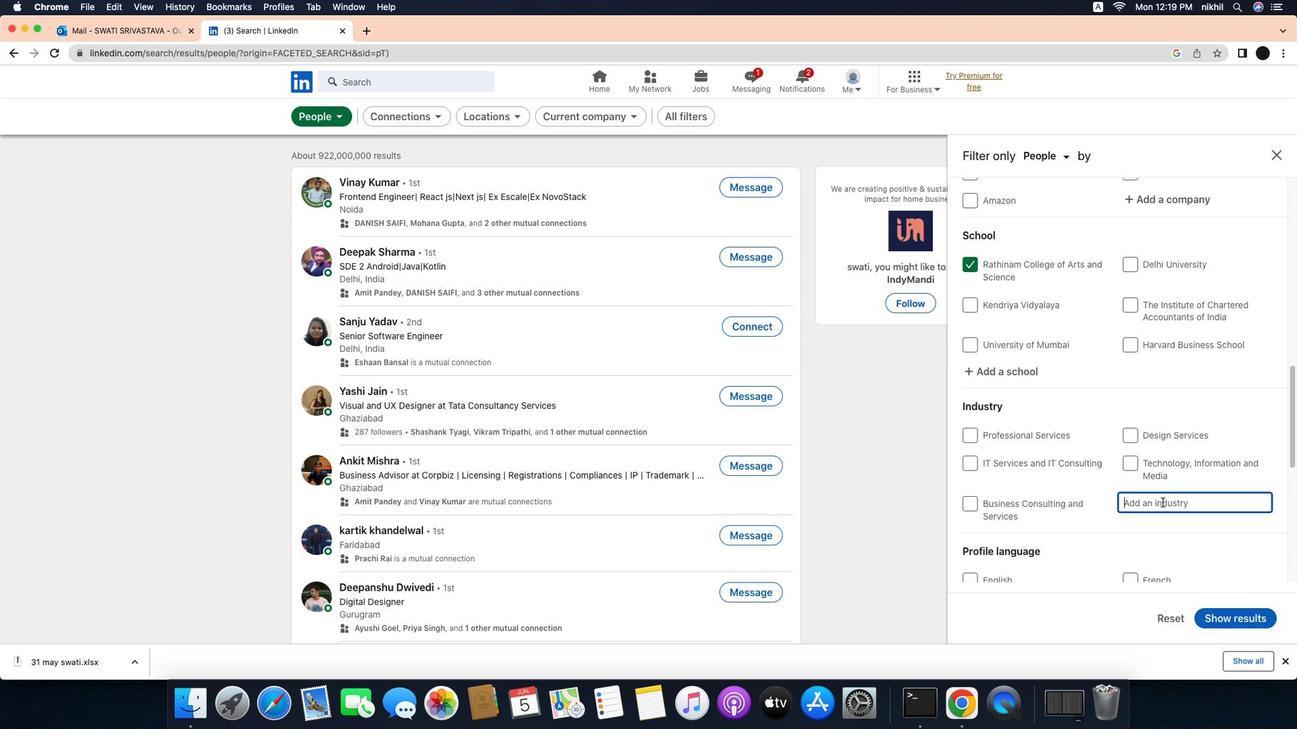
Action: Mouse pressed left at (1205, 501)
Screenshot: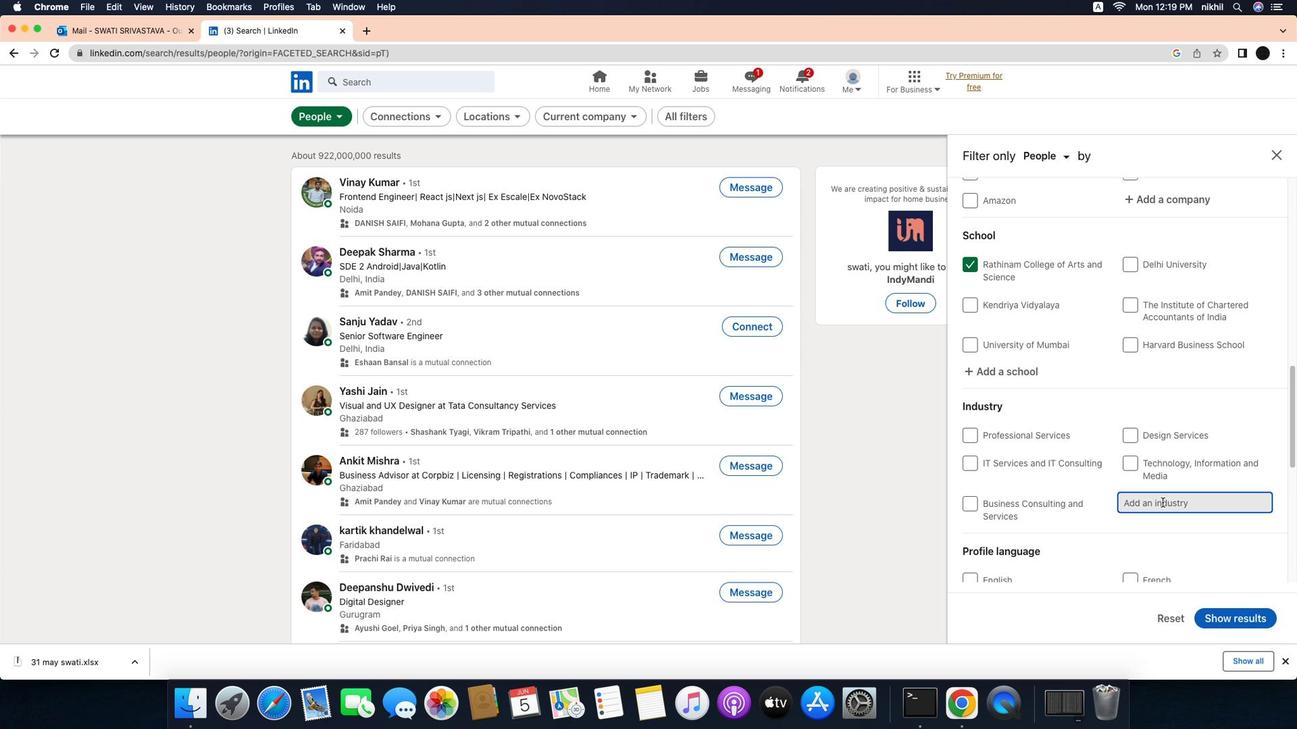 
Action: Key pressed Key.caps_lock'I''T'Key.space'S'Key.caps_lock'y''s''t''e''m'Key.spaceKey.caps_lock'C'Key.caps_lock'u''s''t''o''m'Key.spaceKey.caps_lock'S'Key.caps_lock'o''f''t''w''a''r''e'Key.spaceKey.caps_lock'D'Key.caps_lock'e''v''e''l''o''p''m''e''n''t'
Screenshot: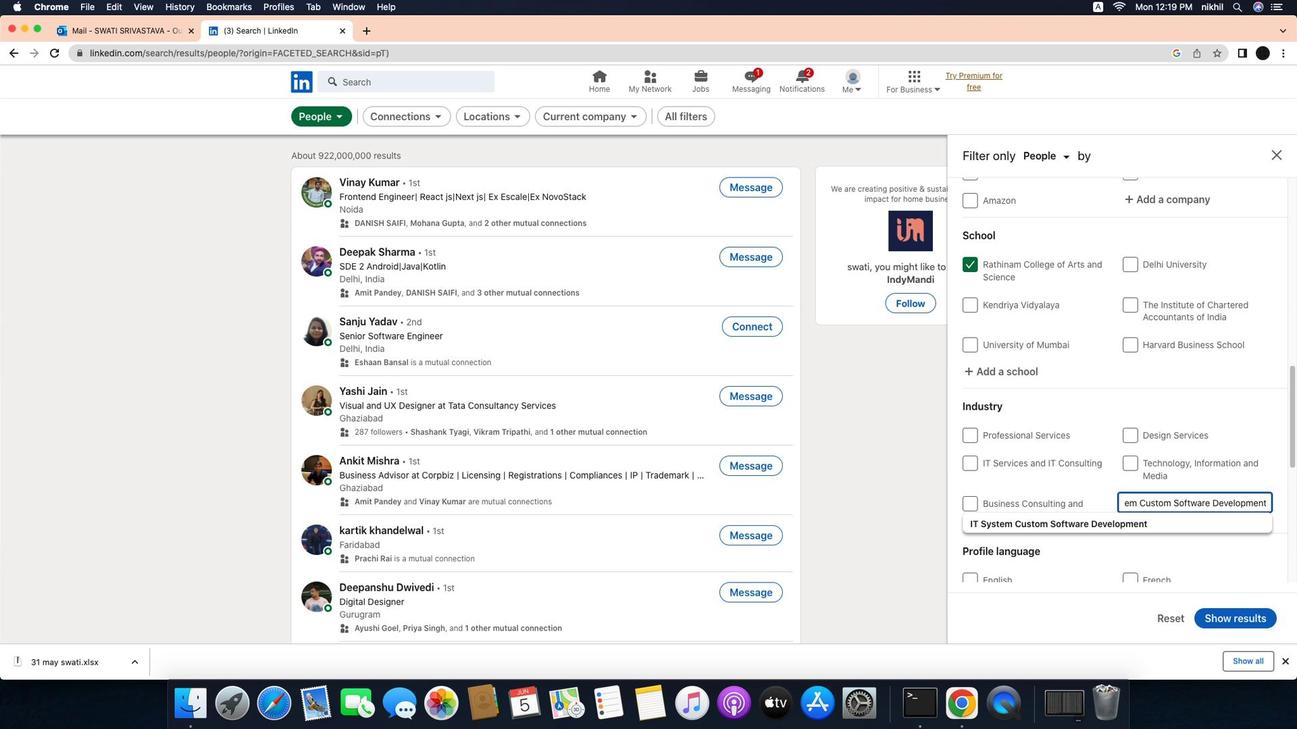 
Action: Mouse moved to (1196, 525)
Screenshot: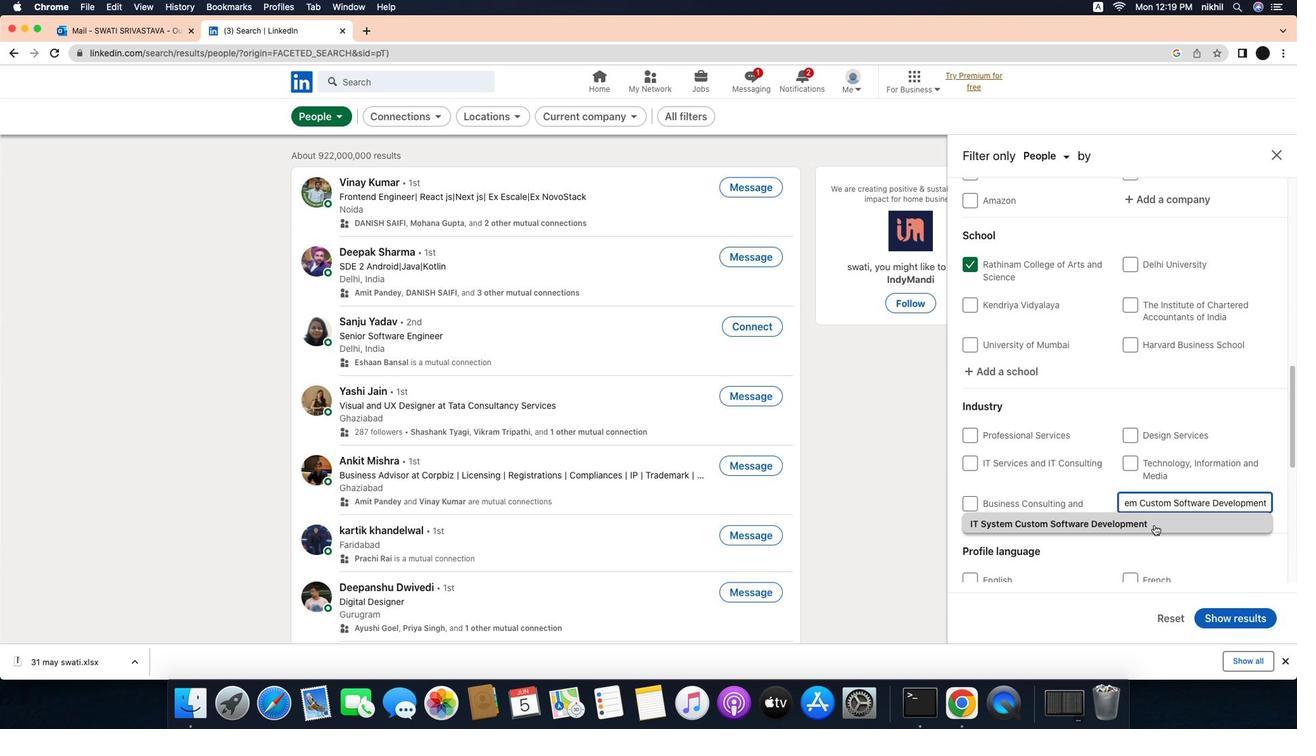 
Action: Mouse pressed left at (1196, 525)
Screenshot: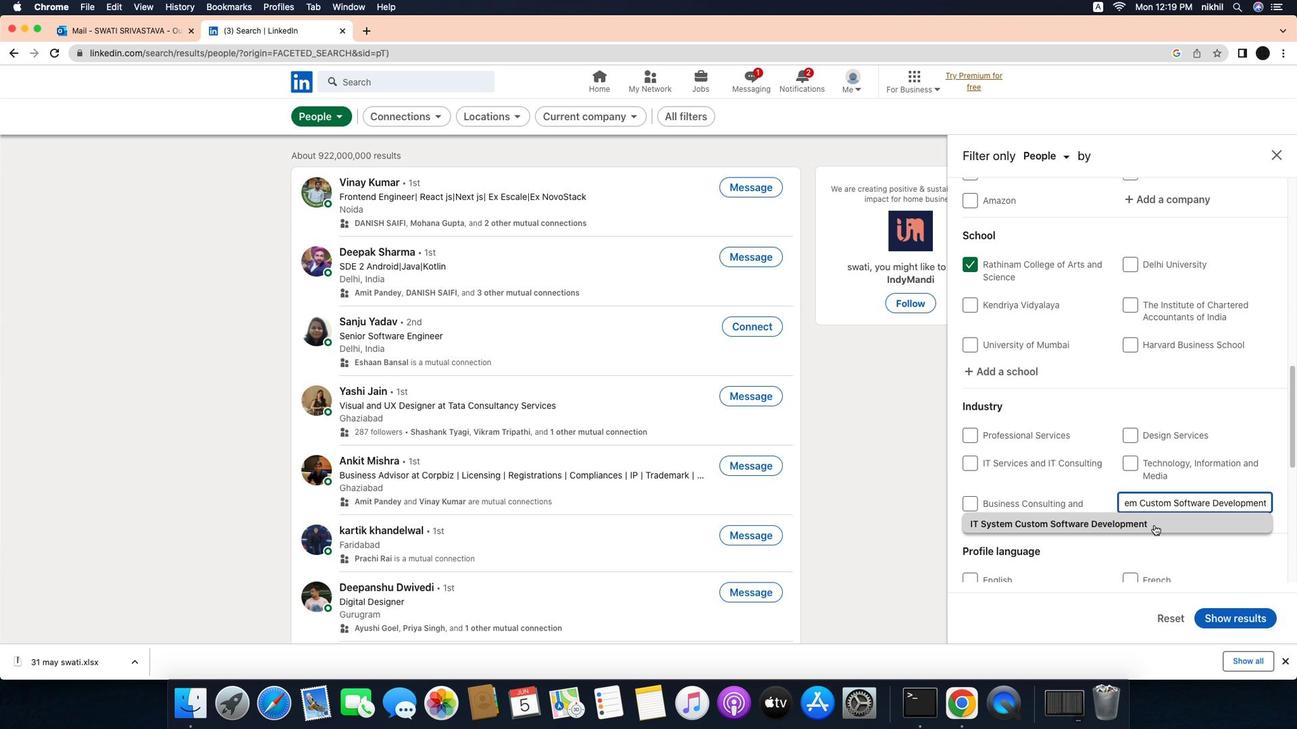 
Action: Mouse moved to (1185, 521)
Screenshot: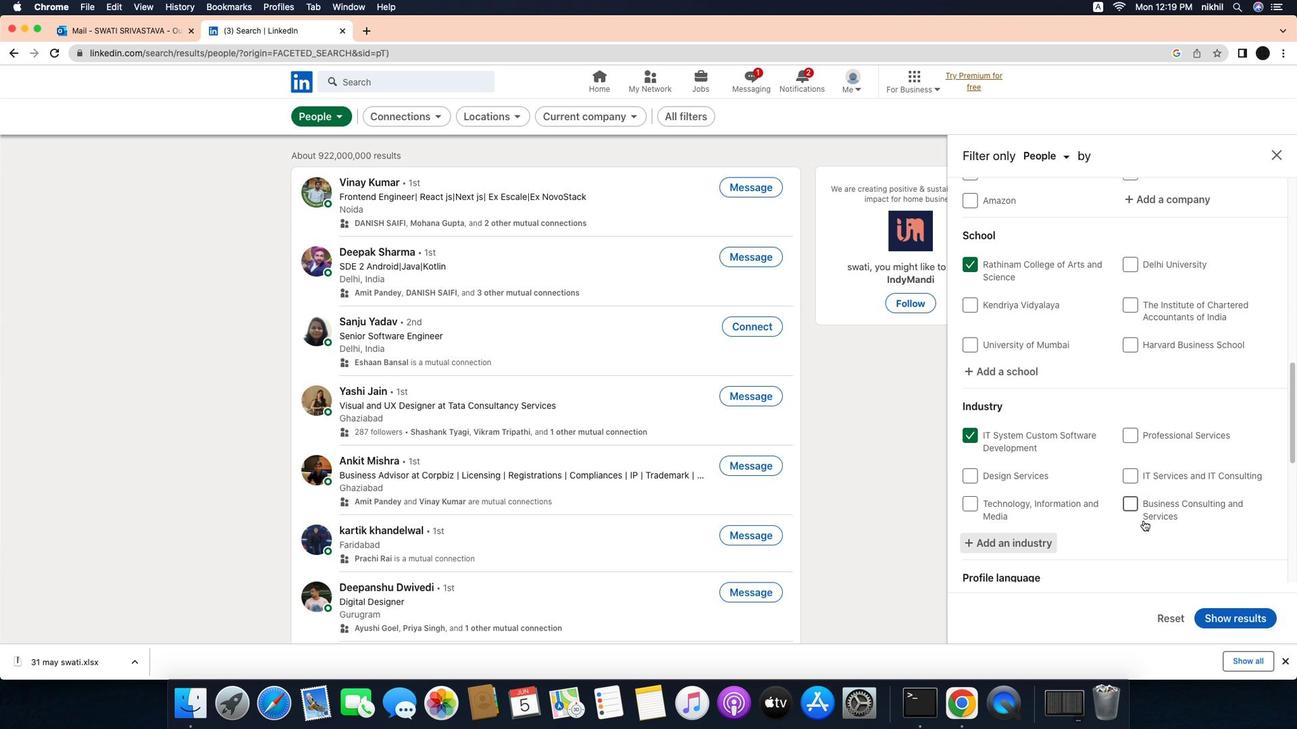 
Action: Mouse scrolled (1185, 521) with delta (-33, -34)
Screenshot: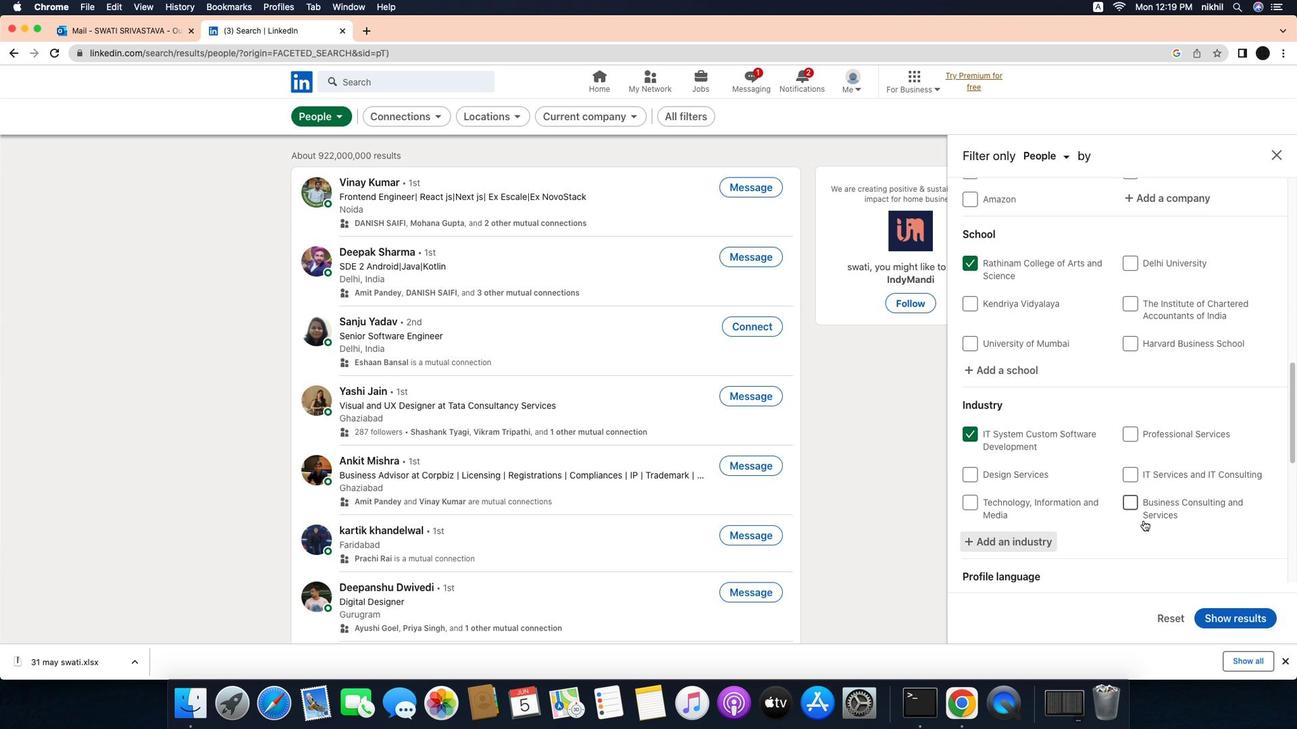 
Action: Mouse scrolled (1185, 521) with delta (-33, -34)
Screenshot: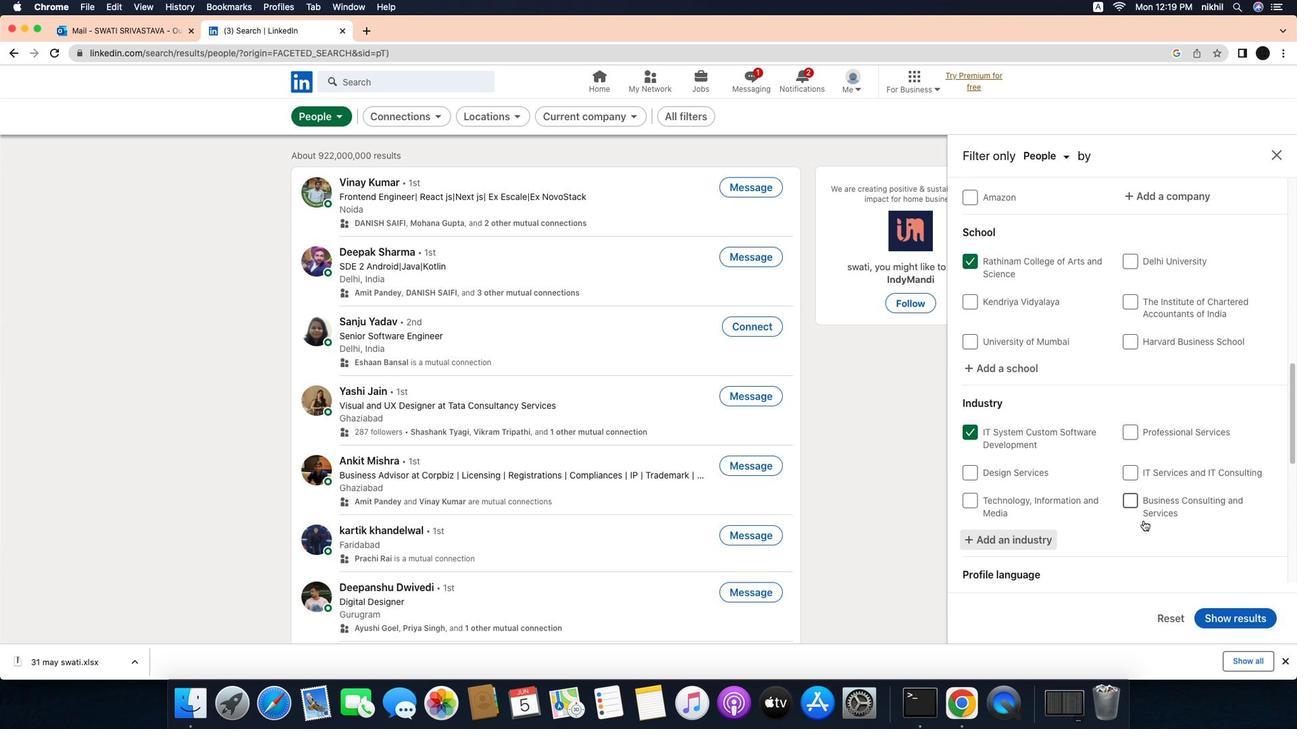 
Action: Mouse scrolled (1185, 521) with delta (-33, -34)
Screenshot: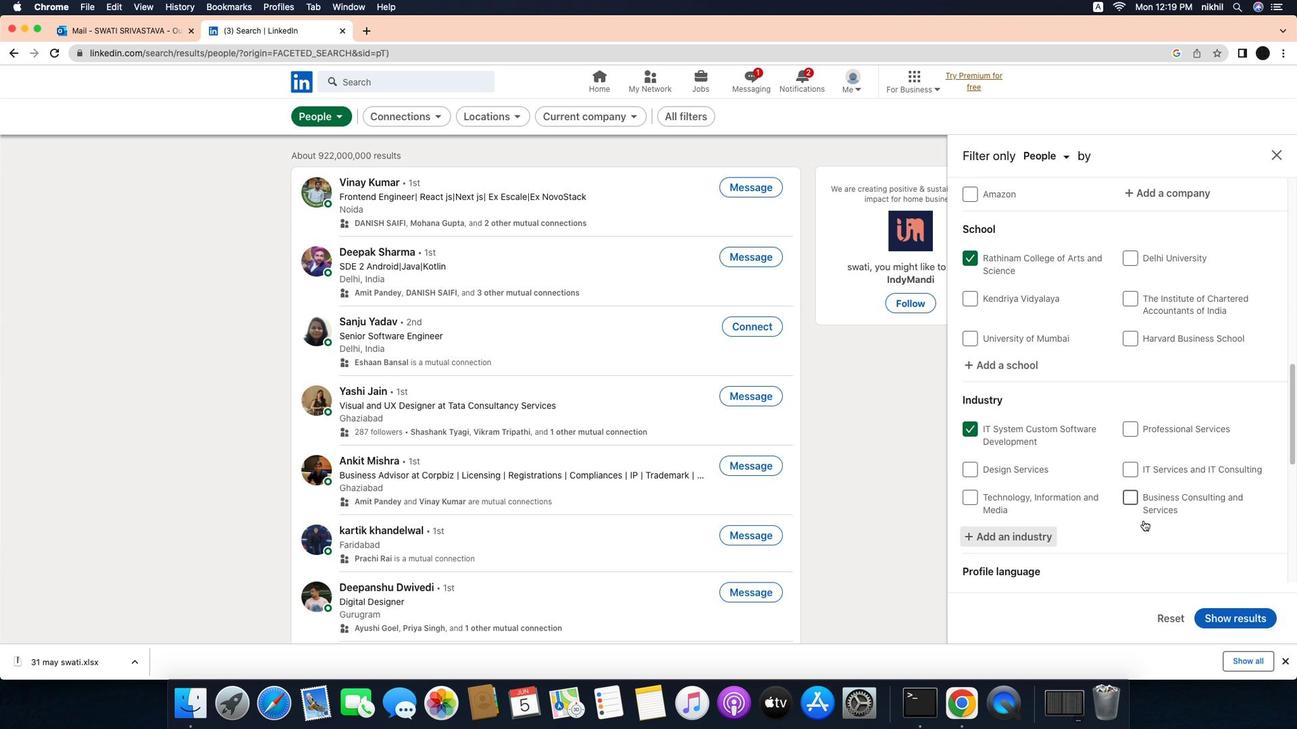 
Action: Mouse scrolled (1185, 521) with delta (-33, -34)
Screenshot: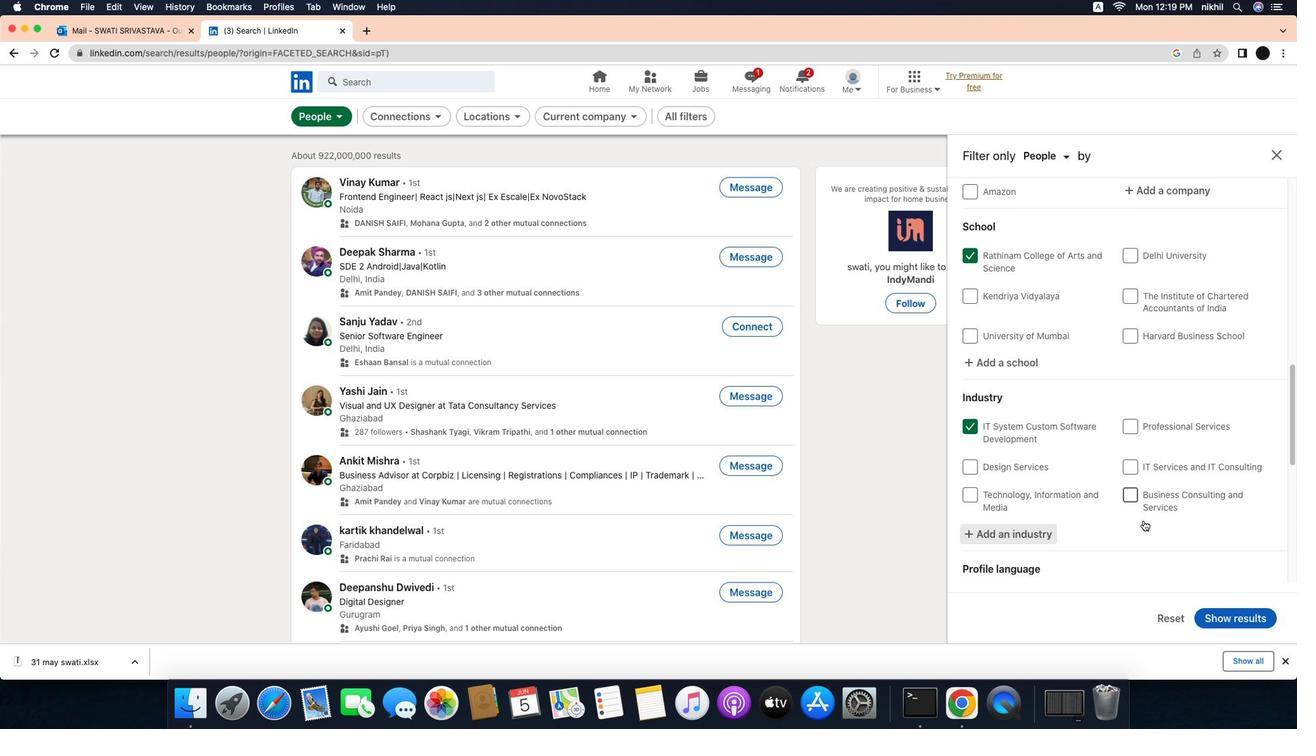 
Action: Mouse moved to (1185, 521)
Screenshot: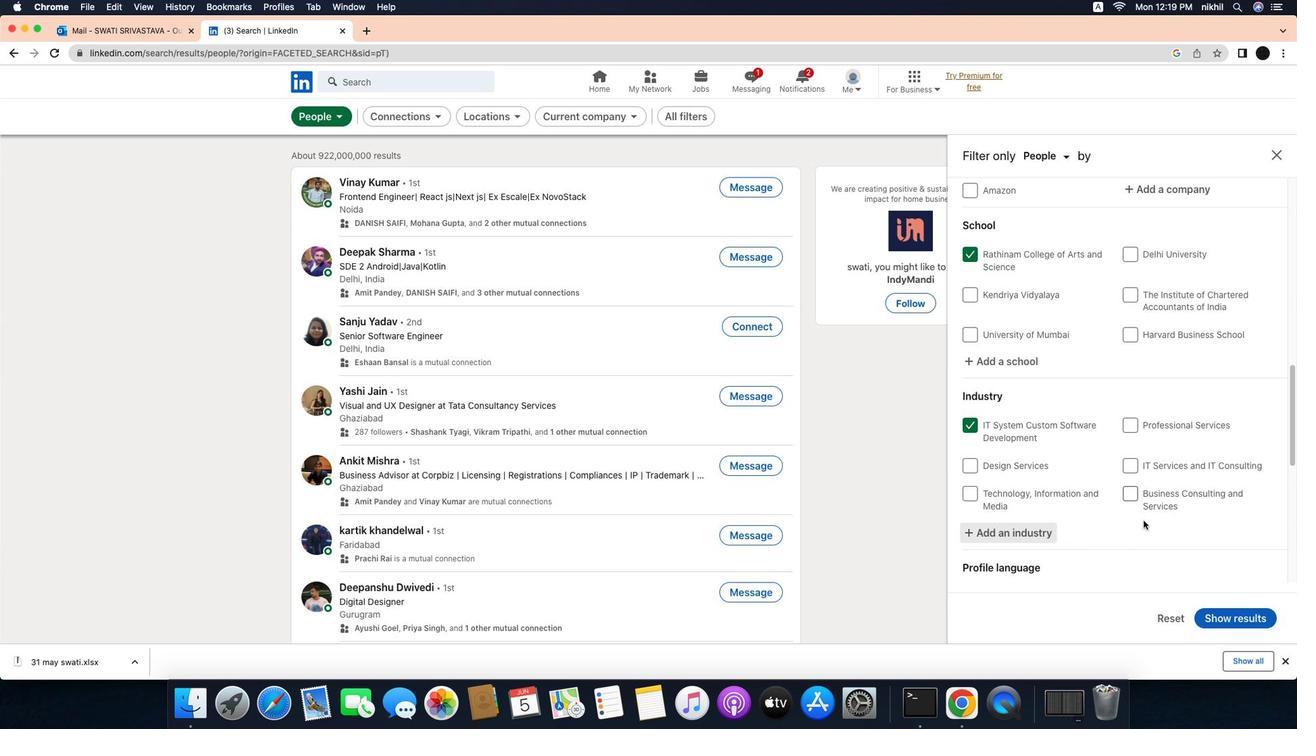 
Action: Mouse scrolled (1185, 521) with delta (-33, -34)
Screenshot: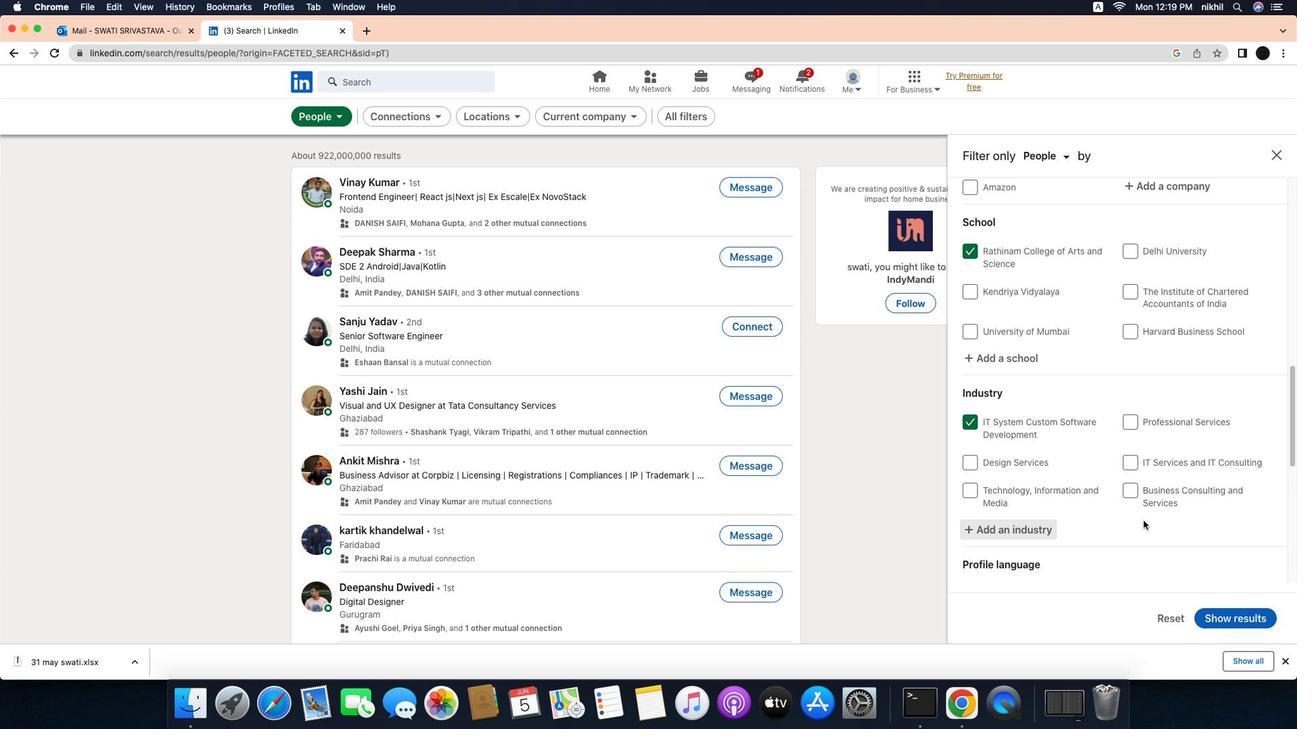 
Action: Mouse scrolled (1185, 521) with delta (-33, -34)
Screenshot: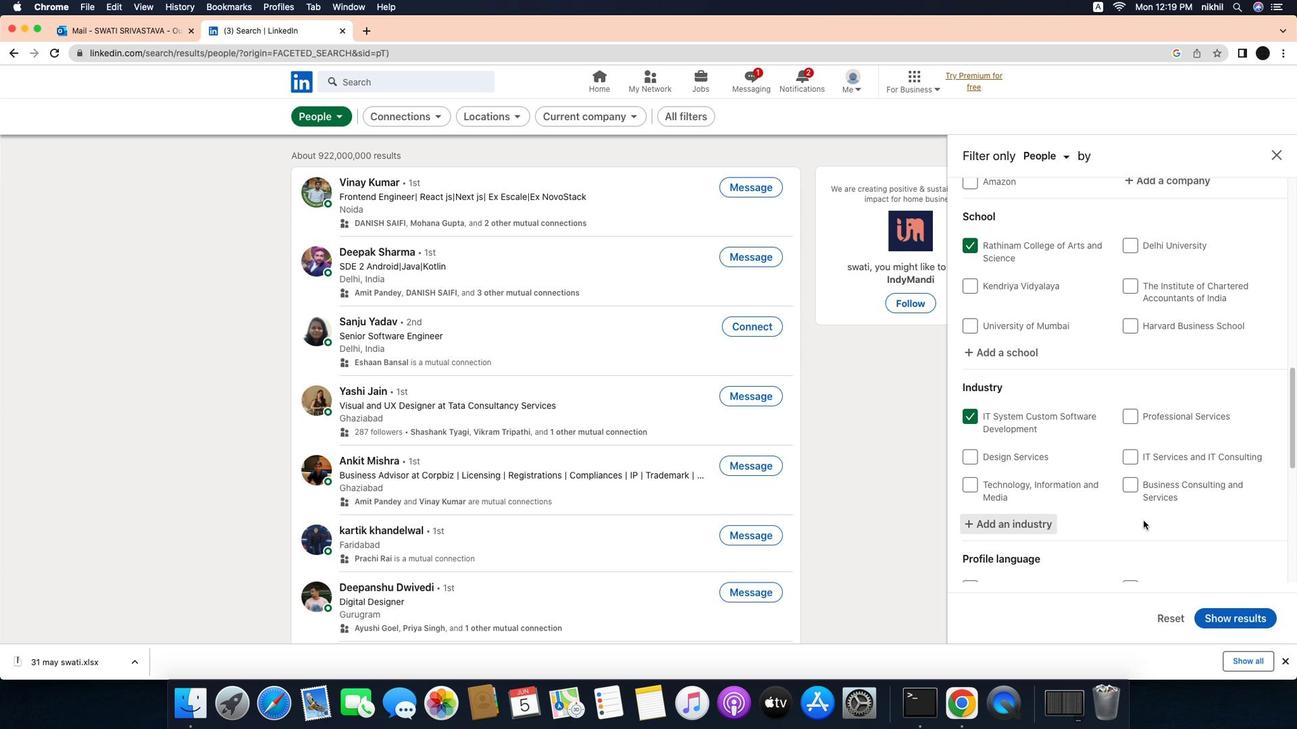 
Action: Mouse moved to (1185, 521)
Screenshot: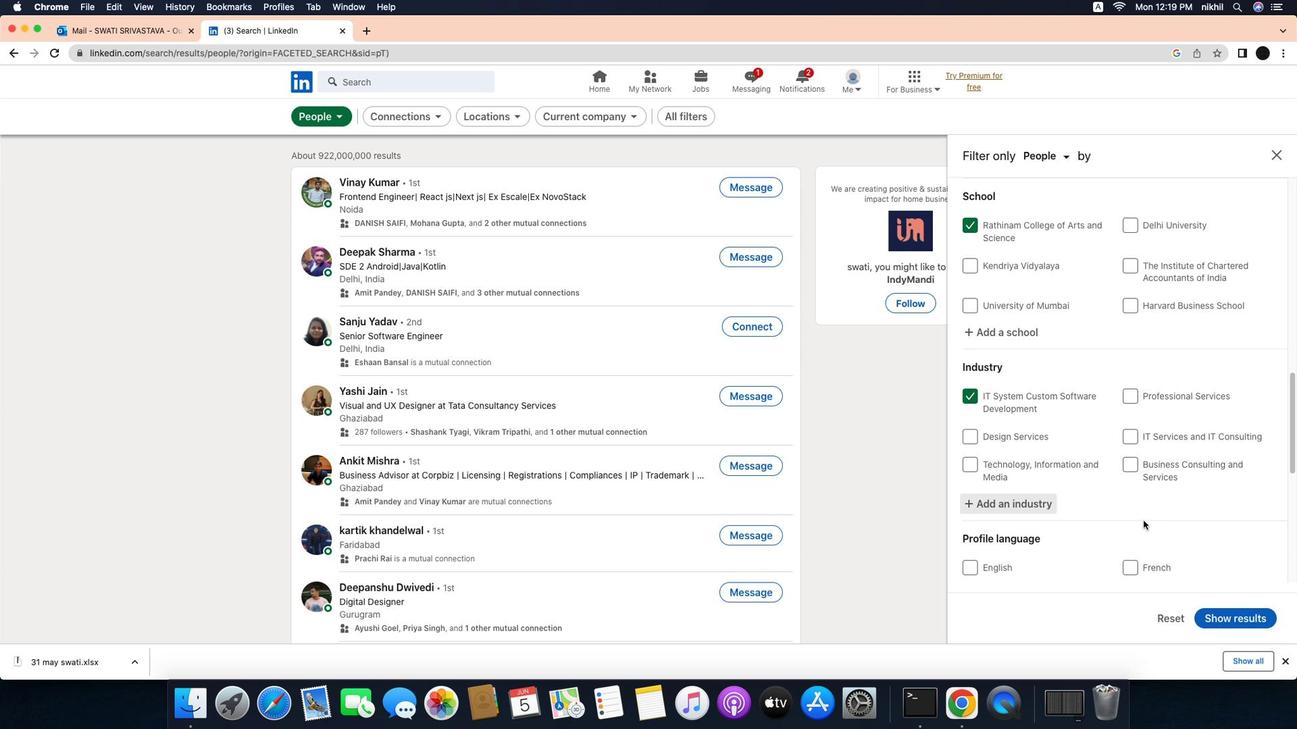 
Action: Mouse scrolled (1185, 521) with delta (-33, -35)
Screenshot: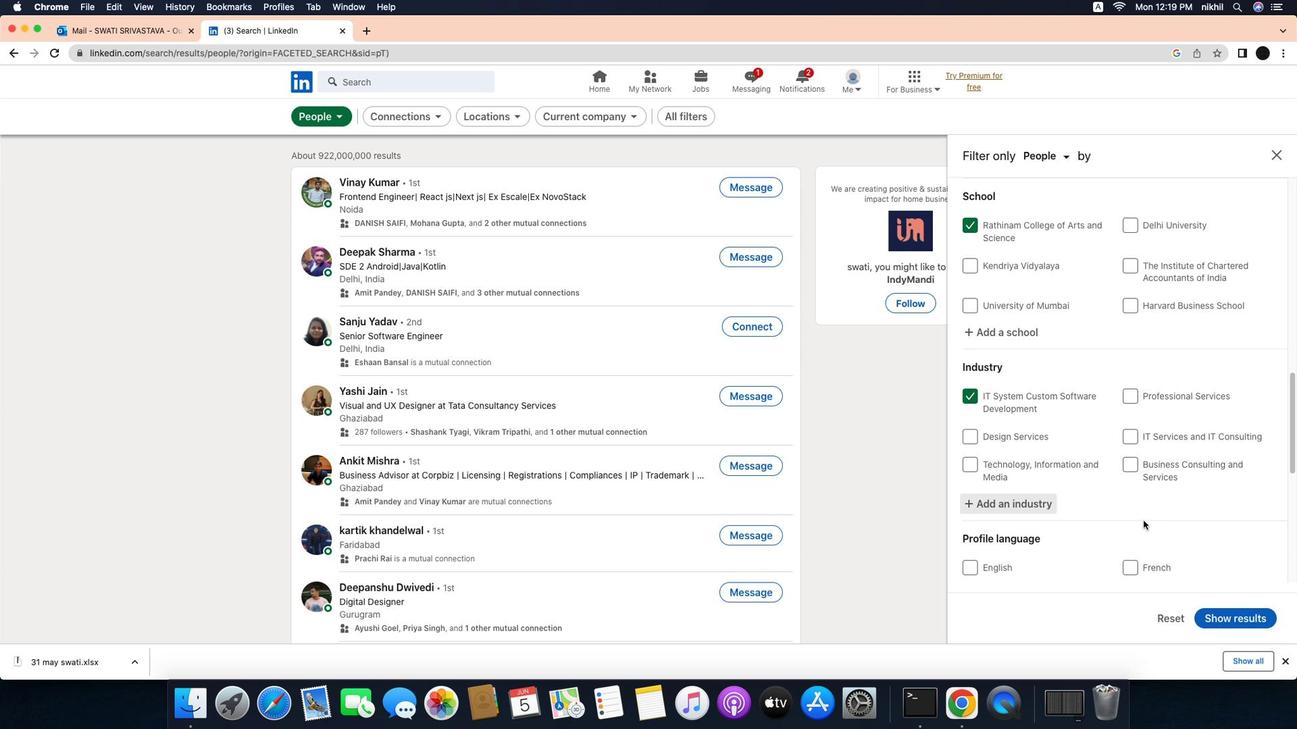 
Action: Mouse scrolled (1185, 521) with delta (-33, -34)
Screenshot: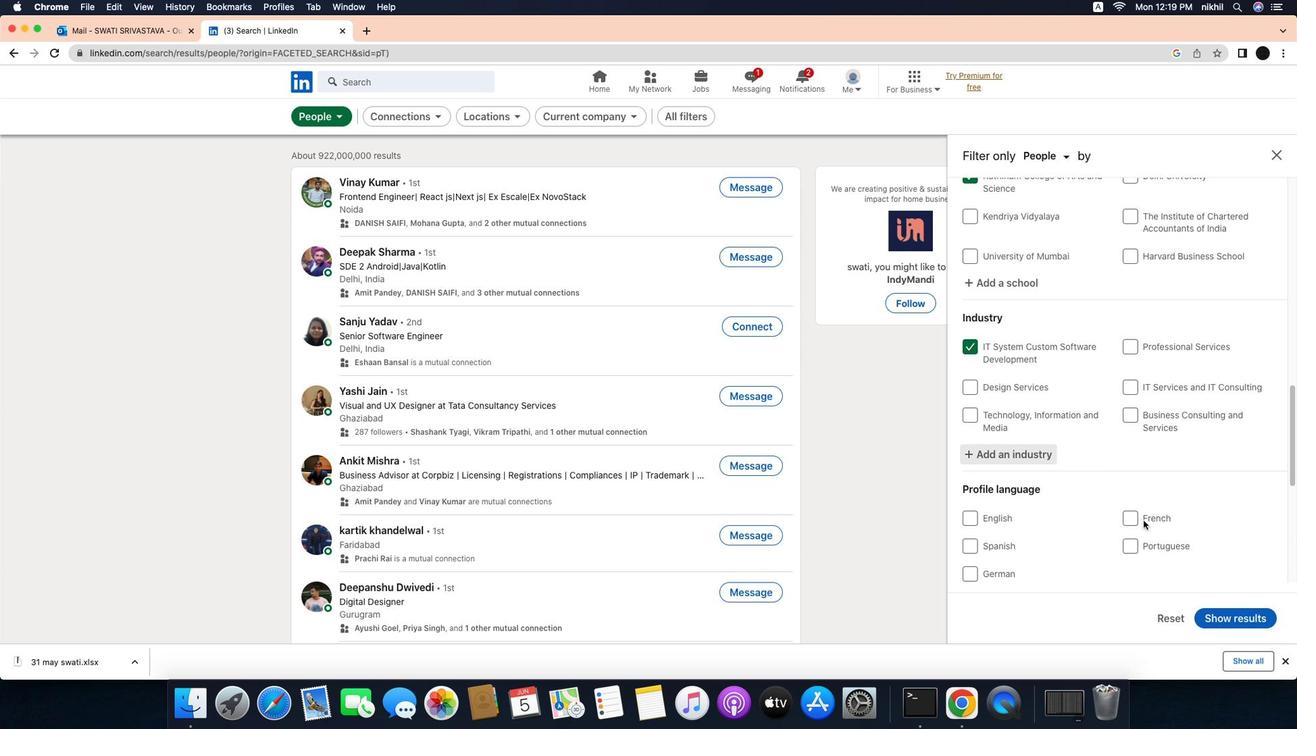 
Action: Mouse scrolled (1185, 521) with delta (-33, -34)
Screenshot: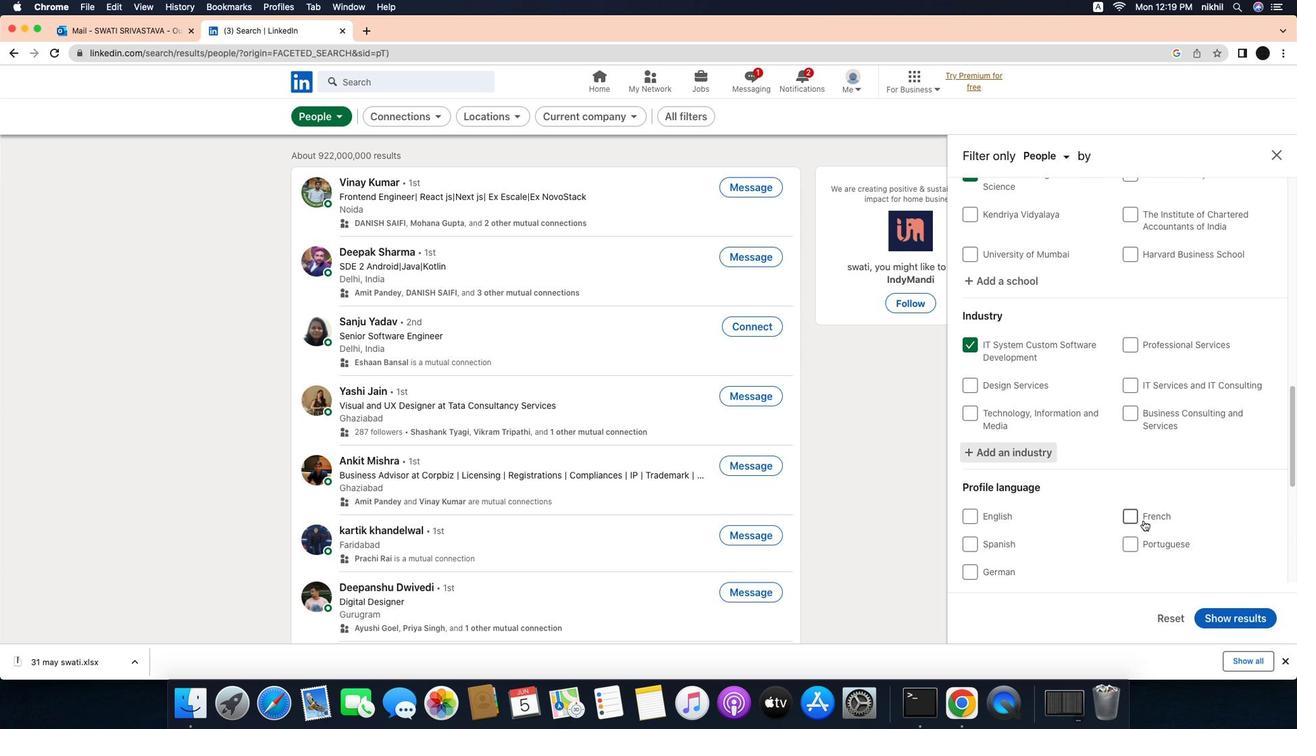 
Action: Mouse scrolled (1185, 521) with delta (-33, -34)
Screenshot: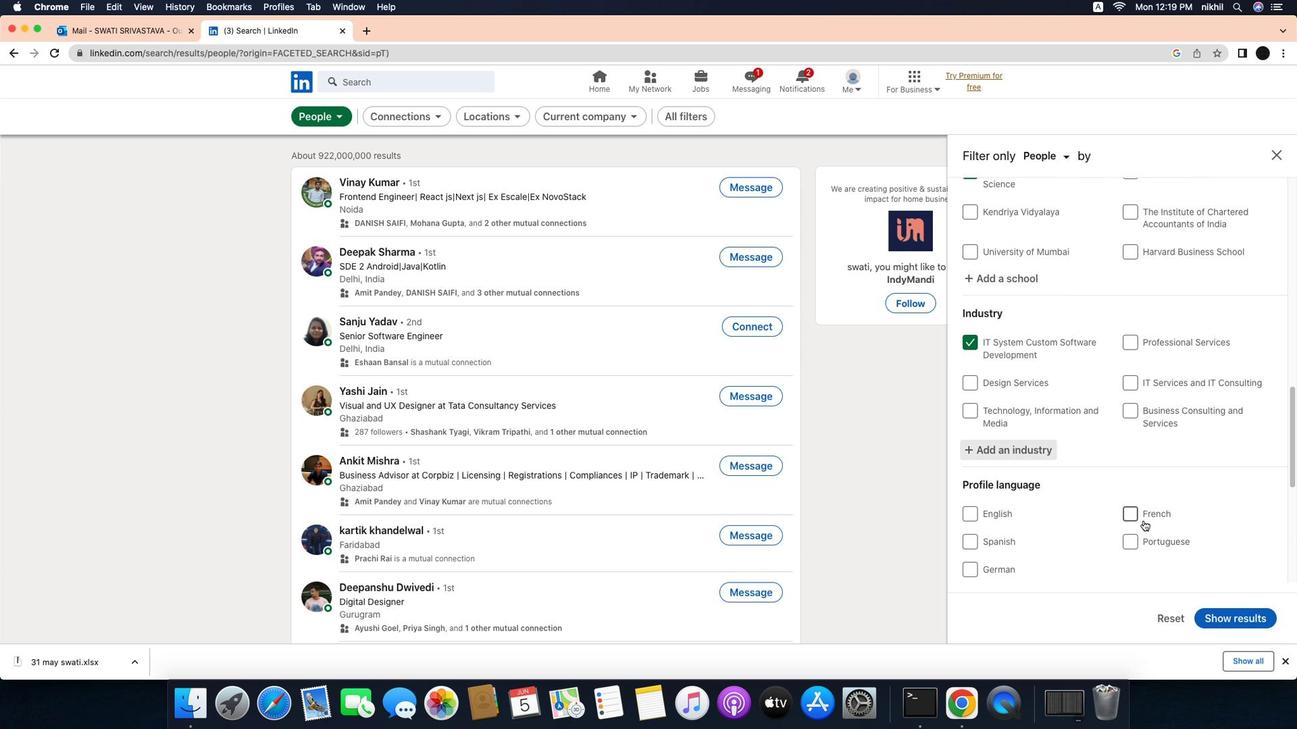 
Action: Mouse scrolled (1185, 521) with delta (-33, -34)
Screenshot: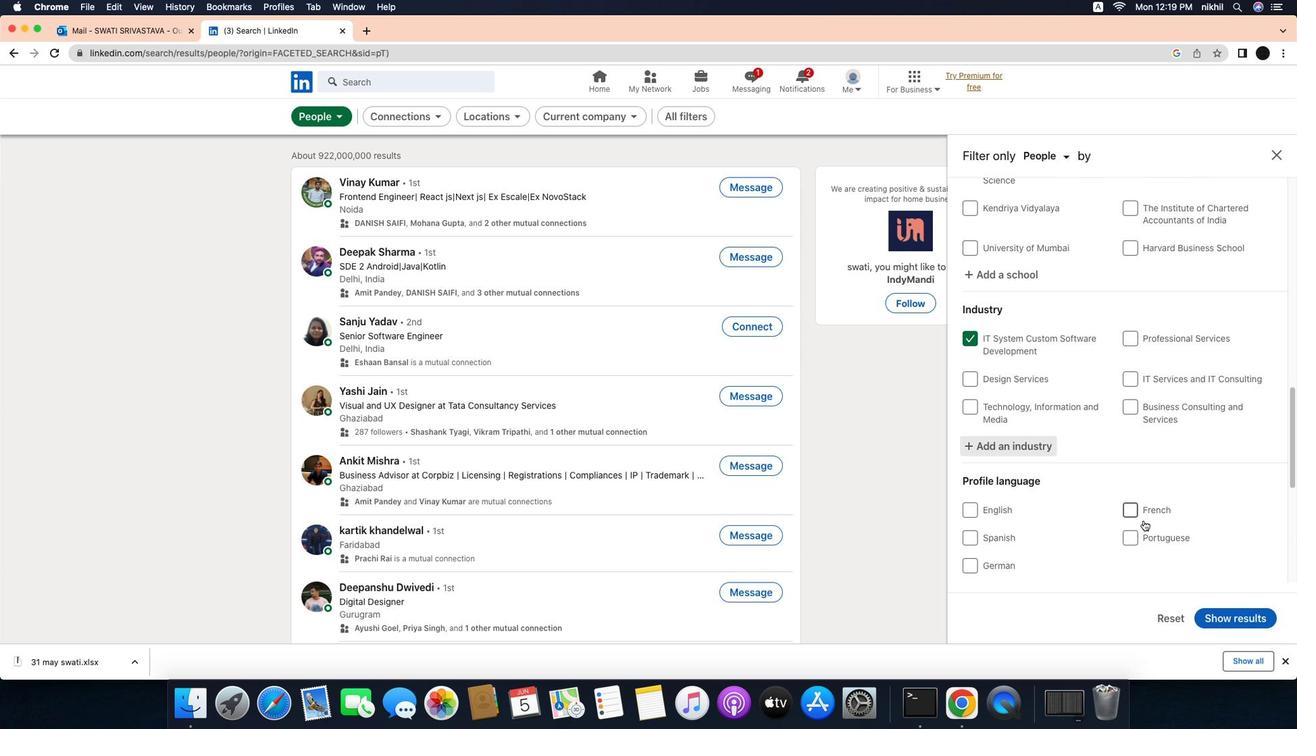
Action: Mouse scrolled (1185, 521) with delta (-33, -34)
Screenshot: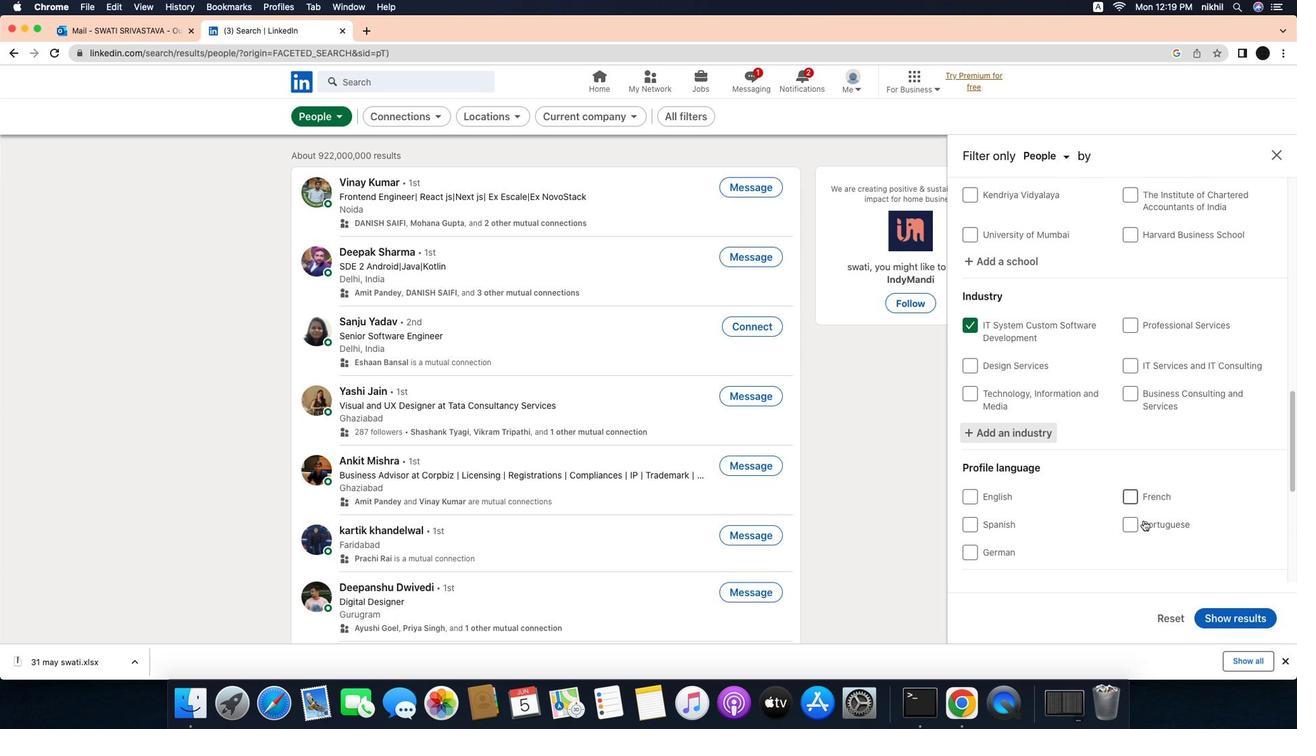 
Action: Mouse scrolled (1185, 521) with delta (-33, -34)
Screenshot: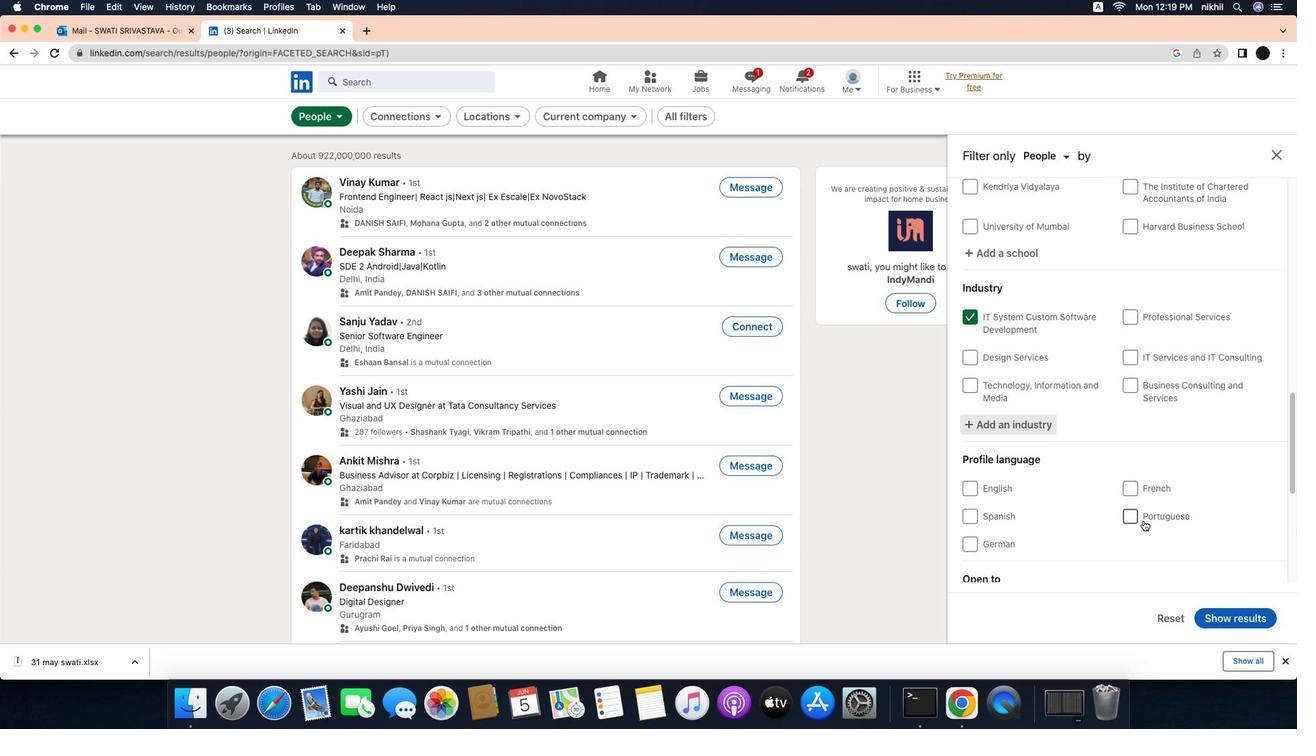 
Action: Mouse scrolled (1185, 521) with delta (-33, -34)
Screenshot: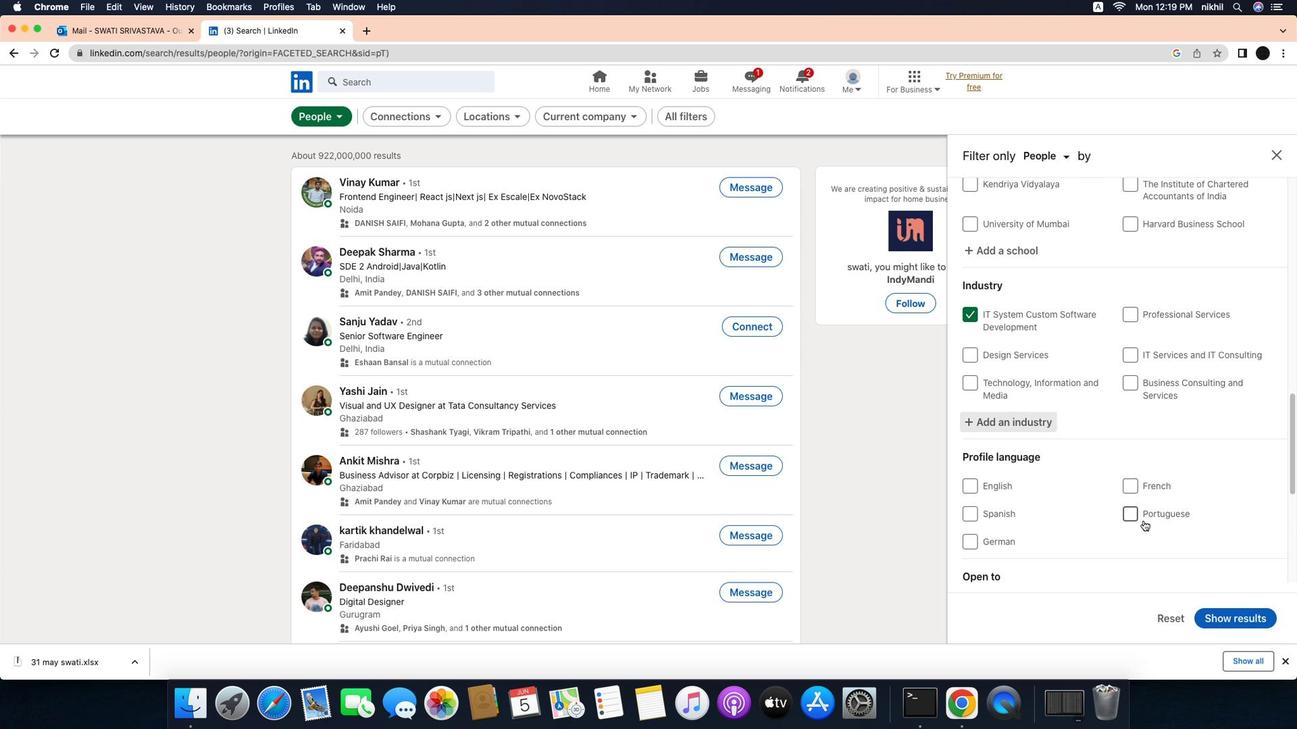 
Action: Mouse scrolled (1185, 521) with delta (-33, -34)
Screenshot: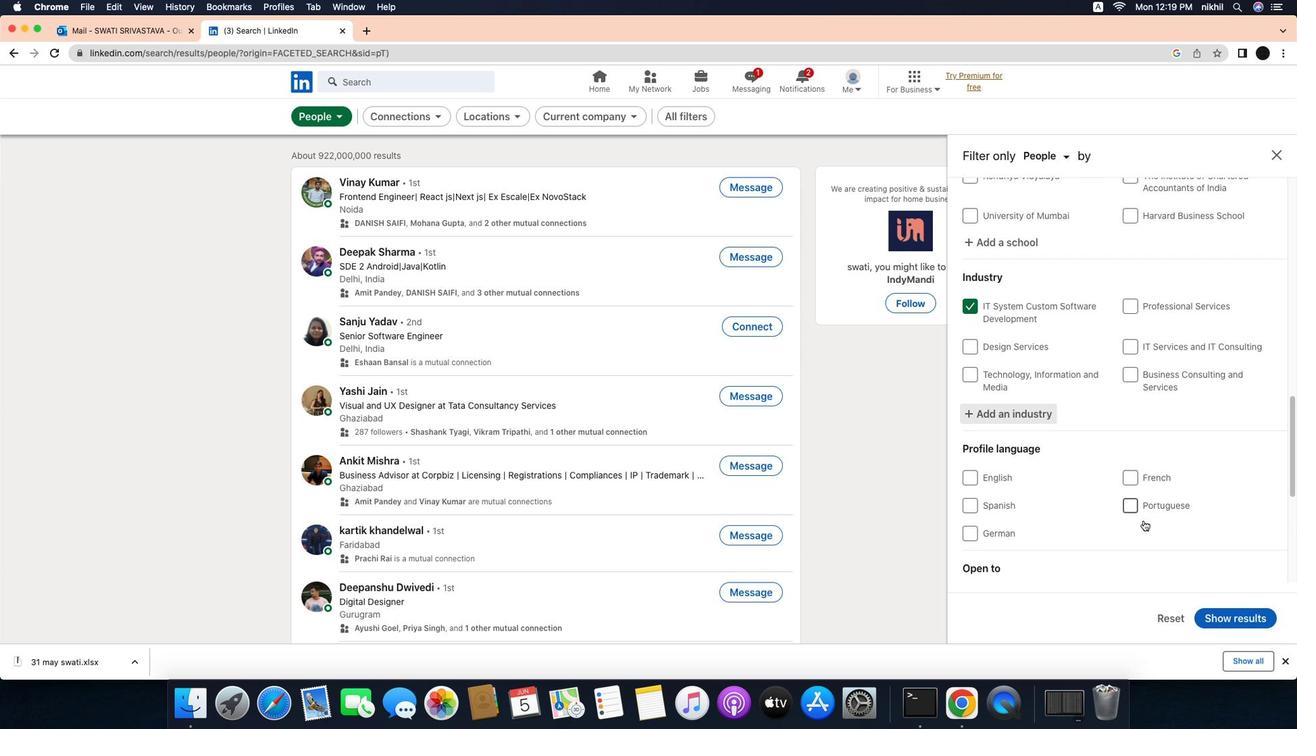 
Action: Mouse moved to (1172, 497)
Screenshot: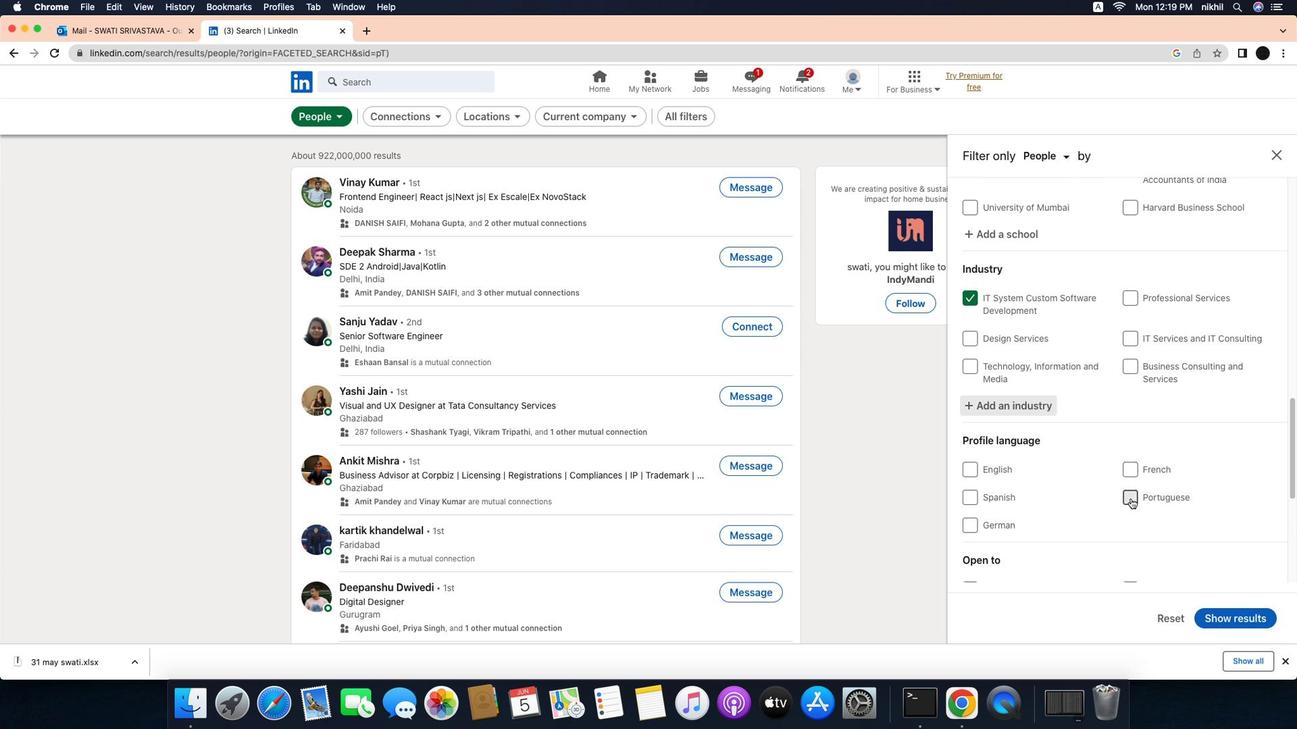 
Action: Mouse pressed left at (1172, 497)
Screenshot: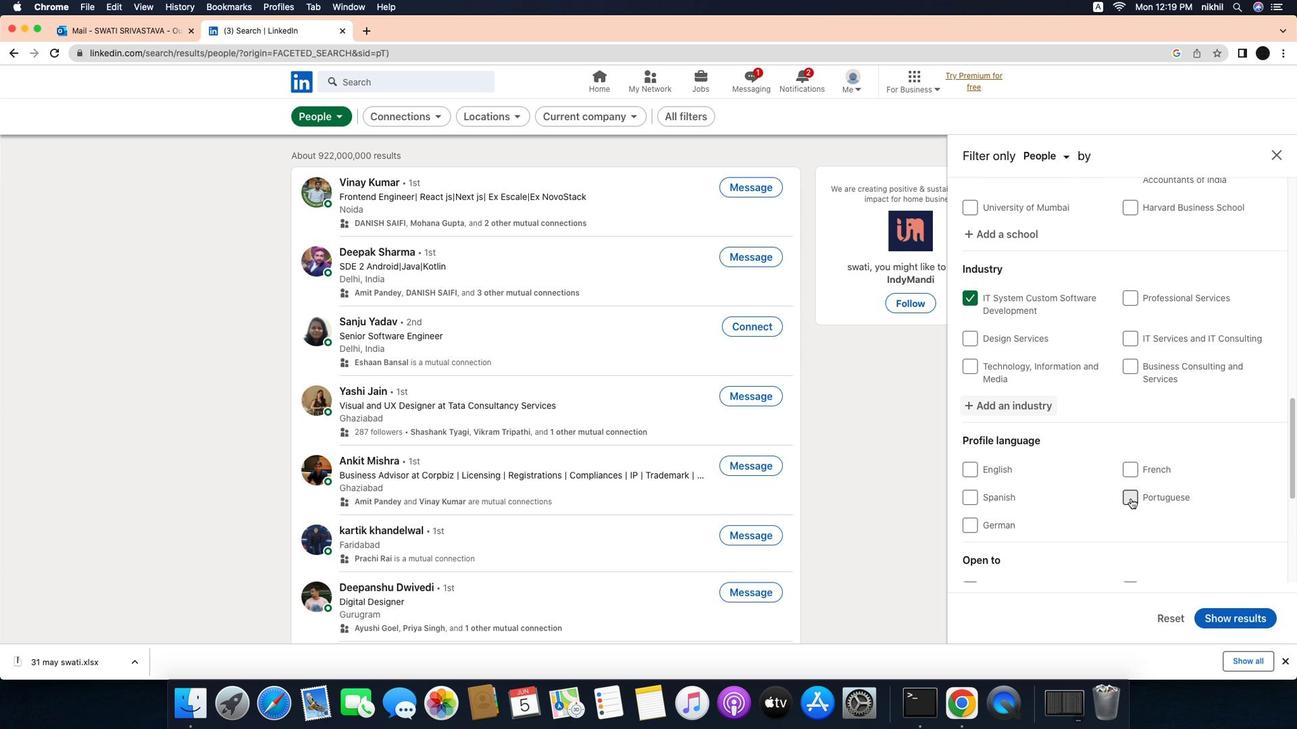 
Action: Mouse moved to (1198, 516)
Screenshot: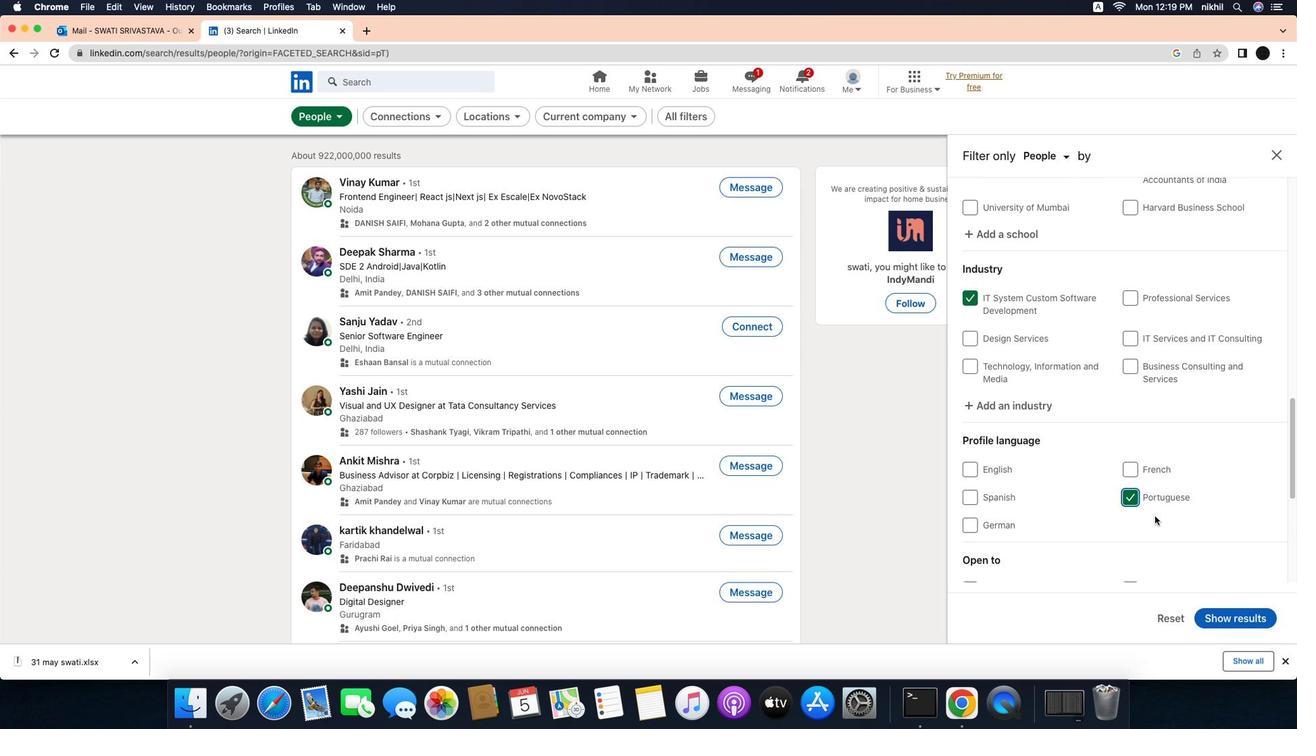 
Action: Mouse scrolled (1198, 516) with delta (-33, -34)
Screenshot: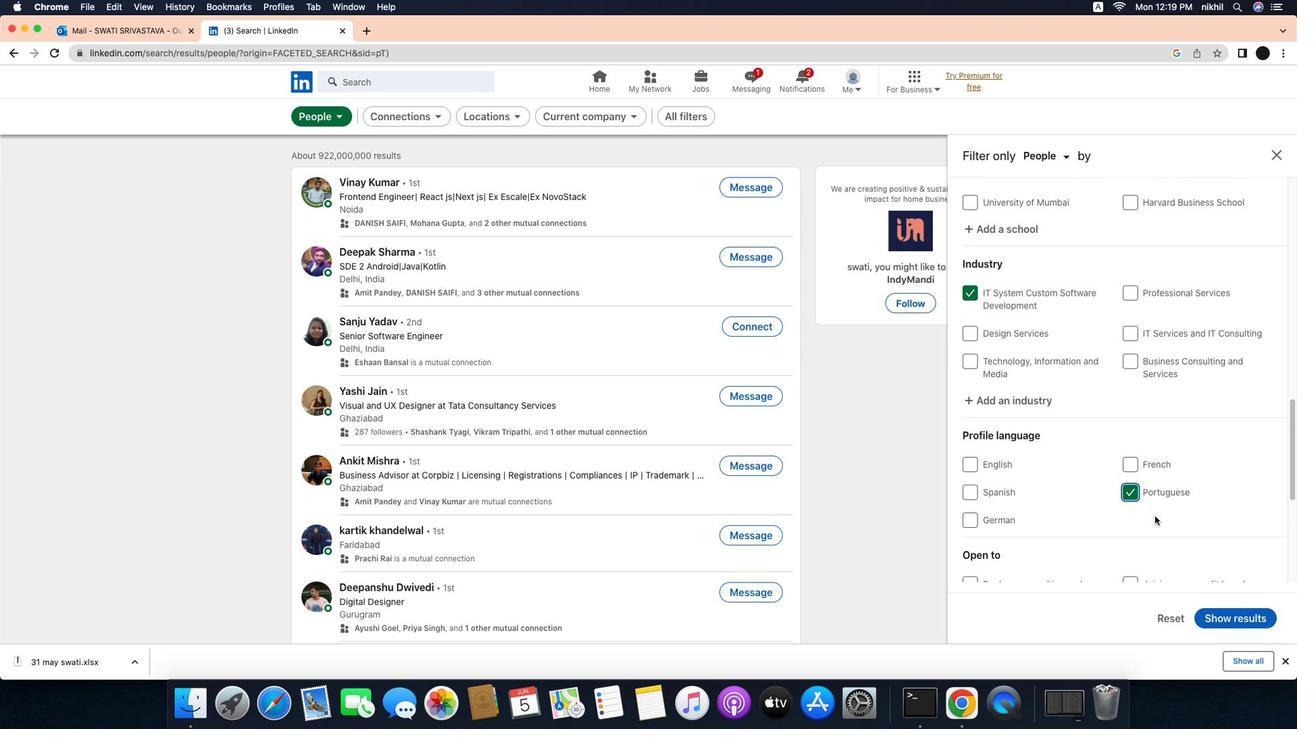 
Action: Mouse scrolled (1198, 516) with delta (-33, -34)
Screenshot: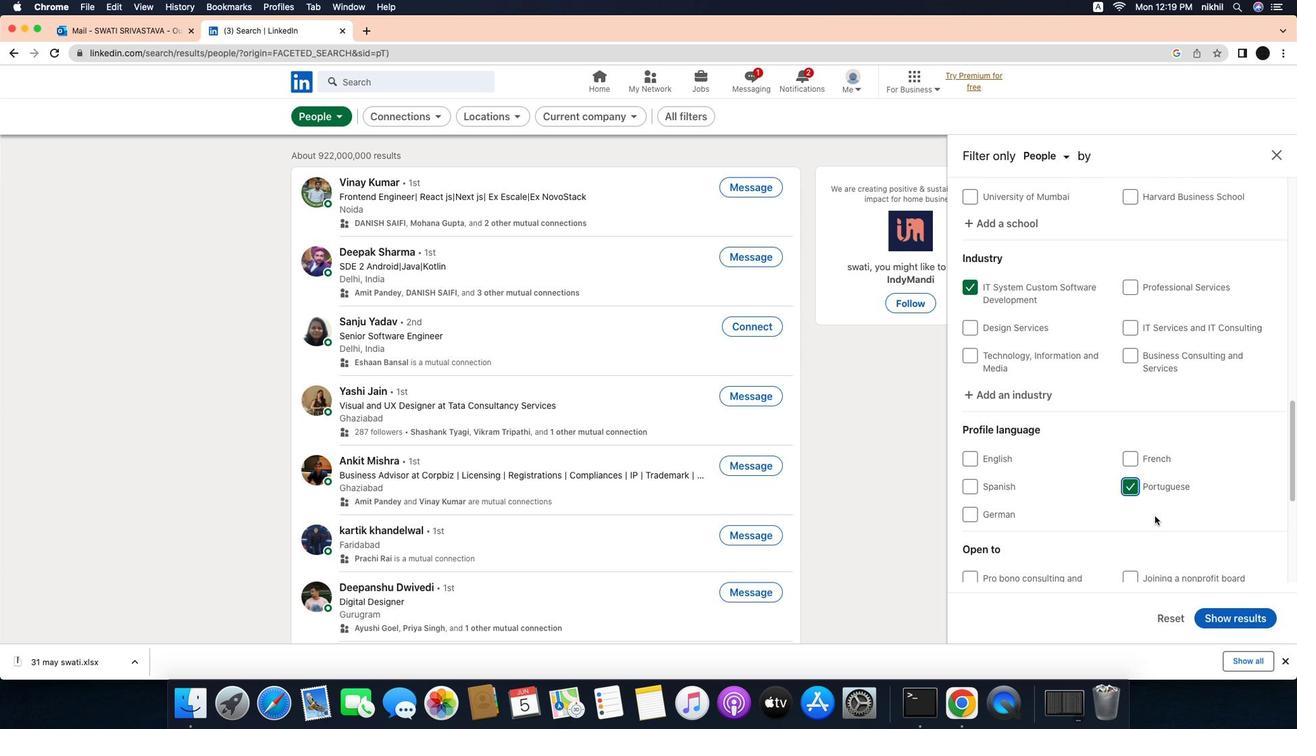 
Action: Mouse scrolled (1198, 516) with delta (-33, -34)
Screenshot: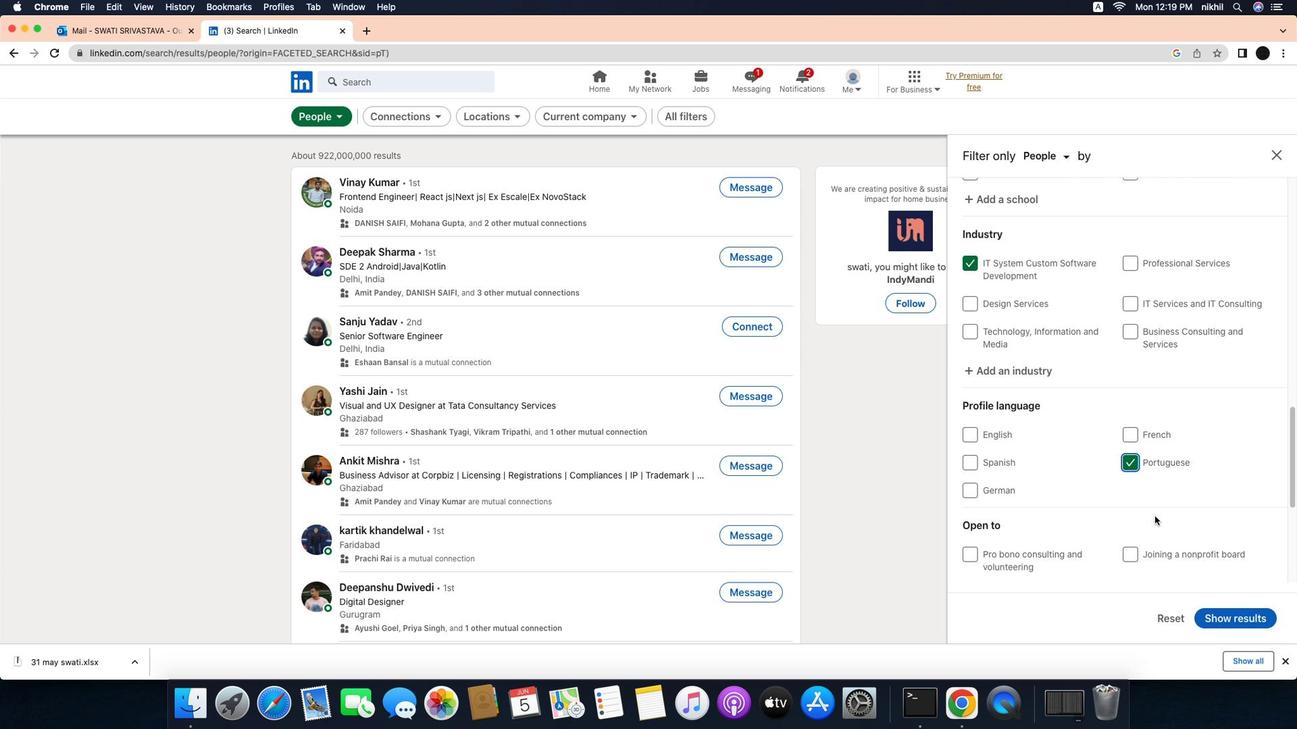 
Action: Mouse scrolled (1198, 516) with delta (-33, -34)
Screenshot: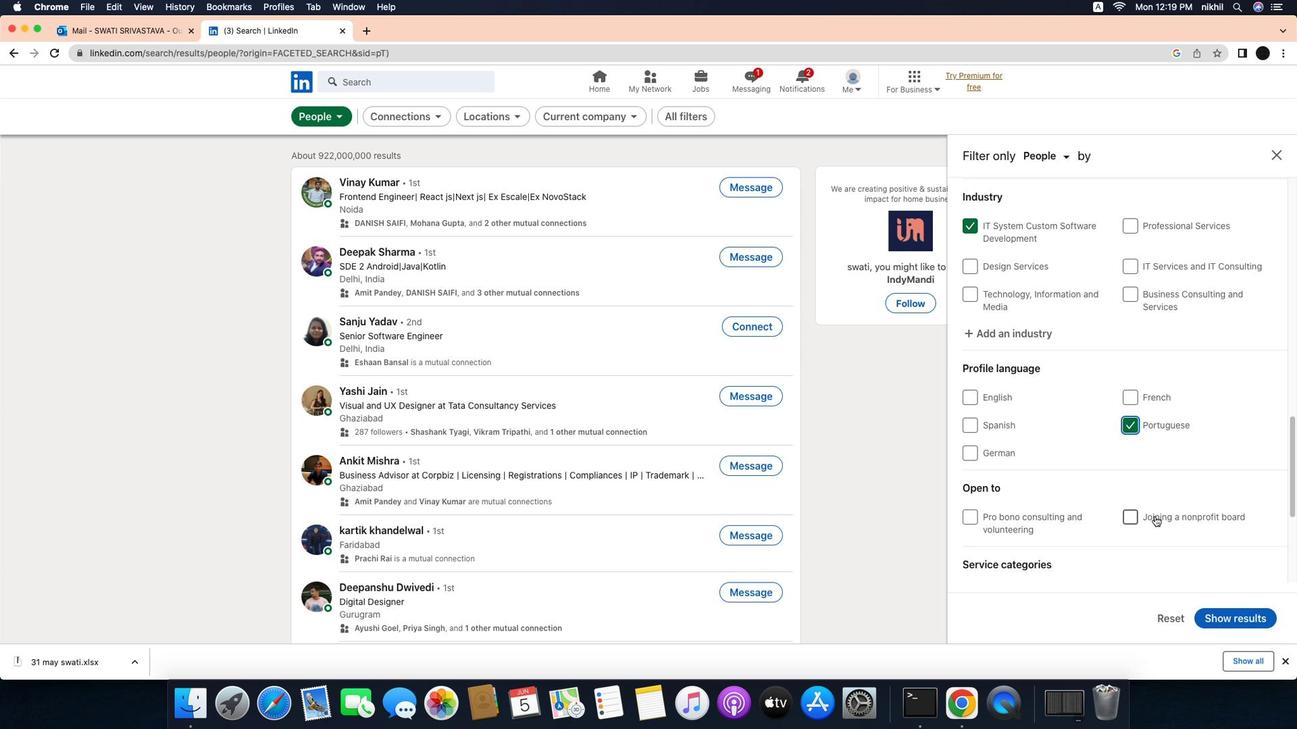 
Action: Mouse scrolled (1198, 516) with delta (-33, -34)
Screenshot: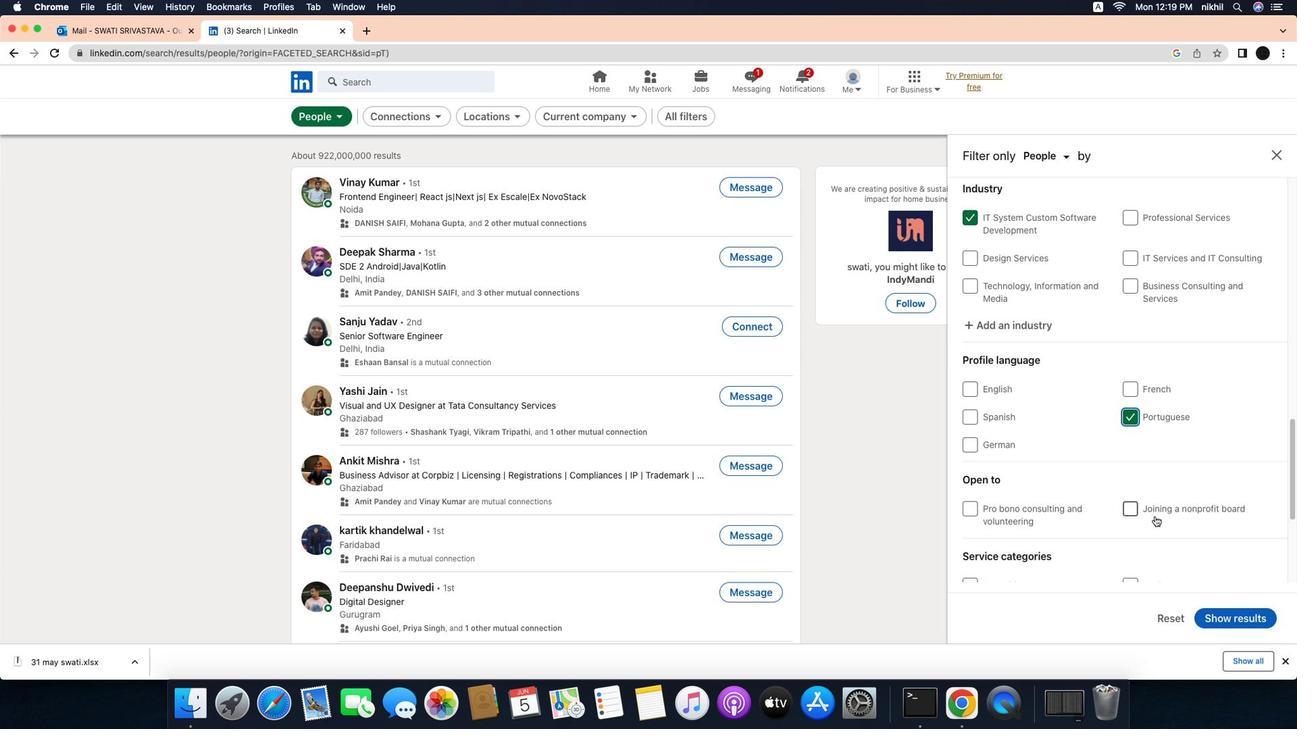 
Action: Mouse scrolled (1198, 516) with delta (-33, -34)
Screenshot: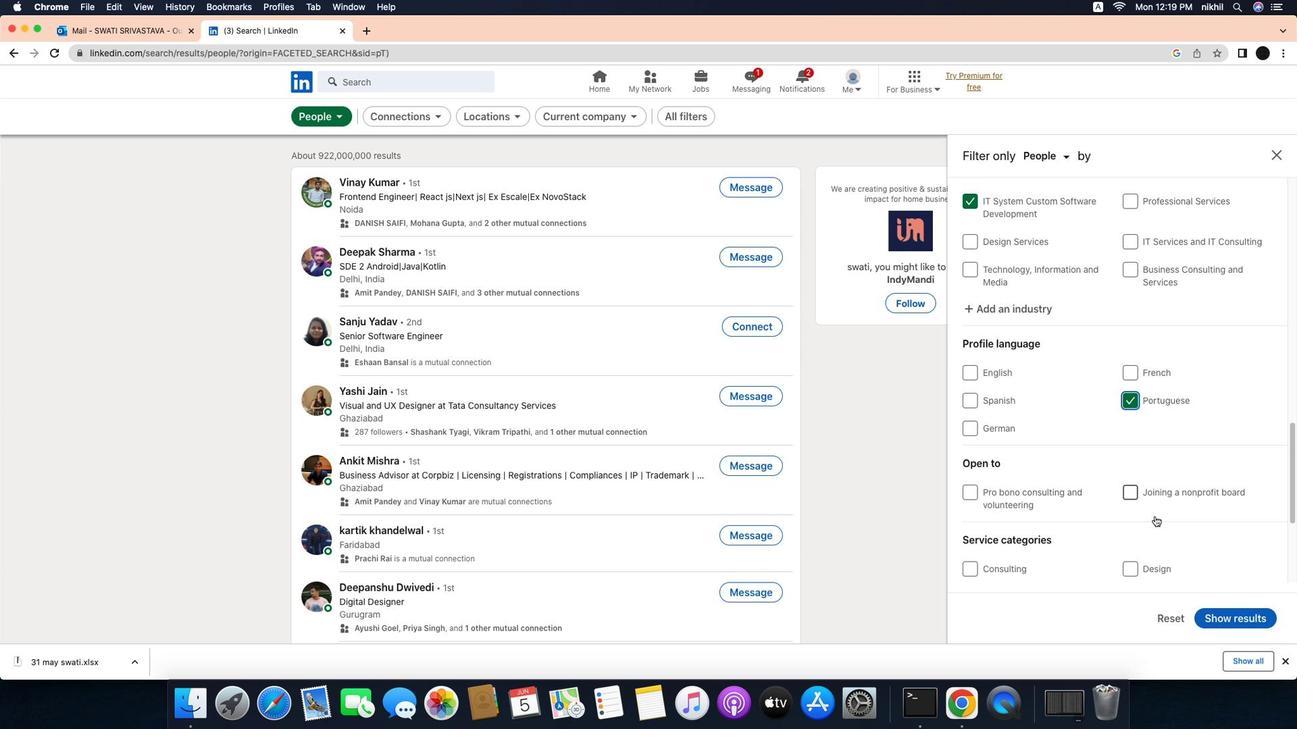 
Action: Mouse scrolled (1198, 516) with delta (-33, -34)
Screenshot: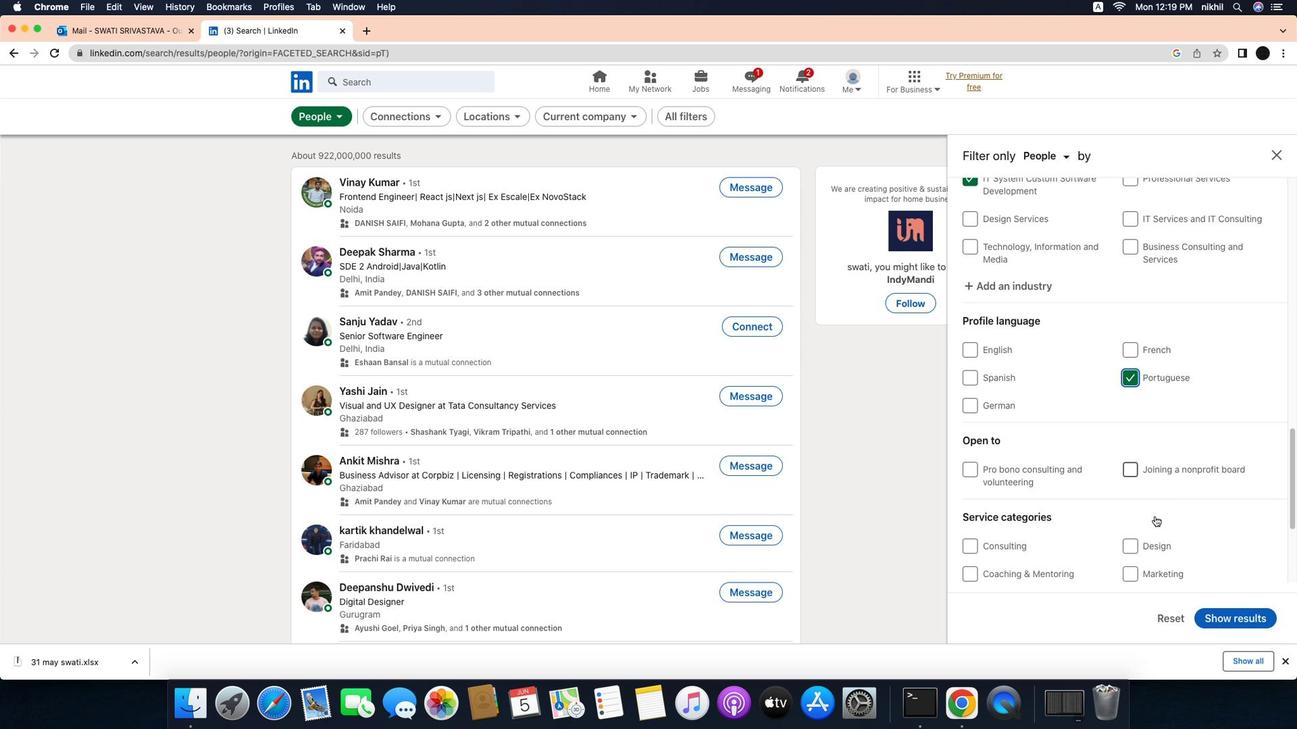 
Action: Mouse scrolled (1198, 516) with delta (-33, -34)
Screenshot: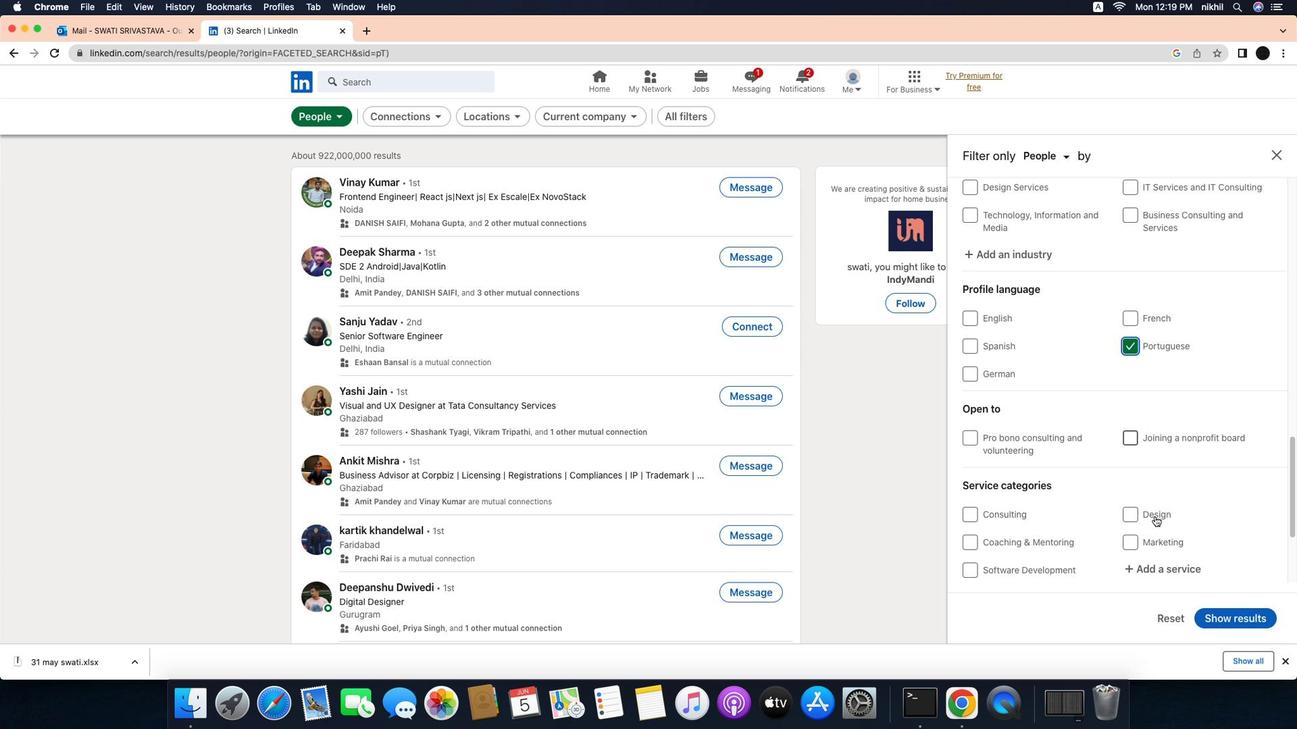 
Action: Mouse scrolled (1198, 516) with delta (-33, -34)
Screenshot: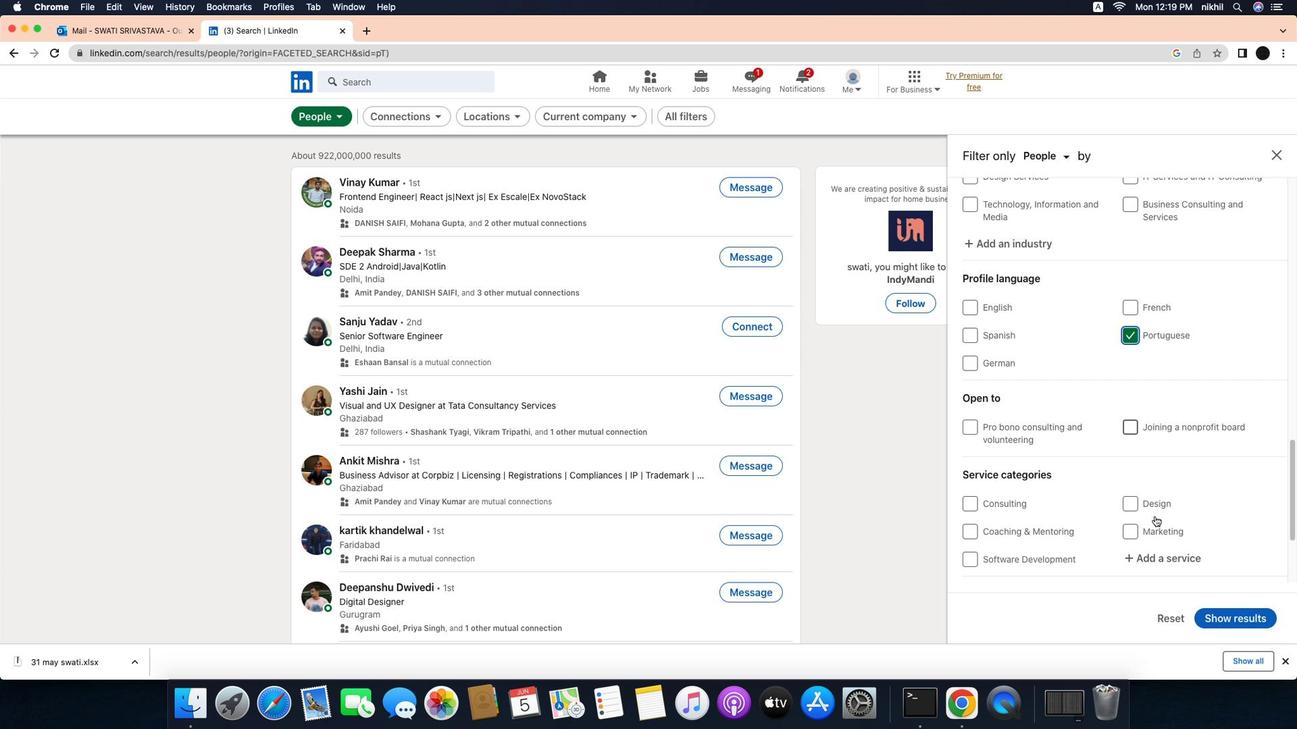 
Action: Mouse scrolled (1198, 516) with delta (-33, -35)
Screenshot: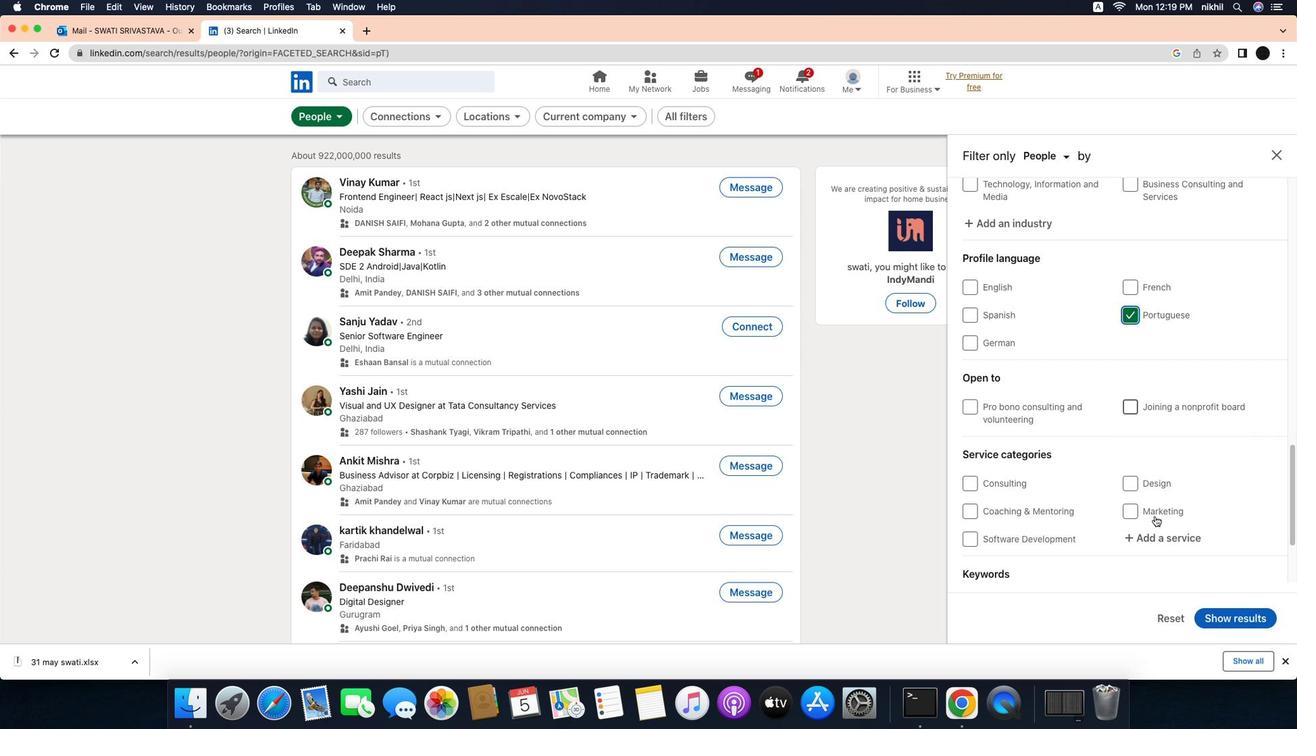 
Action: Mouse moved to (1209, 473)
Screenshot: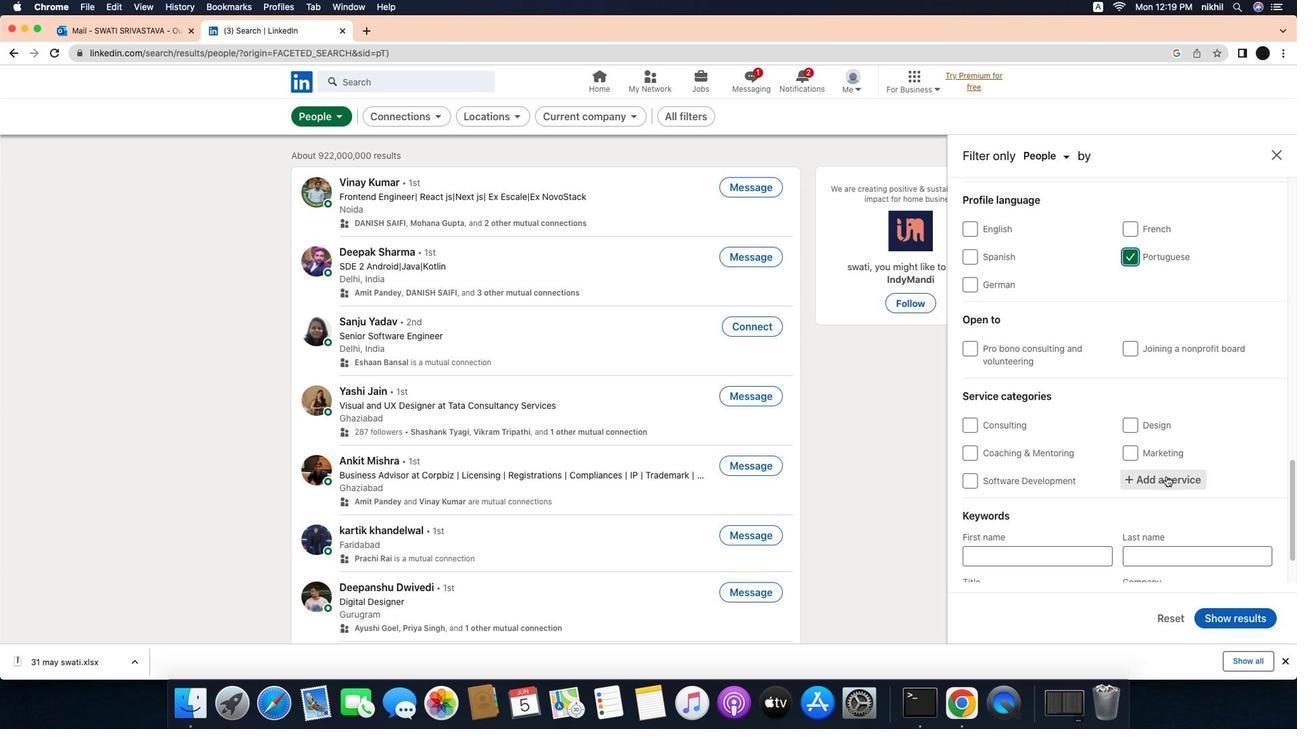 
Action: Mouse pressed left at (1209, 473)
Screenshot: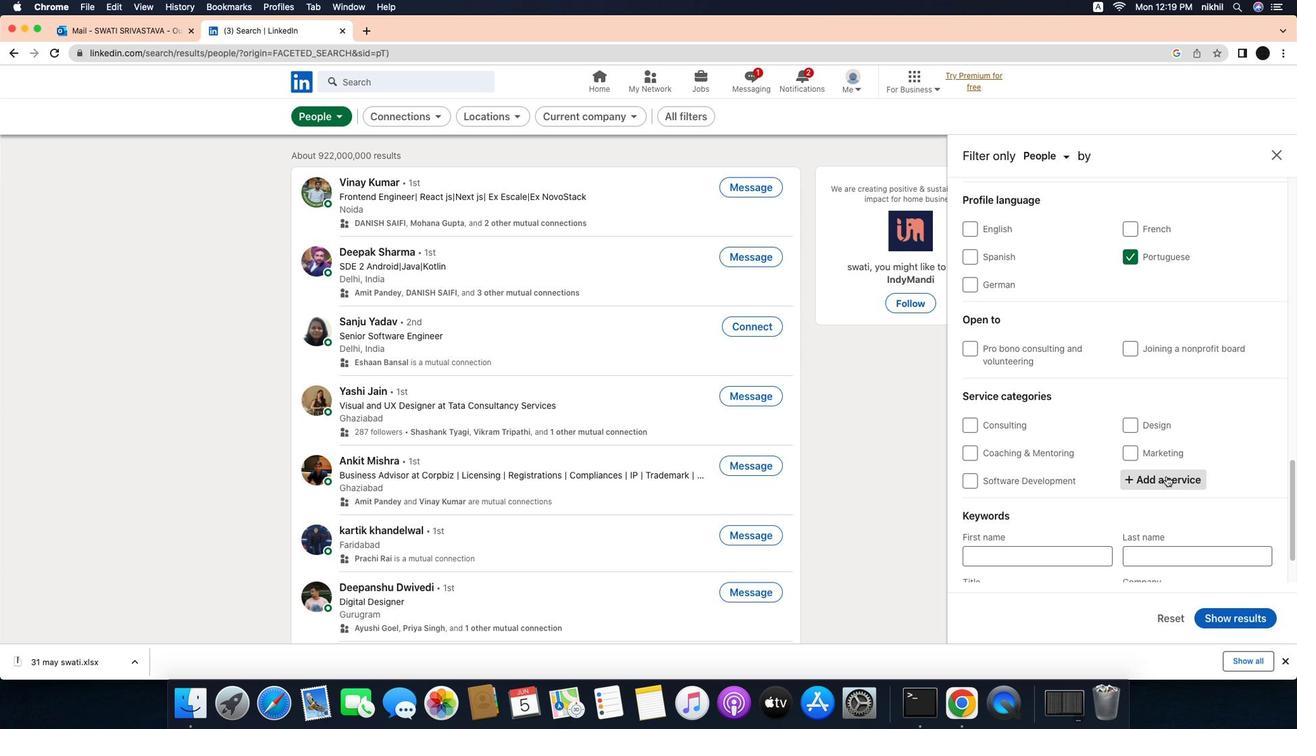 
Action: Mouse moved to (1208, 483)
Screenshot: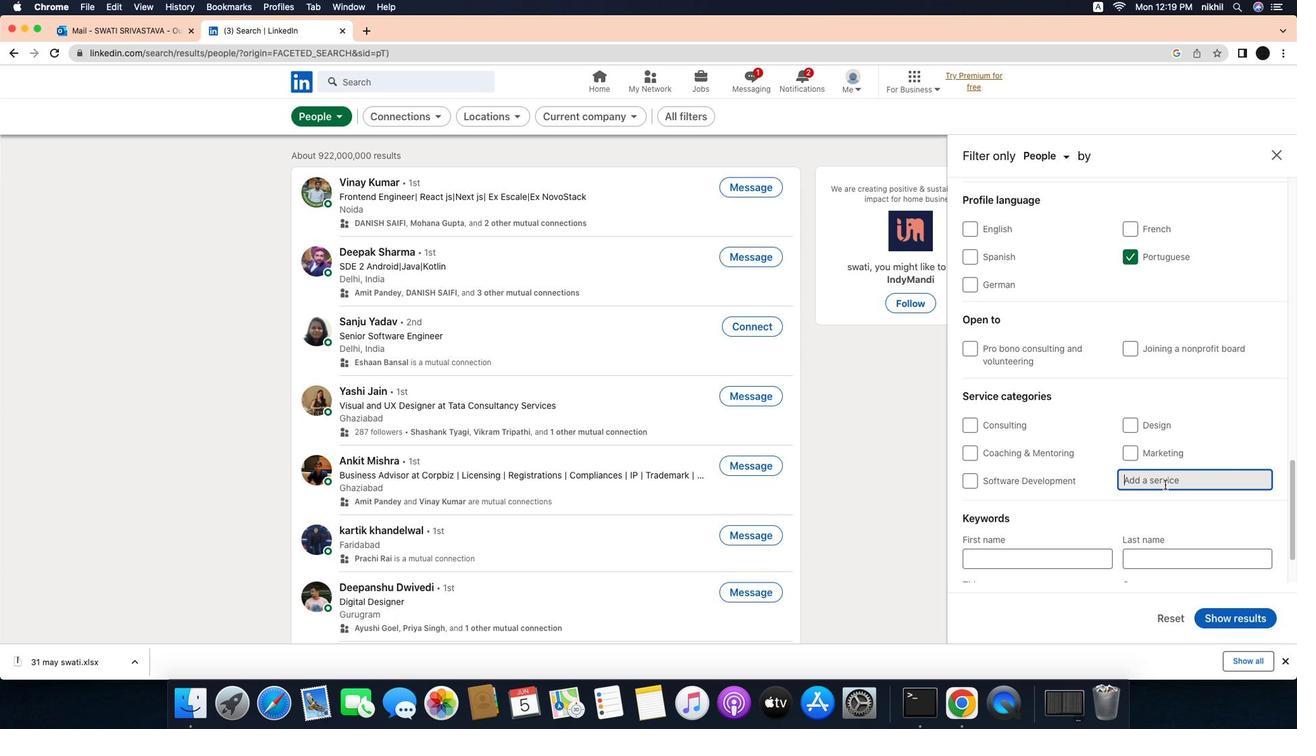 
Action: Mouse pressed left at (1208, 483)
Screenshot: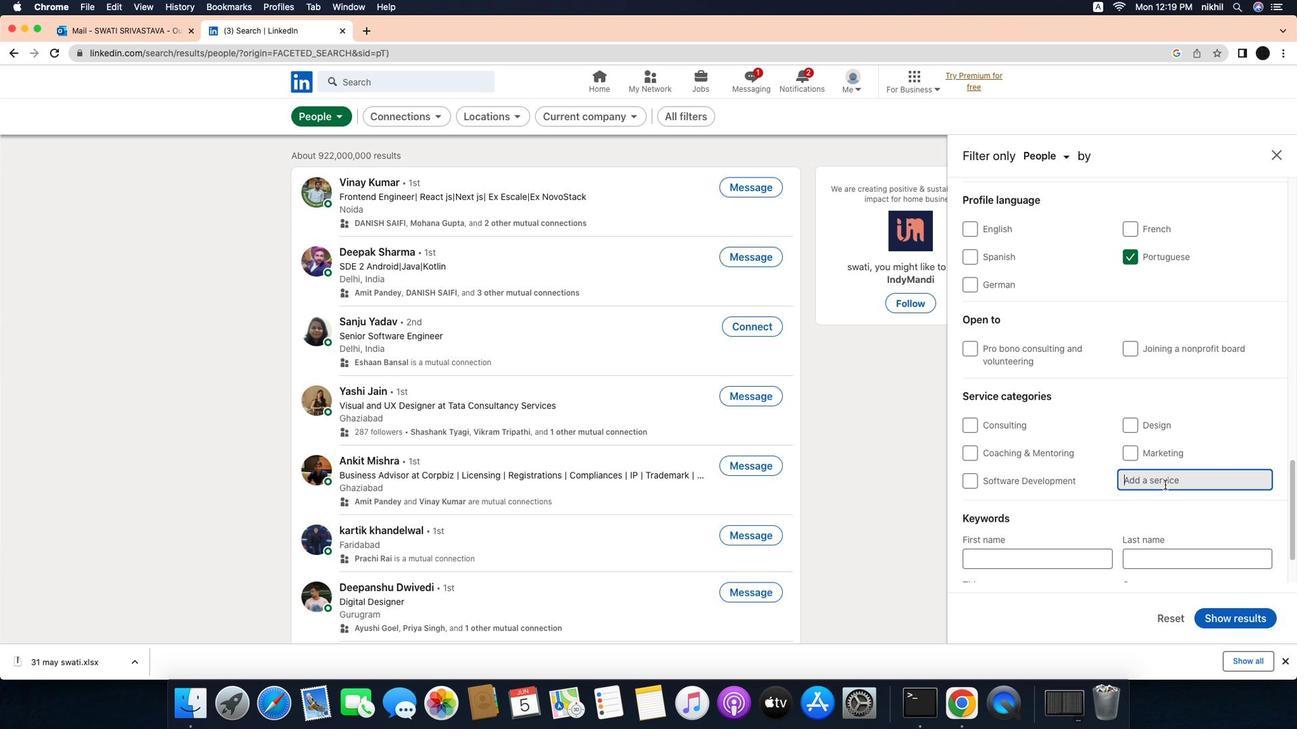 
Action: Key pressed Key.caps_lock'N'Key.caps_lock'a''t''u''r''e'Key.spaceKey.caps_lock'P'Key.caps_lock'h''o''t''o''g''r''a''p''h''y'
Screenshot: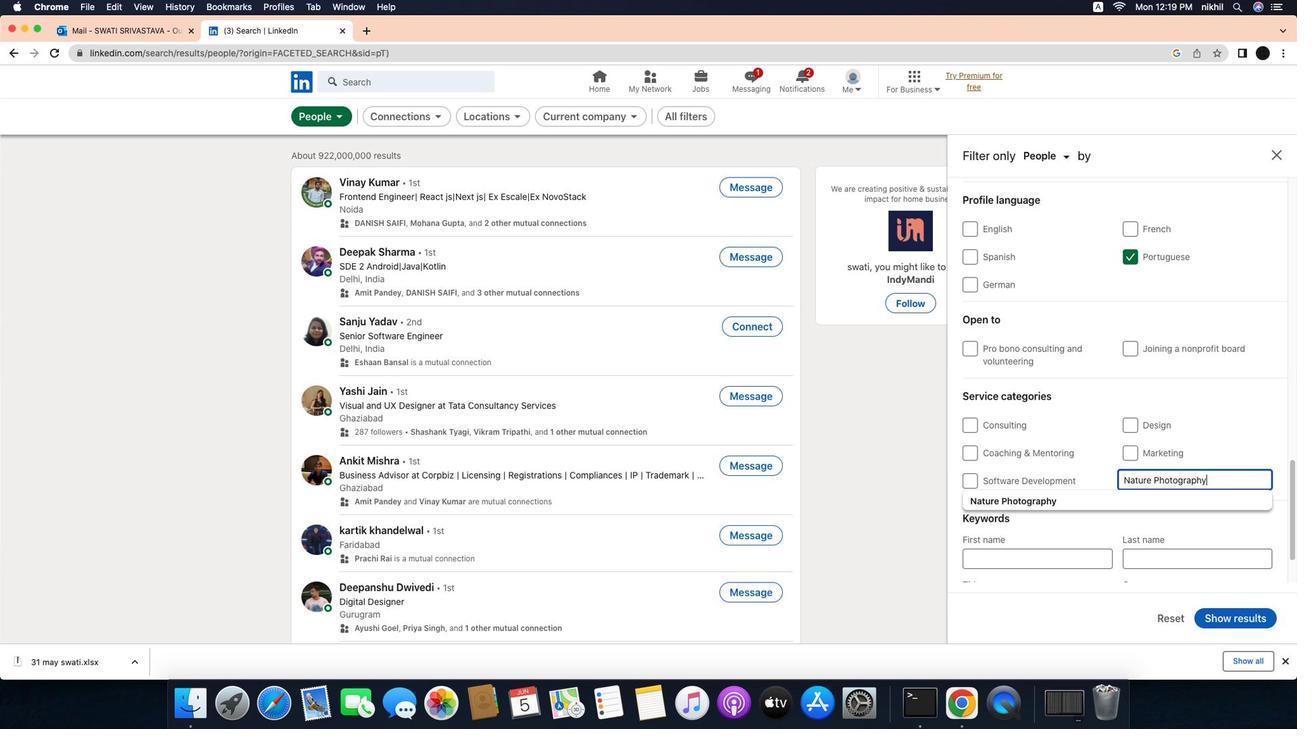 
Action: Mouse moved to (1192, 498)
Screenshot: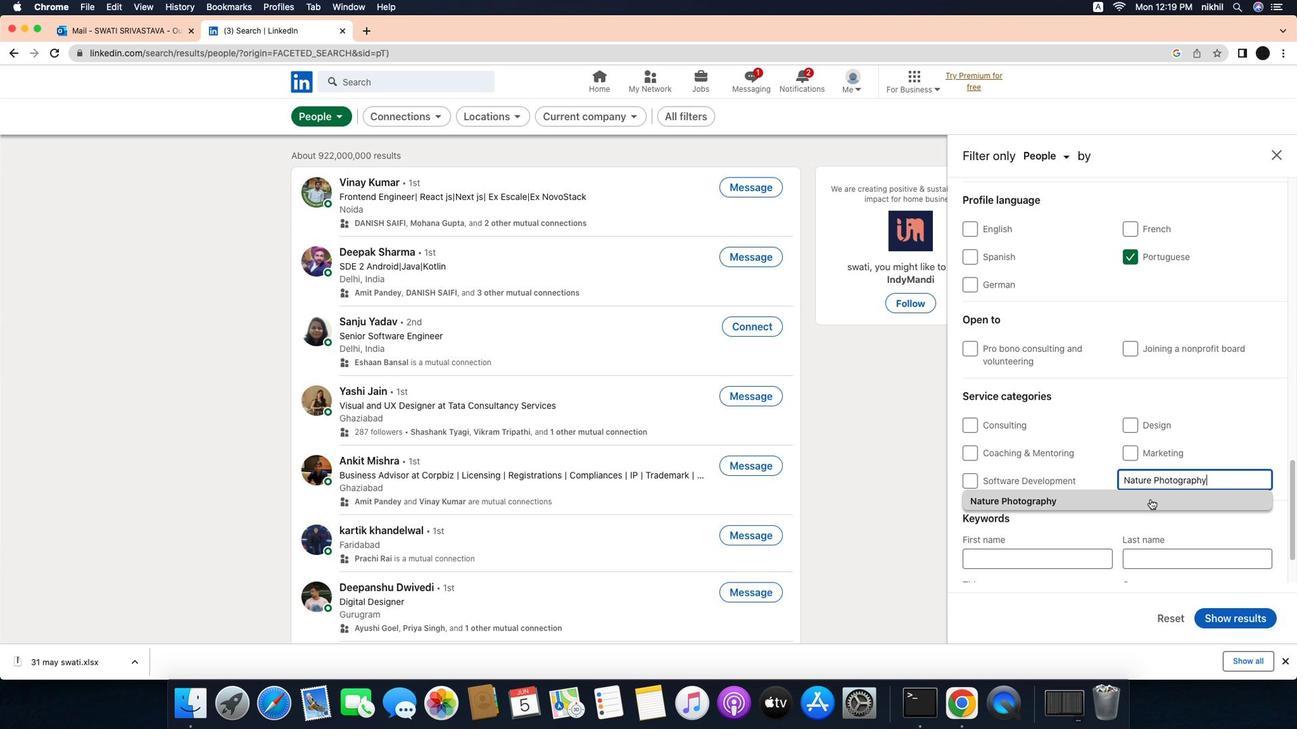 
Action: Mouse pressed left at (1192, 498)
Screenshot: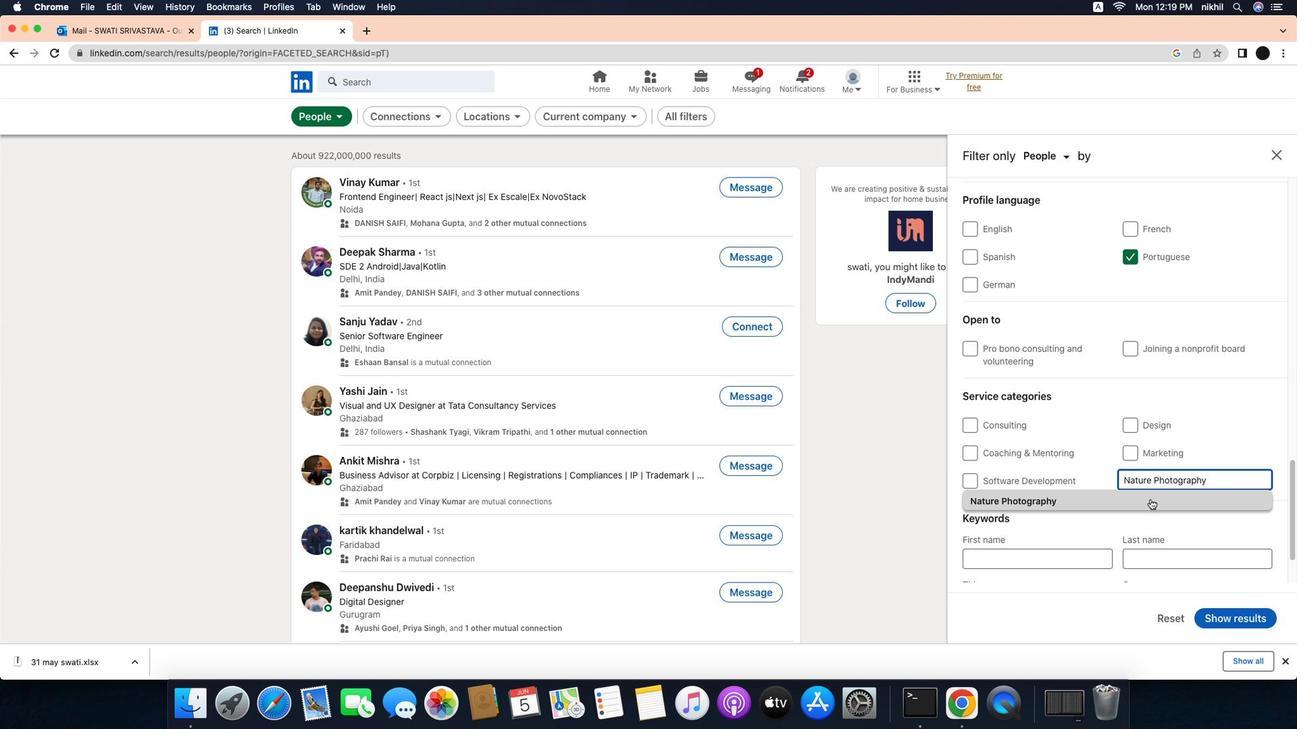 
Action: Mouse moved to (1189, 506)
Screenshot: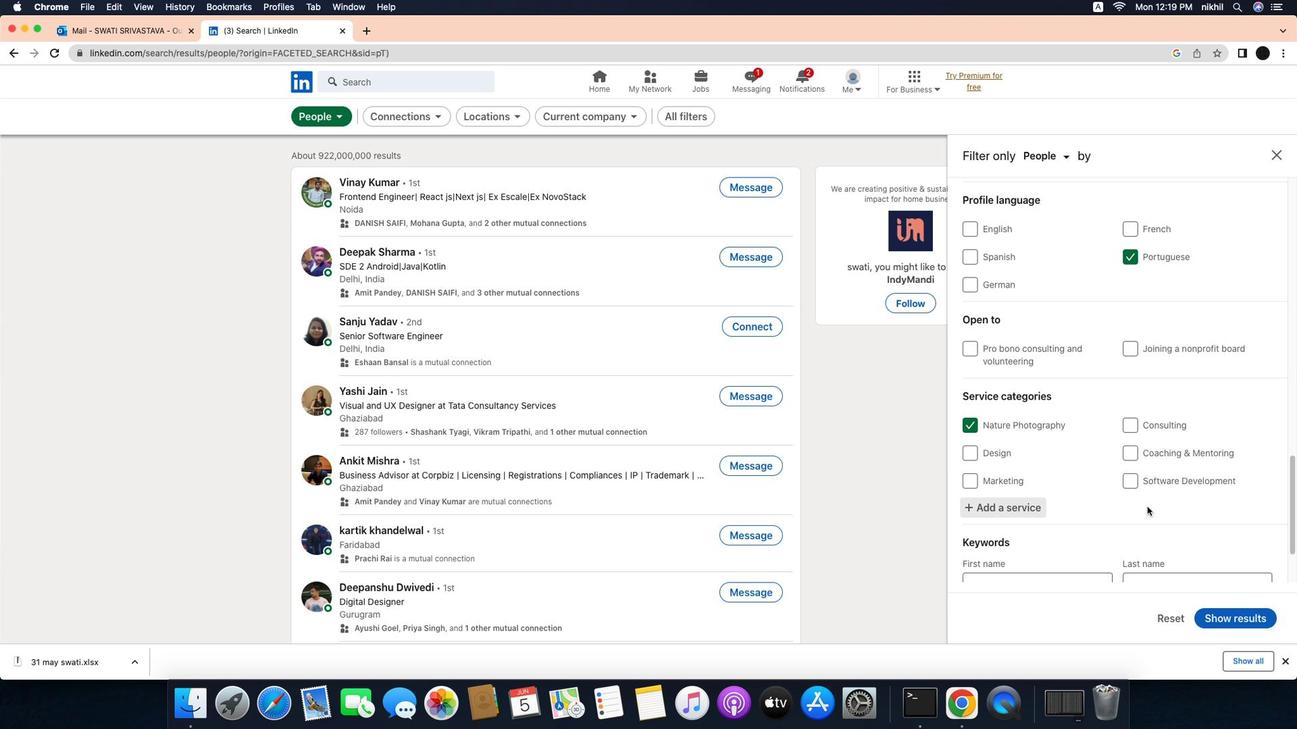 
Action: Mouse scrolled (1189, 506) with delta (-33, -34)
Screenshot: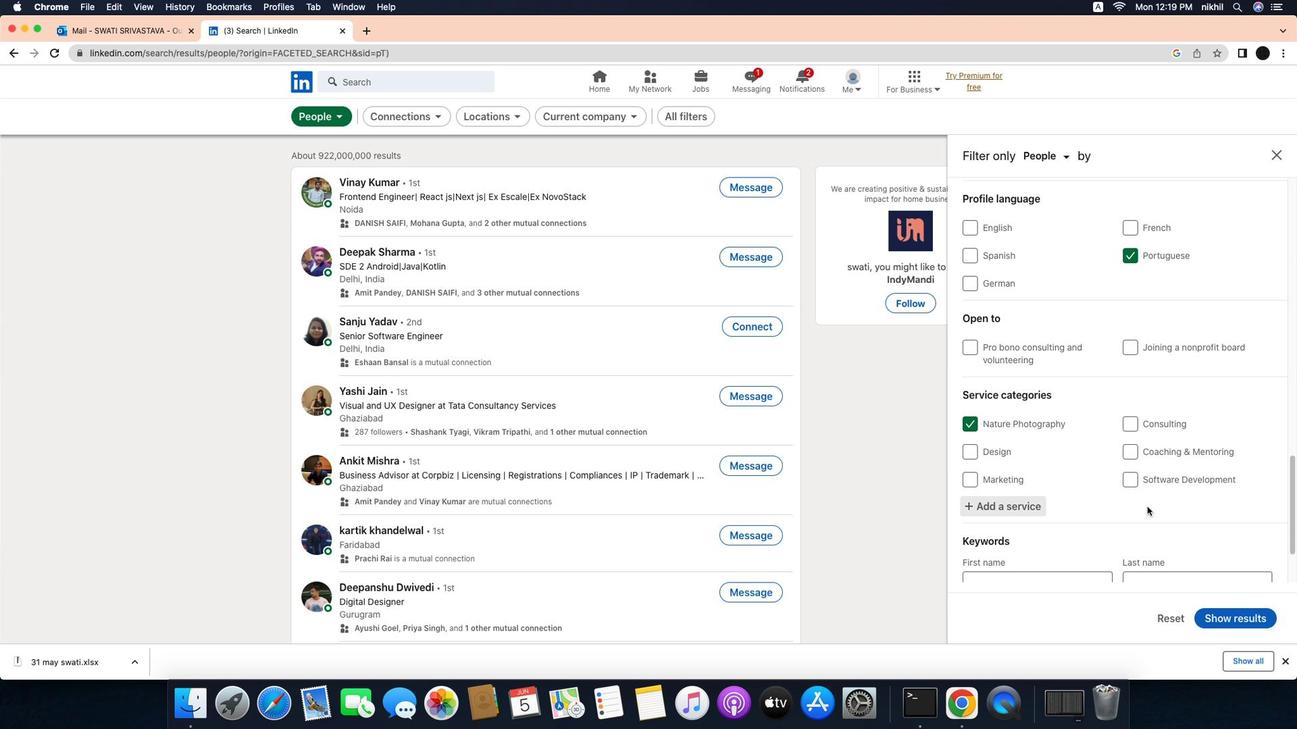 
Action: Mouse scrolled (1189, 506) with delta (-33, -34)
Screenshot: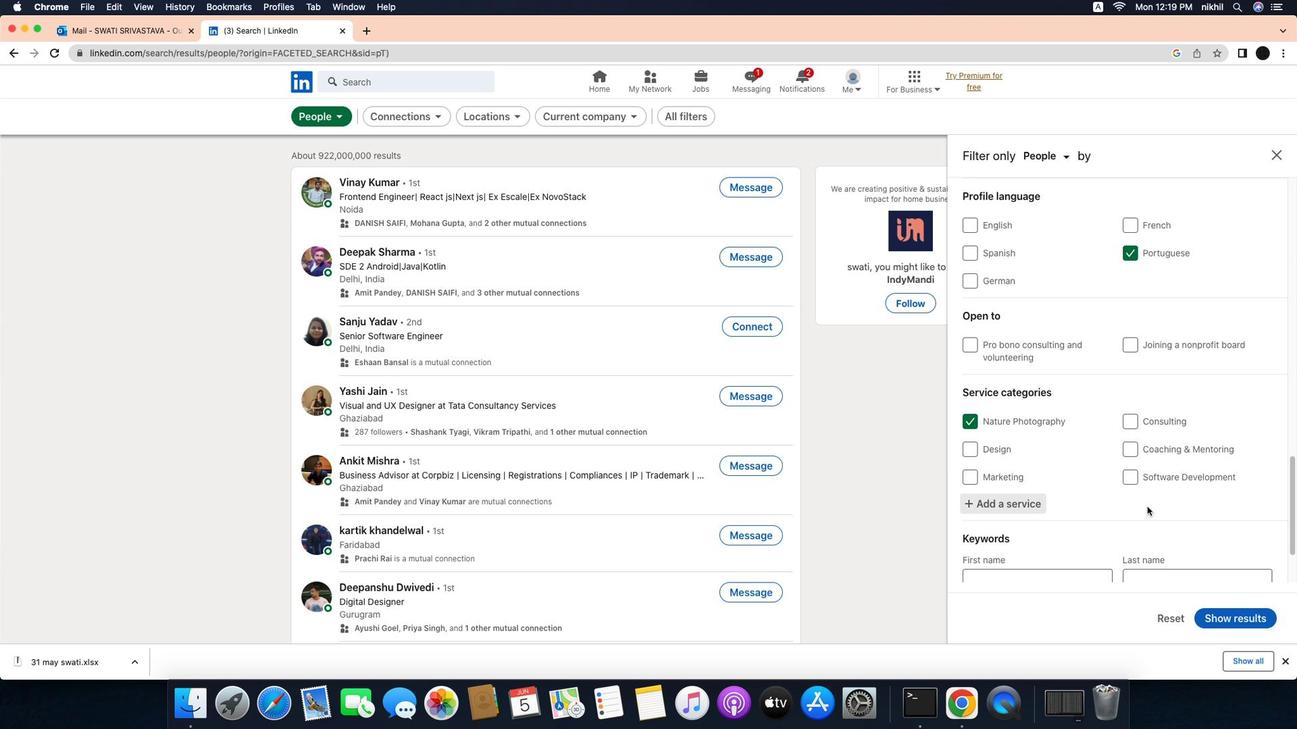 
Action: Mouse scrolled (1189, 506) with delta (-33, -34)
Screenshot: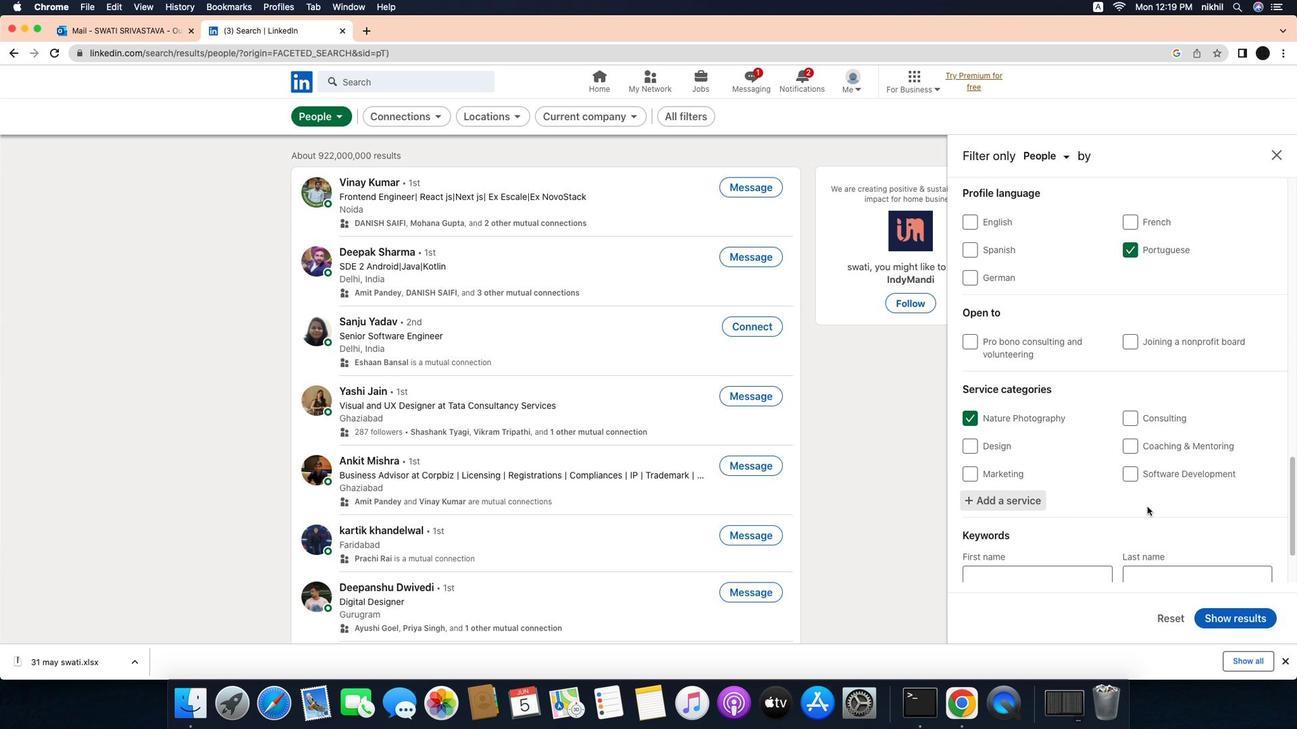 
Action: Mouse scrolled (1189, 506) with delta (-33, -34)
Screenshot: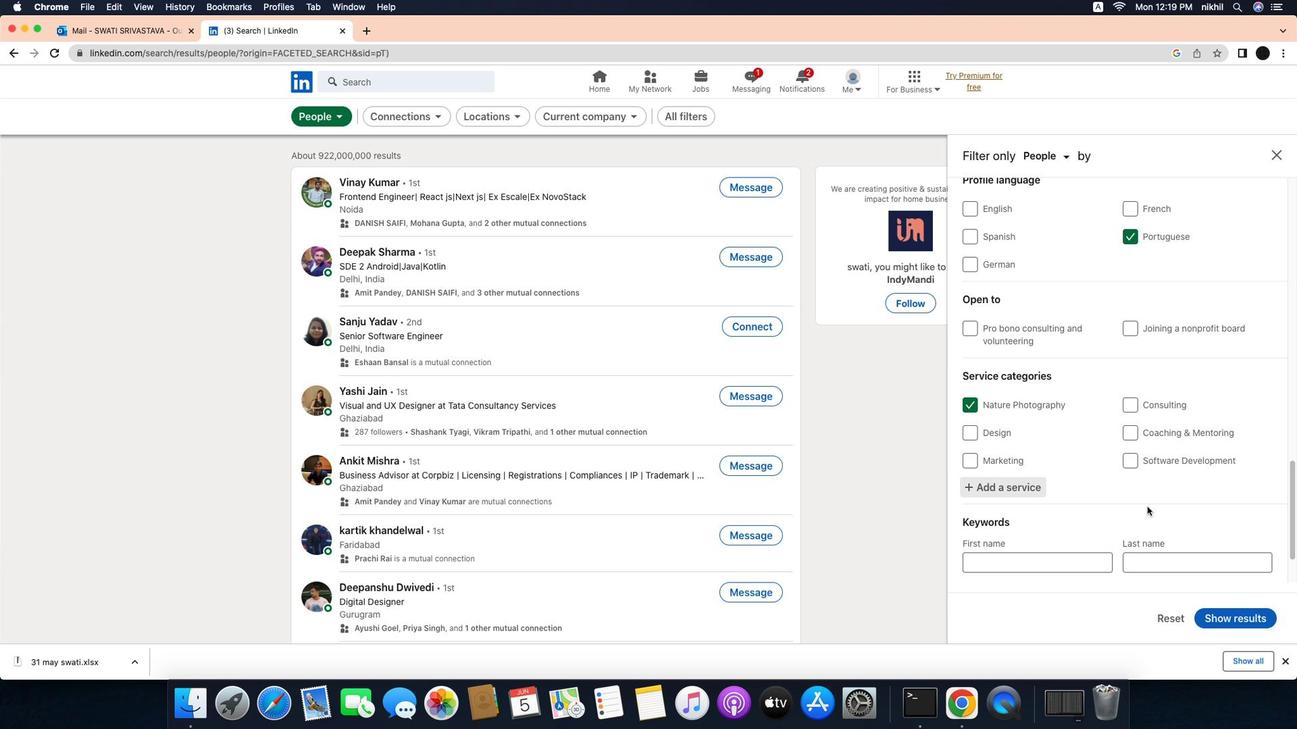 
Action: Mouse scrolled (1189, 506) with delta (-33, -34)
Screenshot: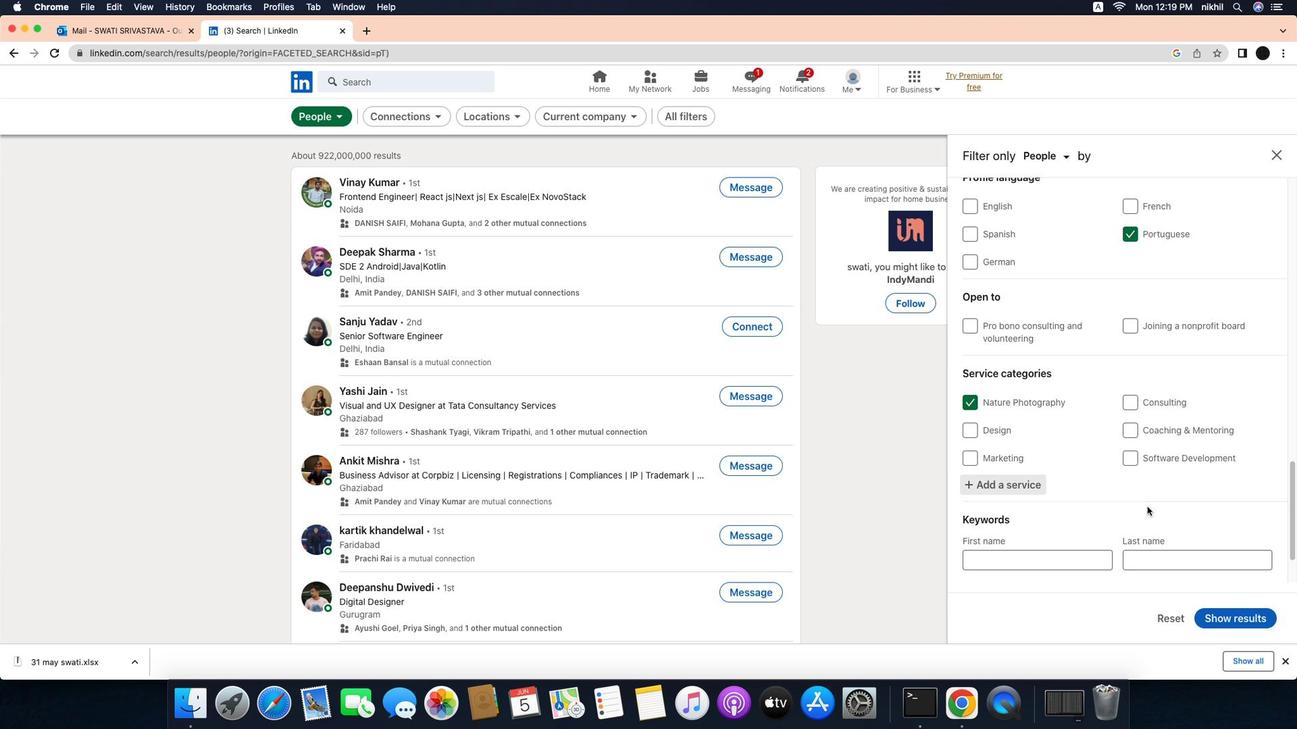 
Action: Mouse scrolled (1189, 506) with delta (-33, -34)
Screenshot: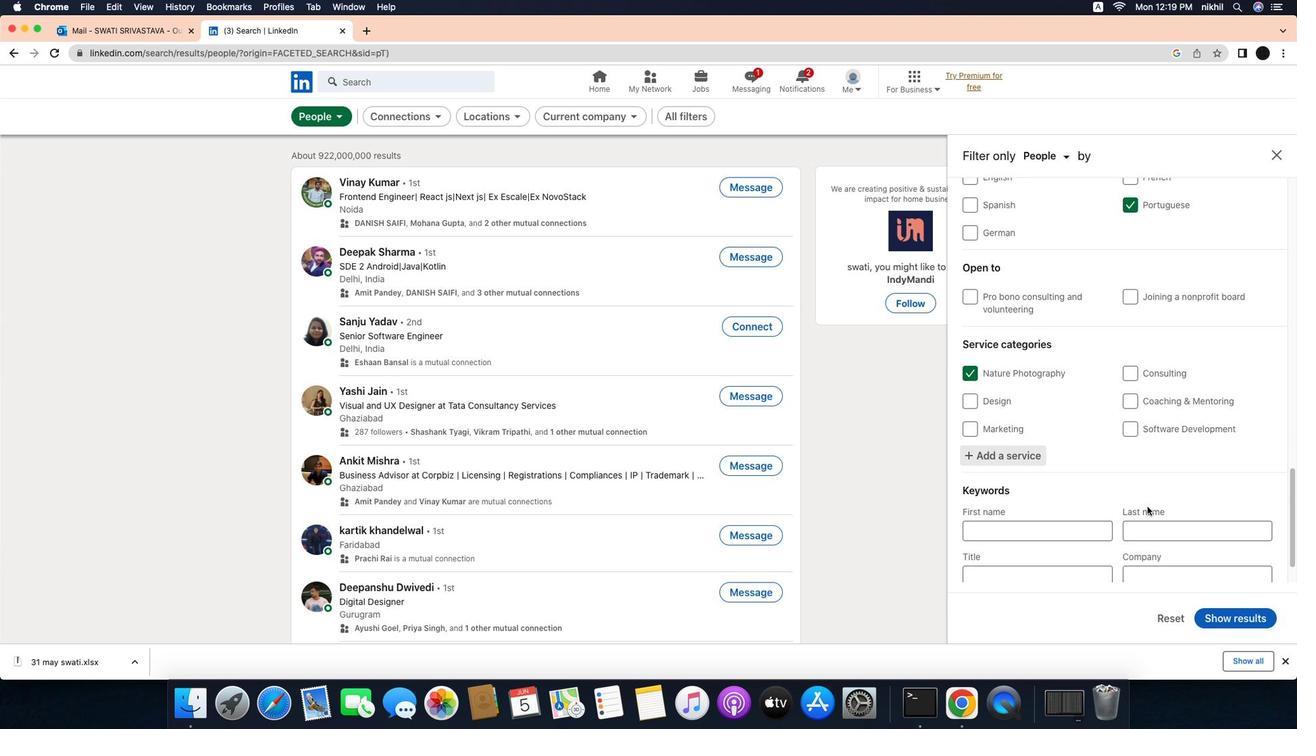 
Action: Mouse scrolled (1189, 506) with delta (-33, -34)
Screenshot: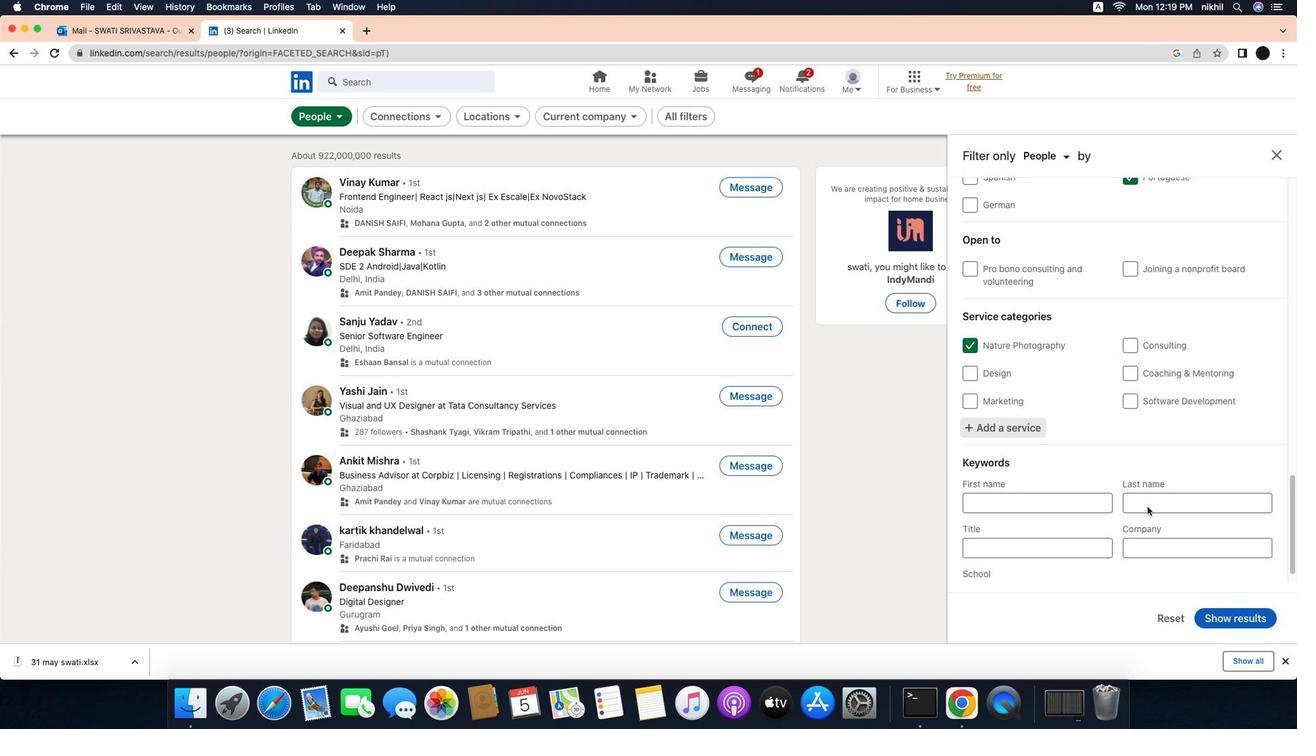 
Action: Mouse scrolled (1189, 506) with delta (-33, -34)
Screenshot: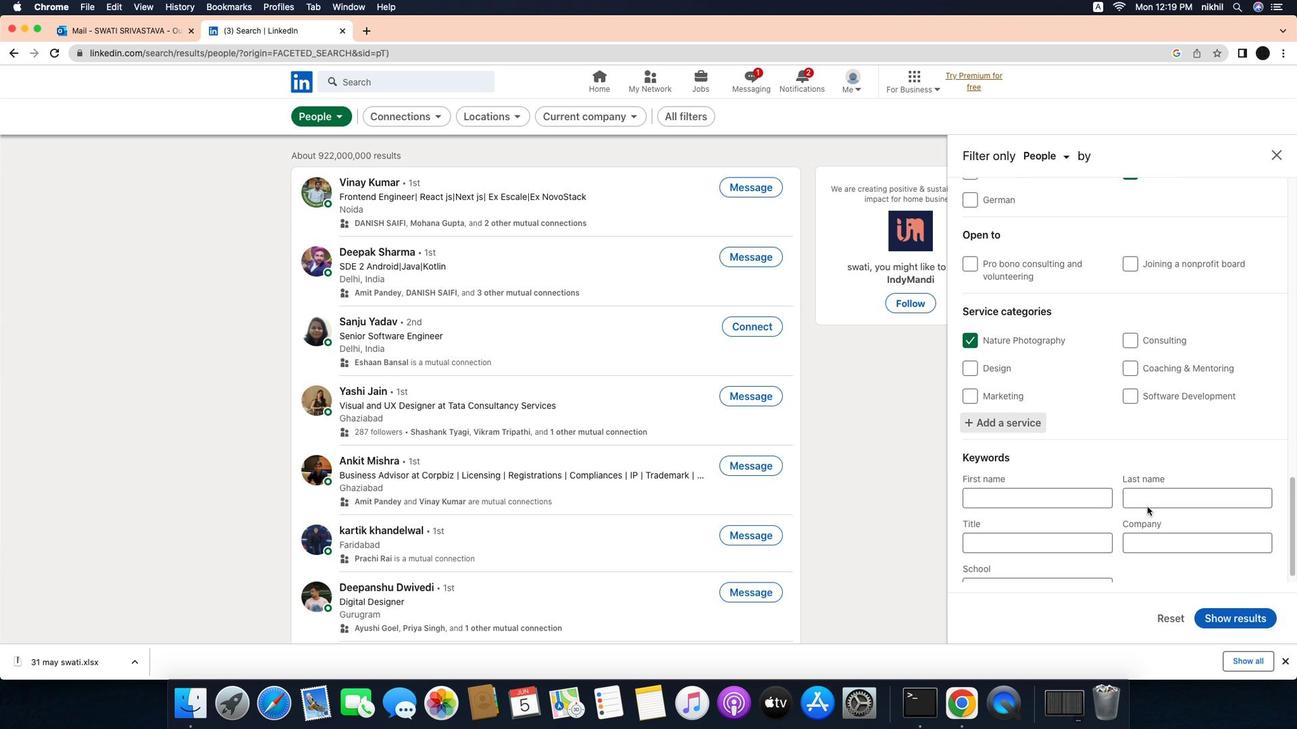 
Action: Mouse scrolled (1189, 506) with delta (-33, -34)
Screenshot: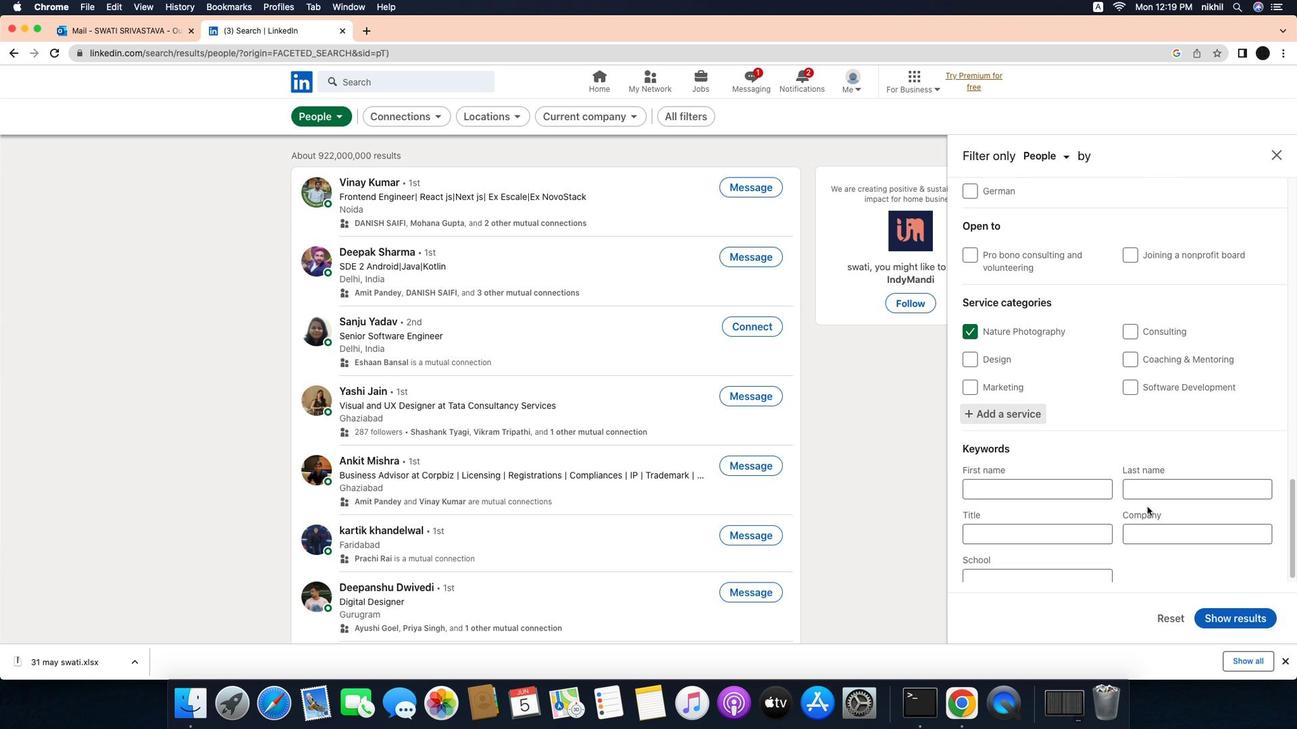 
Action: Mouse moved to (1057, 527)
Screenshot: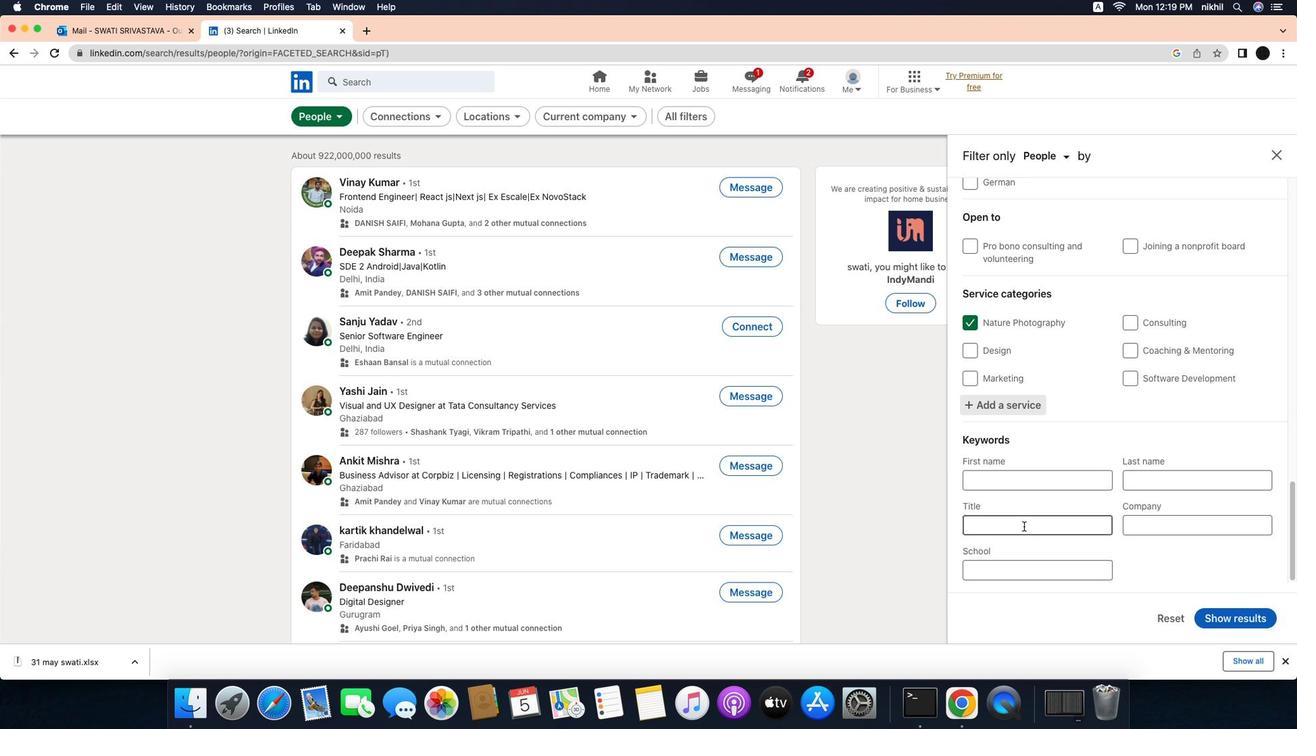 
Action: Mouse pressed left at (1057, 527)
Screenshot: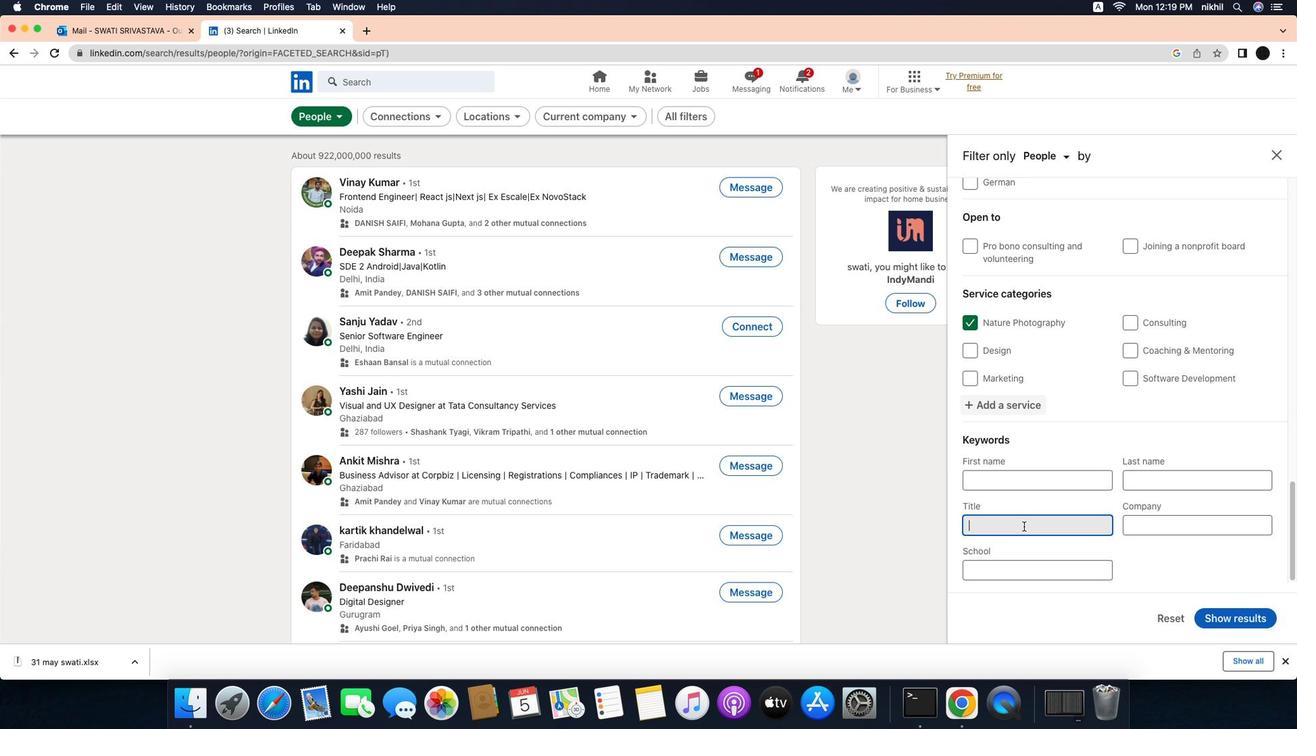 
Action: Mouse moved to (1066, 521)
Screenshot: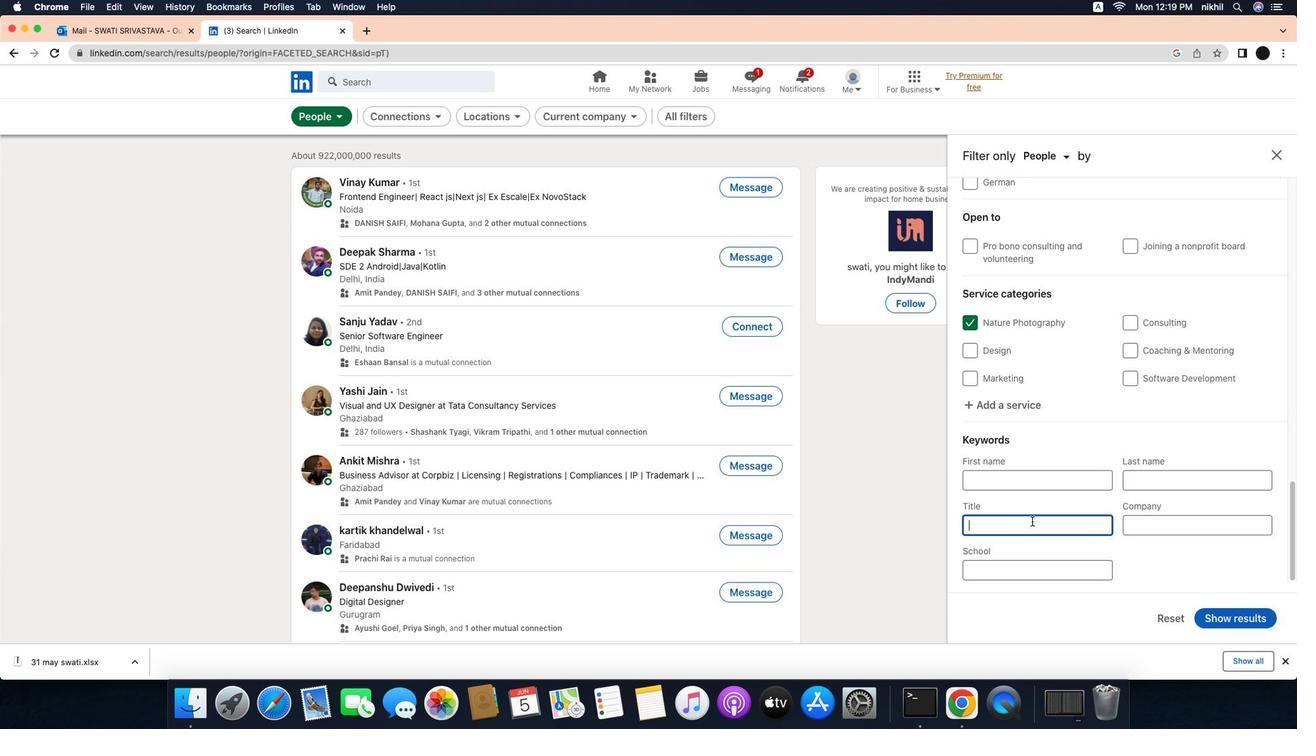 
Action: Key pressed Key.caps_lock'G'Key.caps_lock'u''i''d''a''n''c''e'Key.spaceKey.caps_lock'C'Key.caps_lock'o''u''n''s''e''l''o''r'
Screenshot: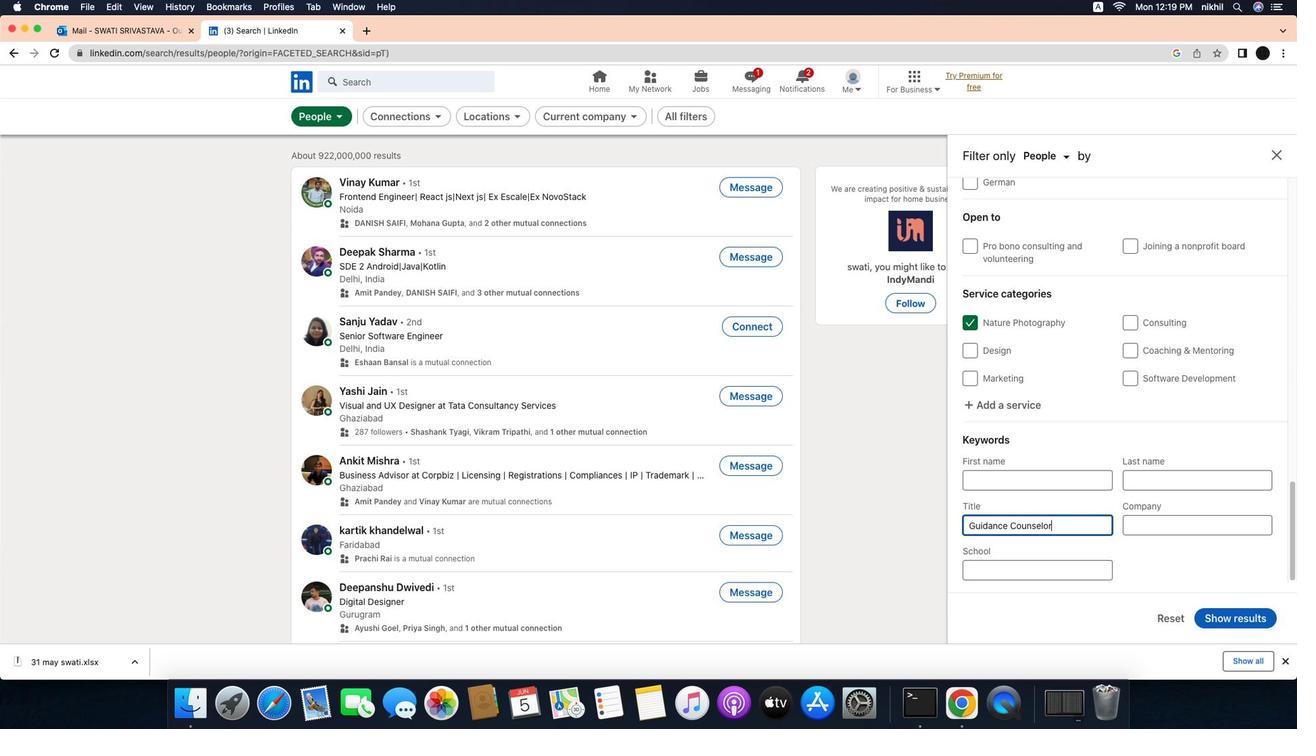 
Action: Mouse moved to (1063, 523)
Screenshot: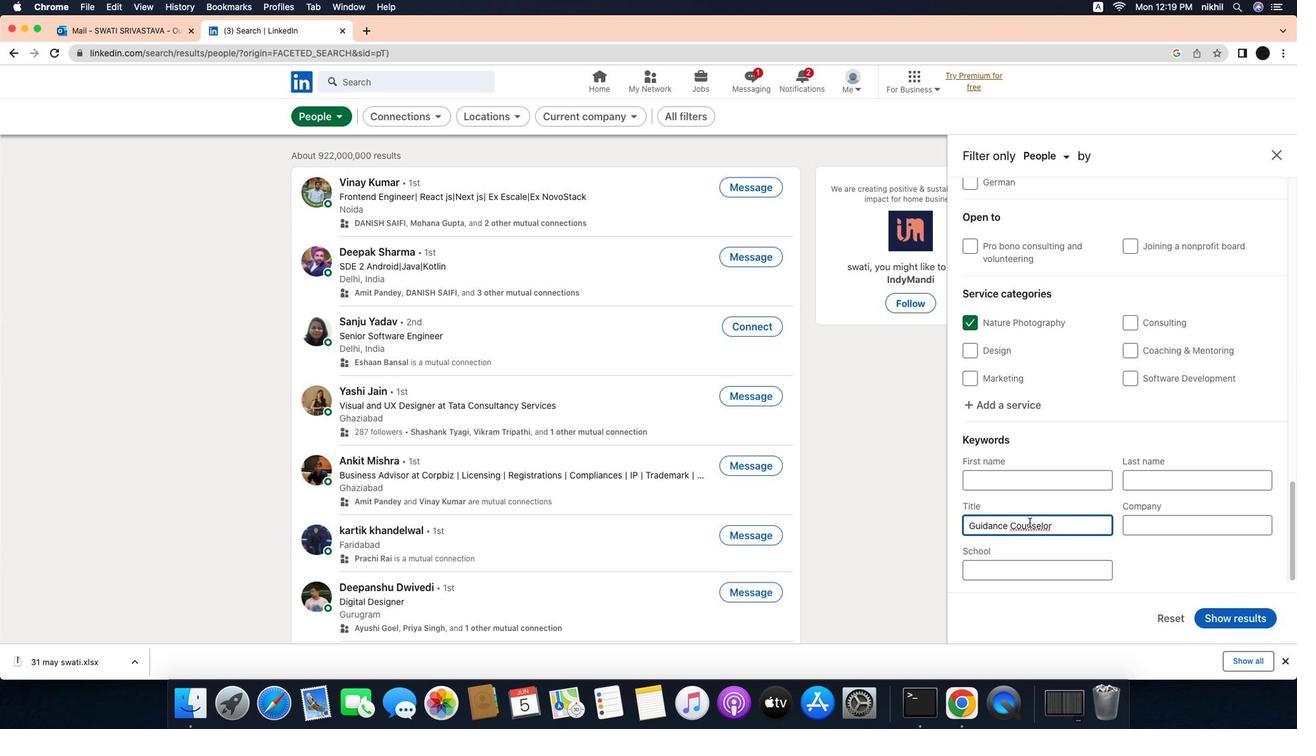 
Action: Key pressed Key.enter
Screenshot: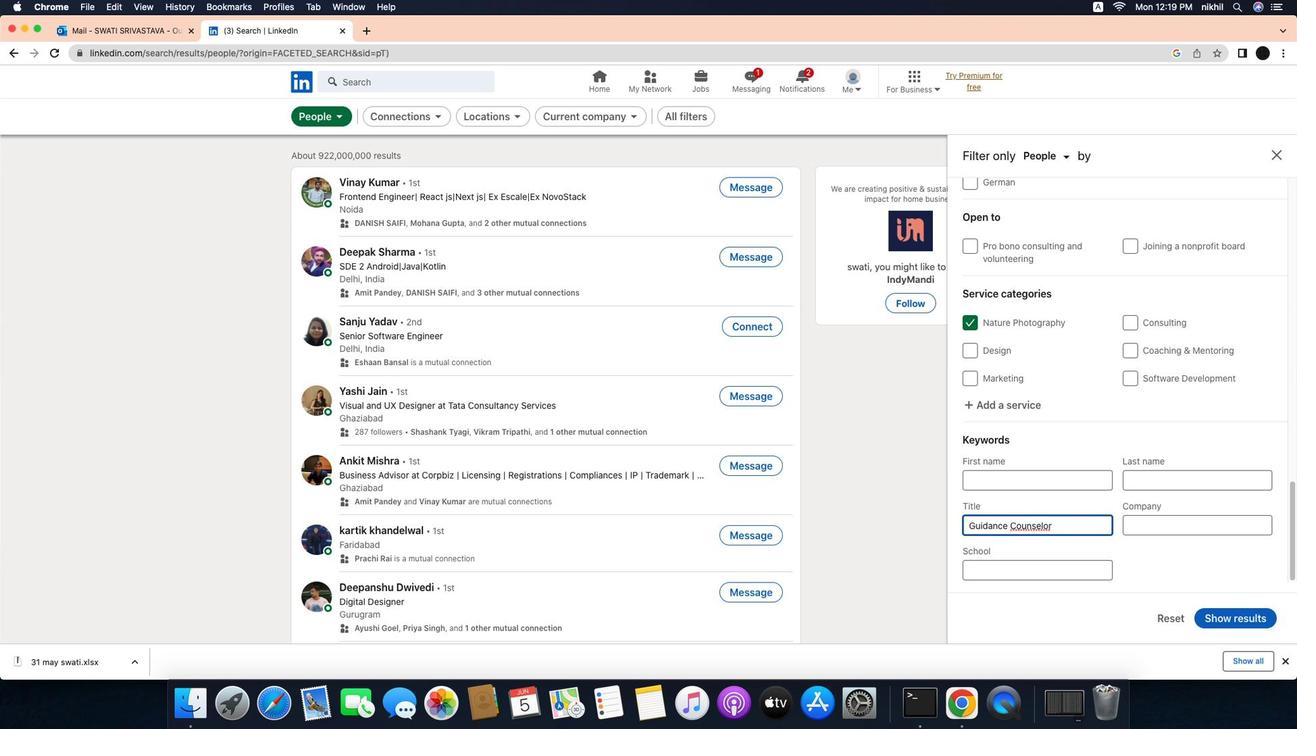 
Action: Mouse moved to (1280, 623)
Screenshot: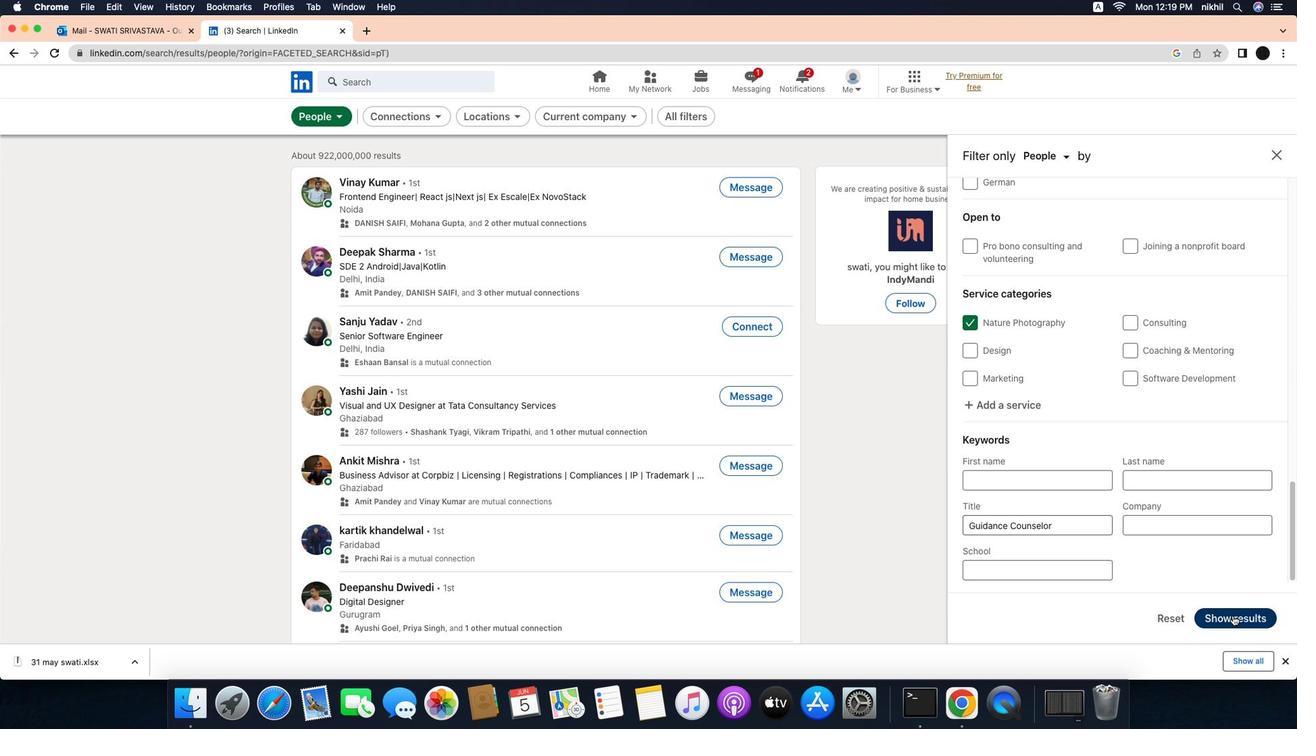 
Action: Mouse pressed left at (1280, 623)
Screenshot: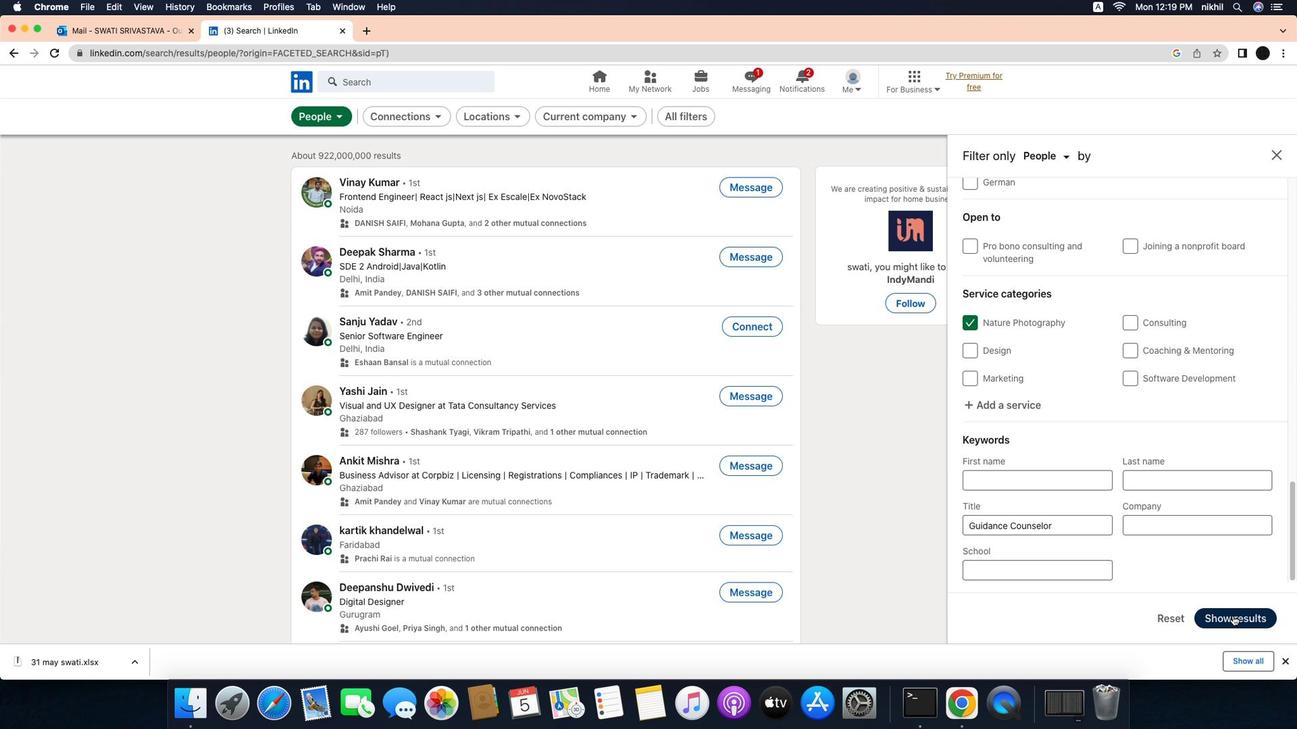 
Action: Mouse moved to (904, 392)
Screenshot: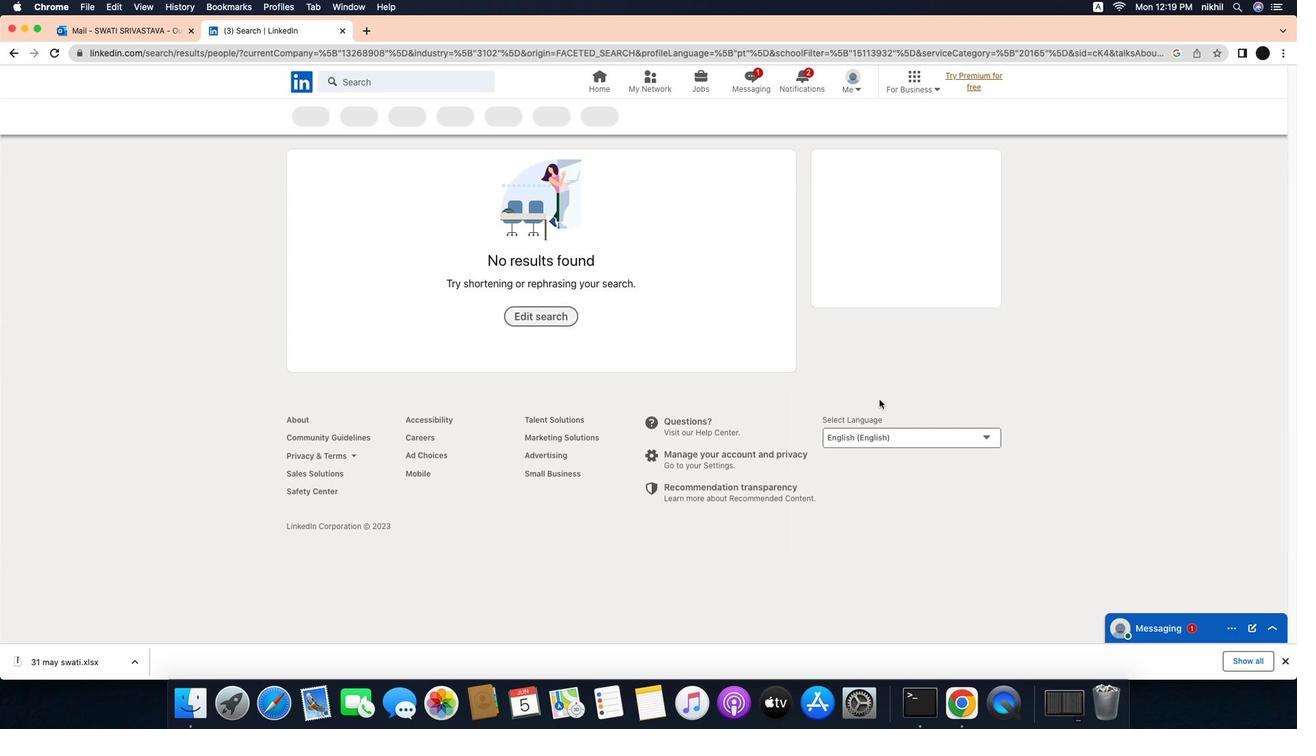 
